 Task: Add a signature Krystal Hall containing With sincere appreciation and gratitude, Krystal Hall to email address softage.9@softage.net and add a folder Warehousing
Action: Mouse moved to (392, 276)
Screenshot: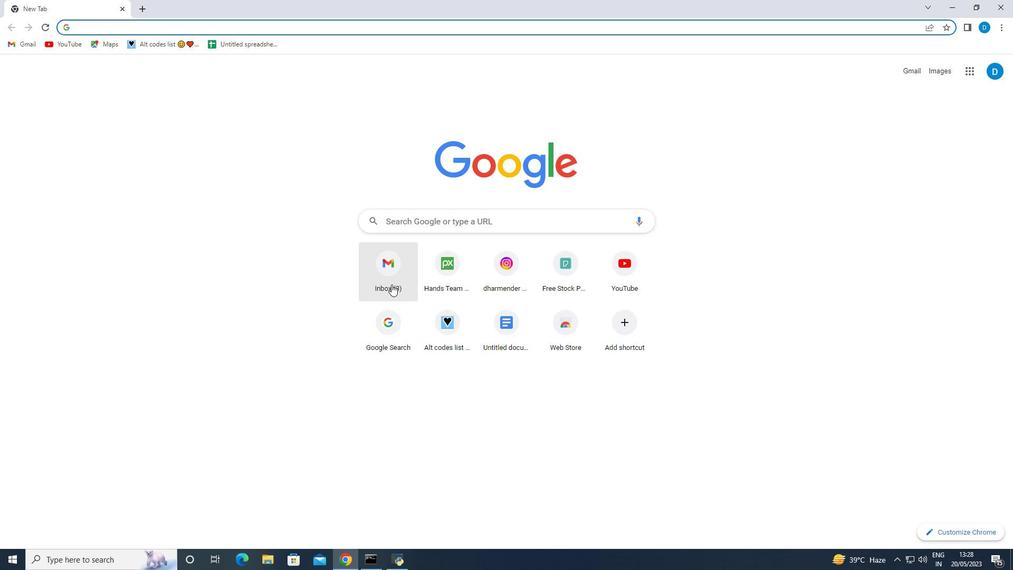 
Action: Mouse pressed left at (392, 276)
Screenshot: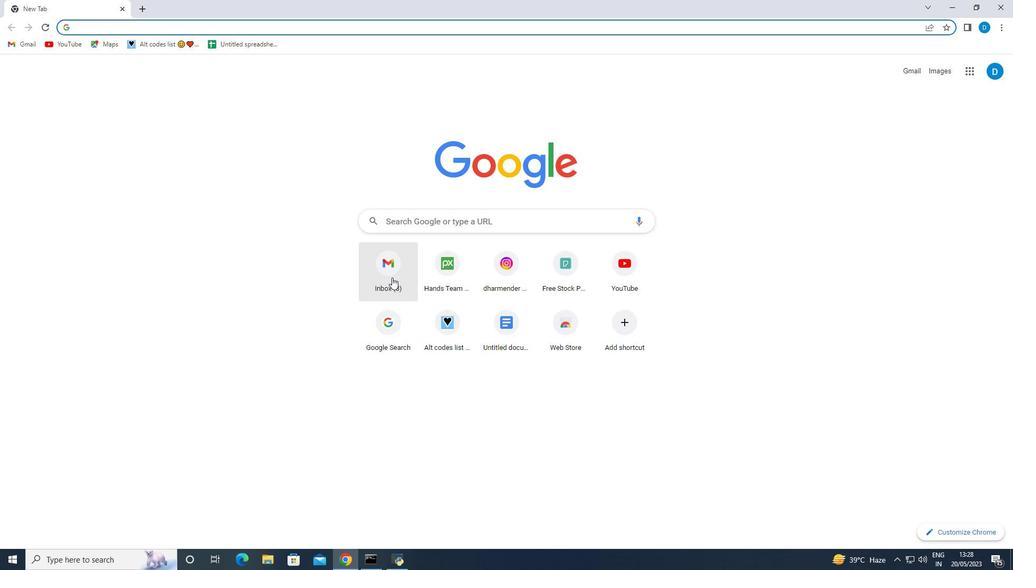 
Action: Mouse moved to (53, 111)
Screenshot: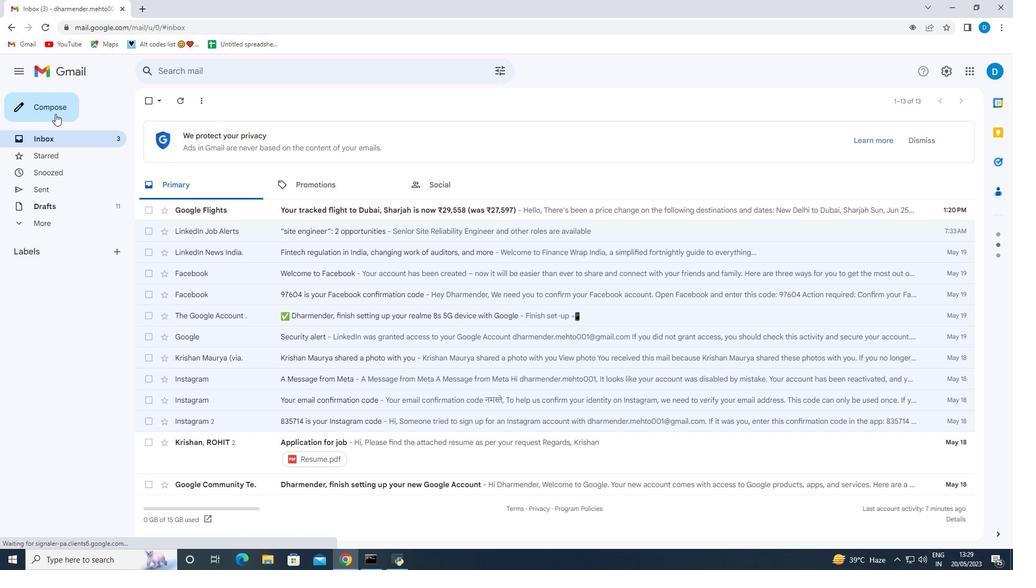 
Action: Mouse pressed left at (53, 111)
Screenshot: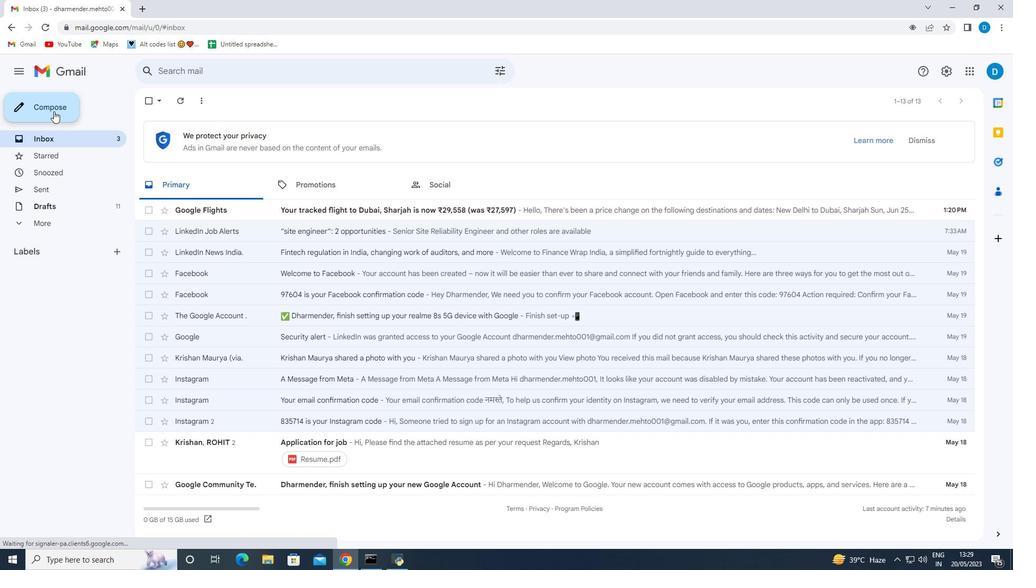 
Action: Mouse moved to (849, 528)
Screenshot: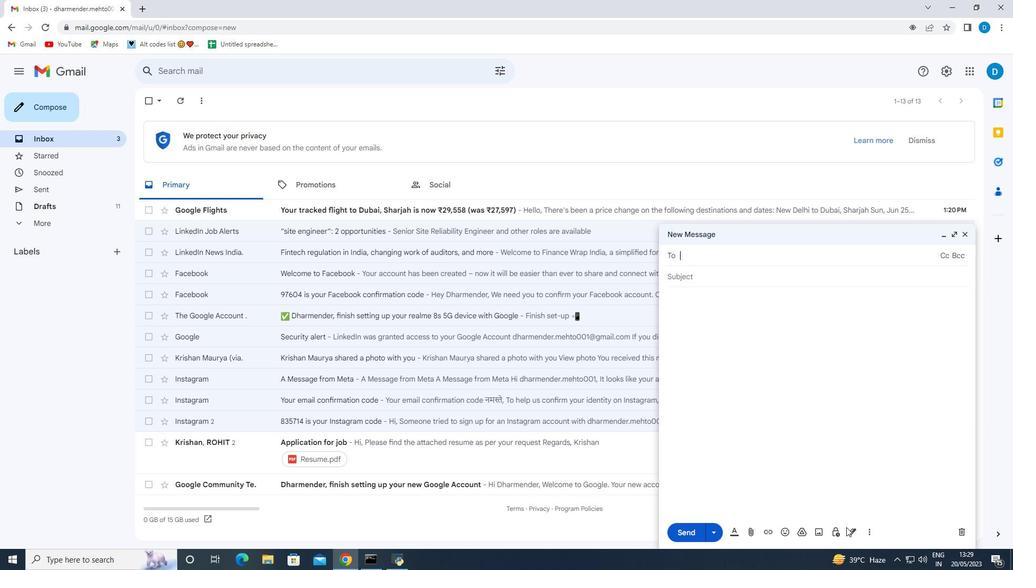 
Action: Mouse pressed left at (849, 528)
Screenshot: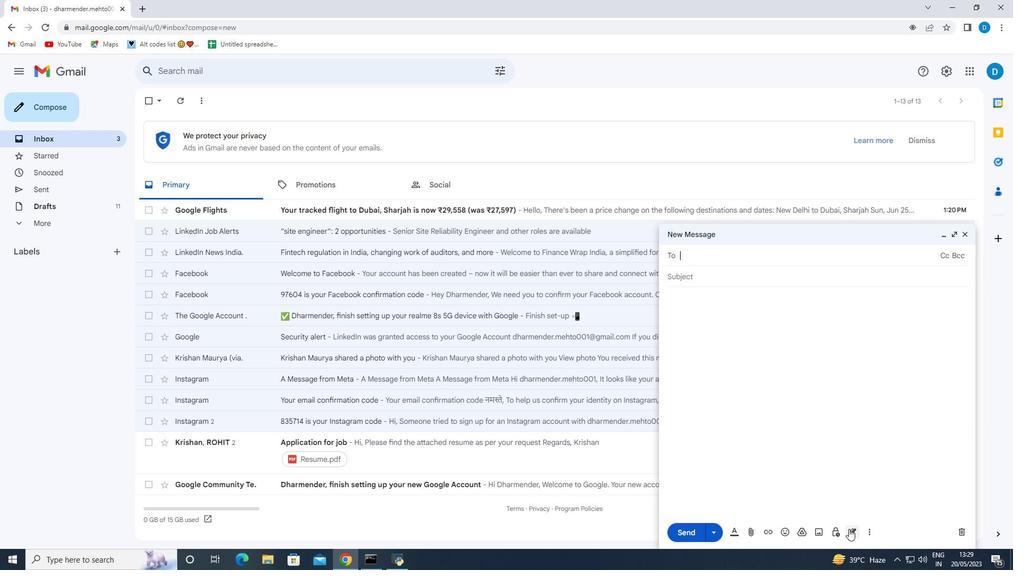 
Action: Mouse moved to (865, 498)
Screenshot: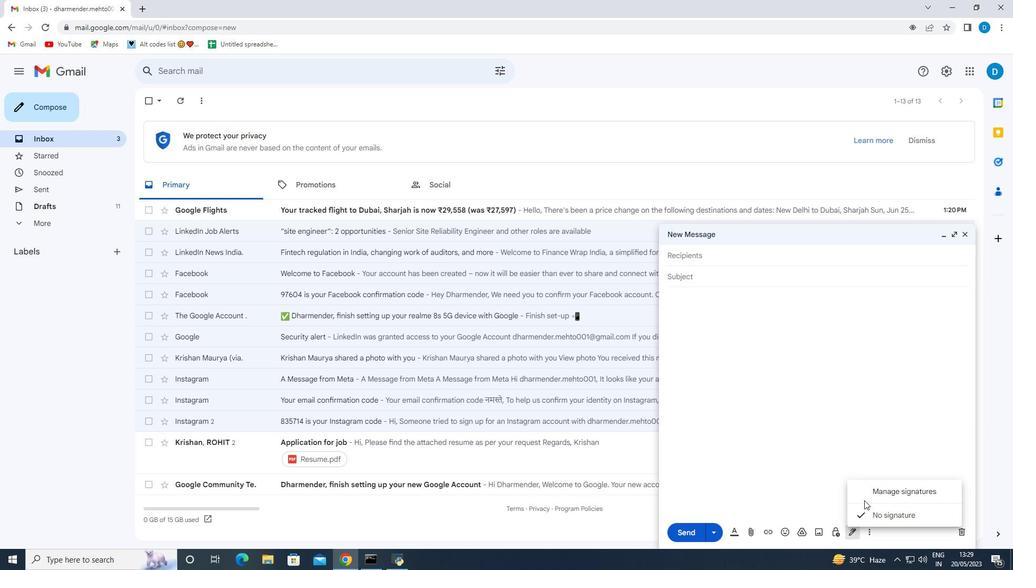 
Action: Mouse pressed left at (865, 498)
Screenshot: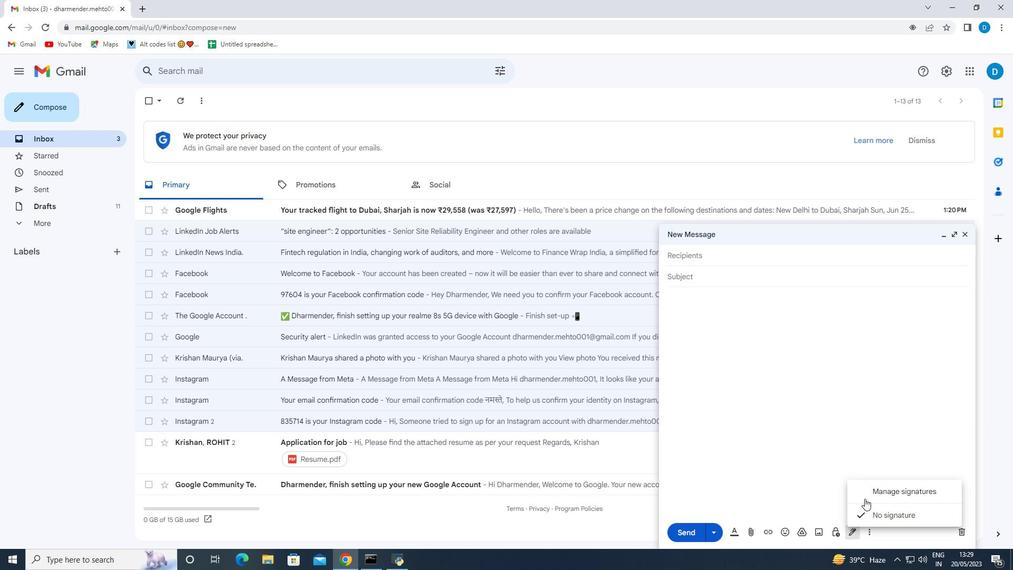 
Action: Mouse moved to (367, 424)
Screenshot: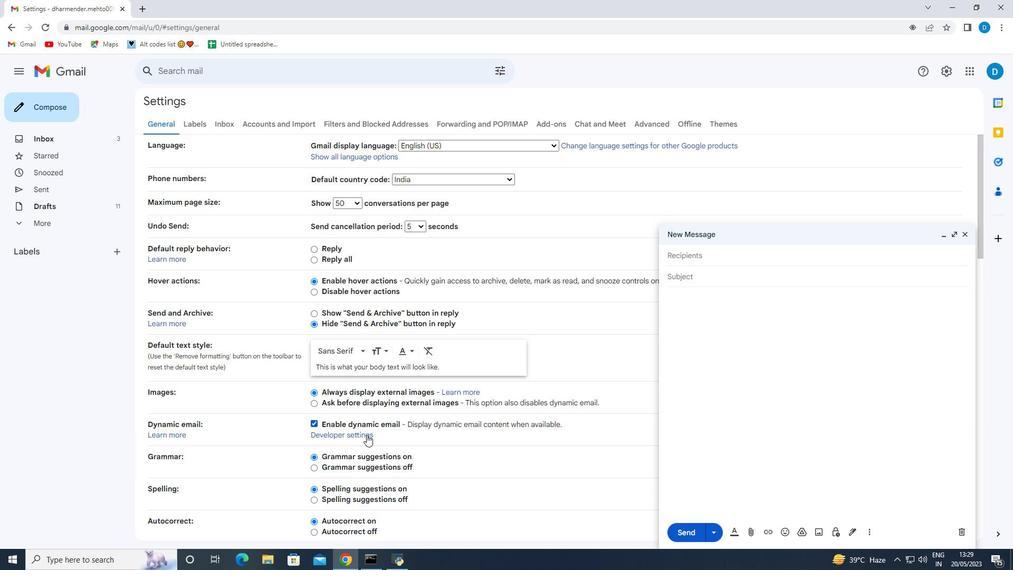
Action: Mouse scrolled (367, 424) with delta (0, 0)
Screenshot: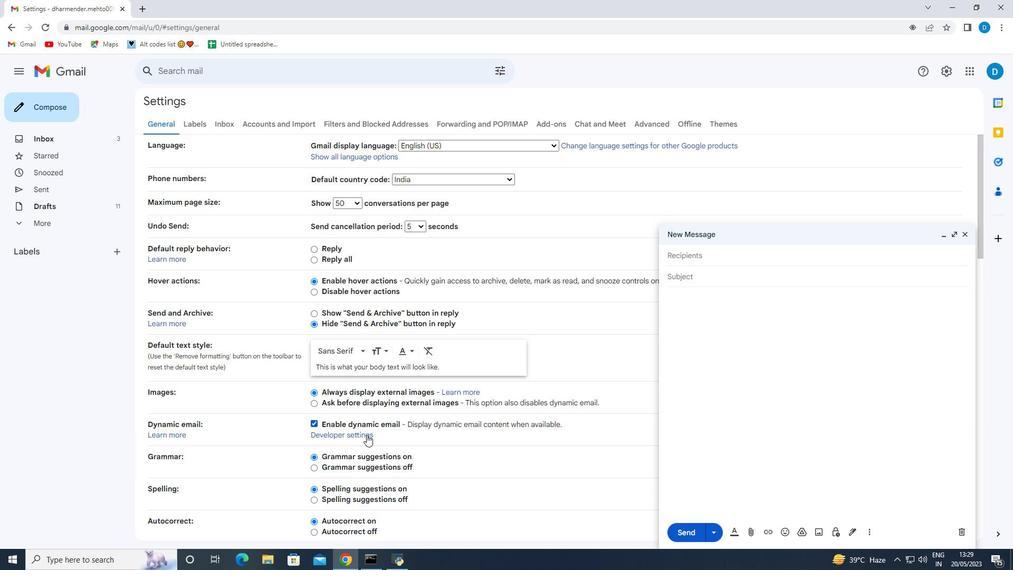 
Action: Mouse scrolled (367, 424) with delta (0, 0)
Screenshot: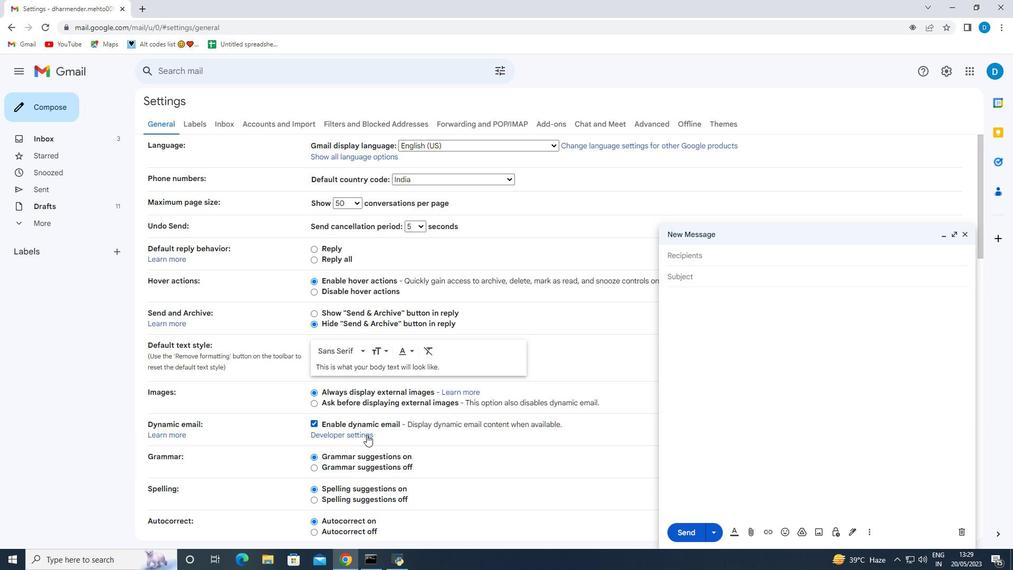 
Action: Mouse scrolled (367, 424) with delta (0, 0)
Screenshot: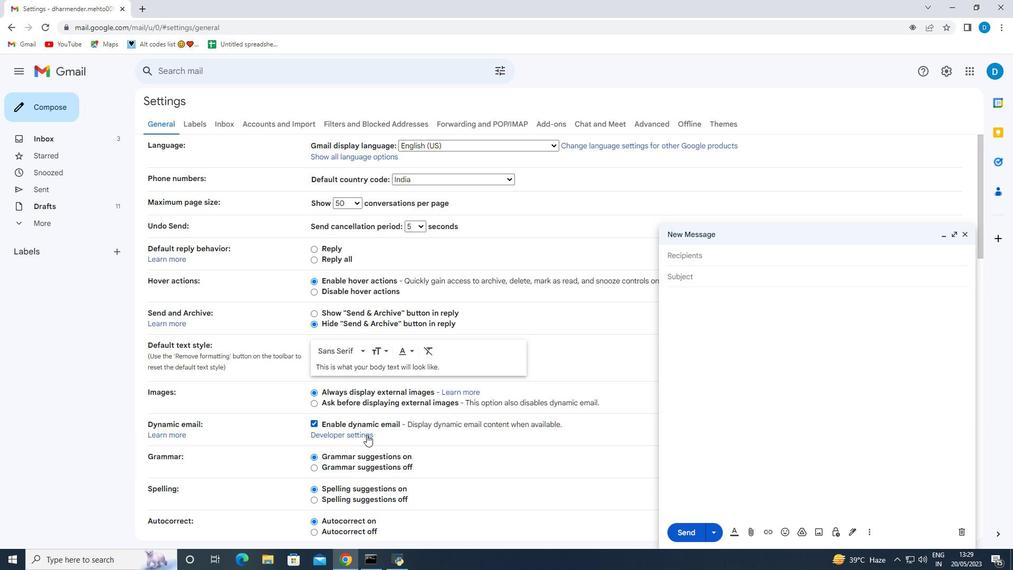 
Action: Mouse moved to (367, 420)
Screenshot: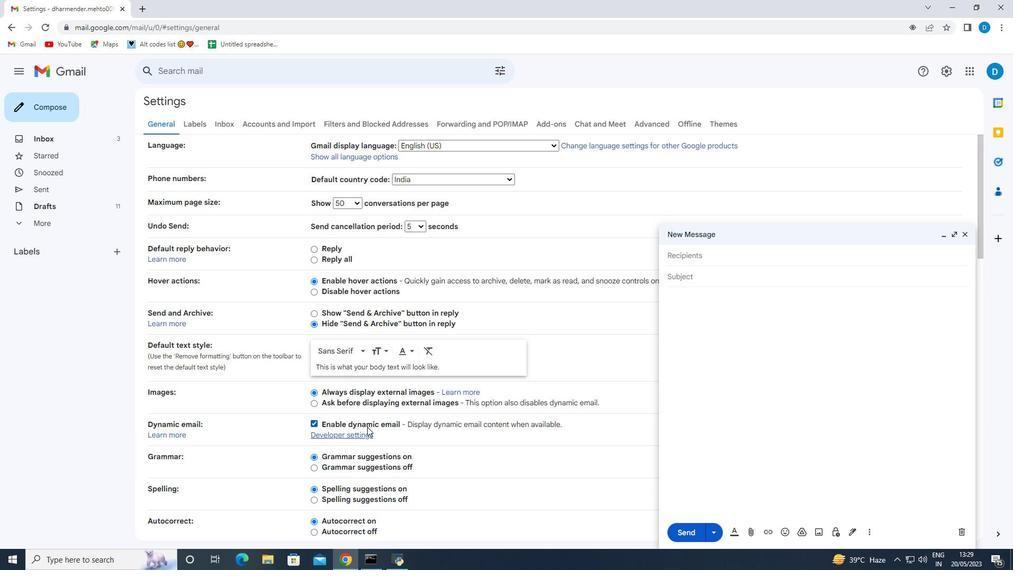
Action: Mouse scrolled (367, 420) with delta (0, 0)
Screenshot: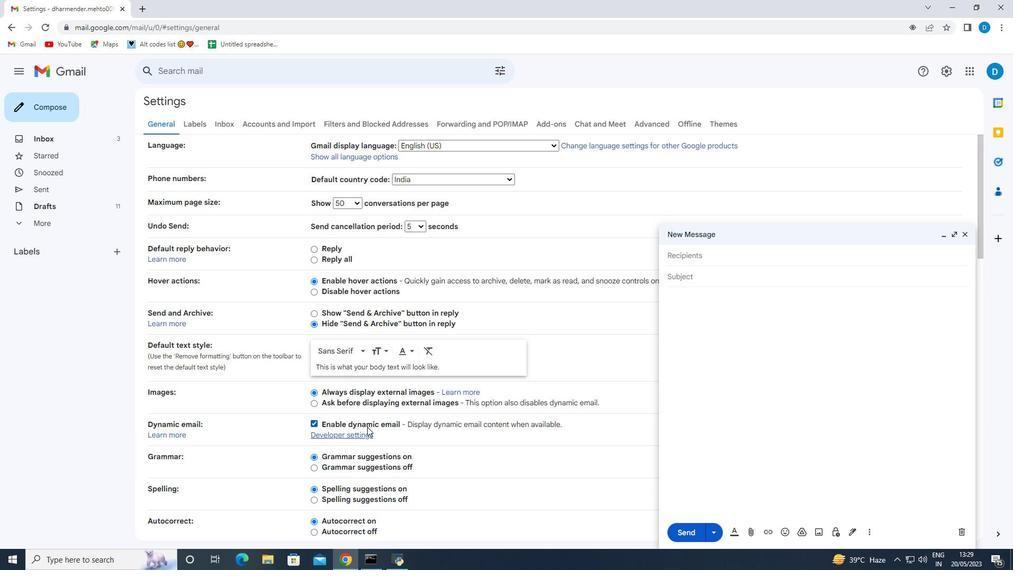 
Action: Mouse moved to (365, 403)
Screenshot: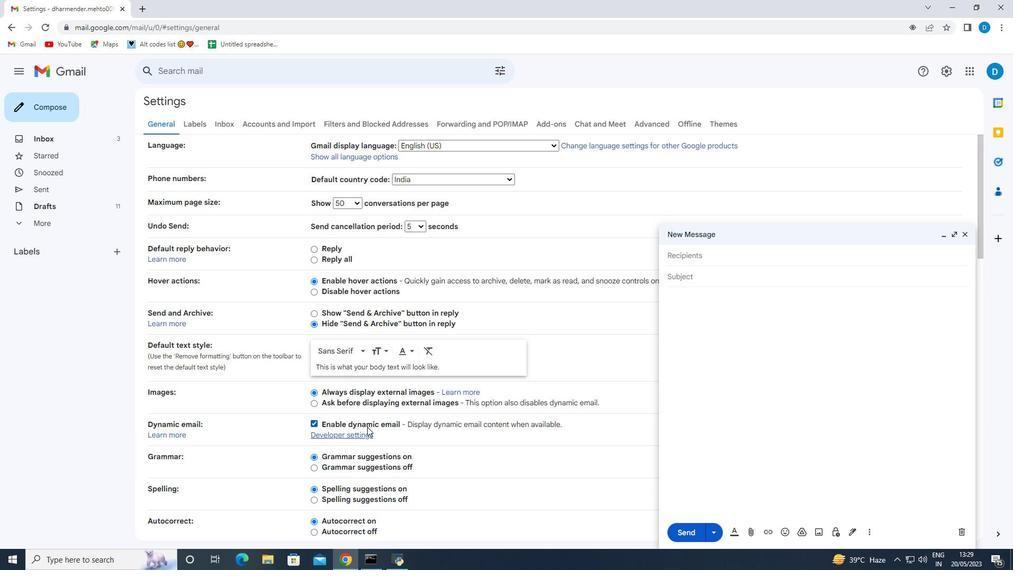 
Action: Mouse scrolled (367, 413) with delta (0, 0)
Screenshot: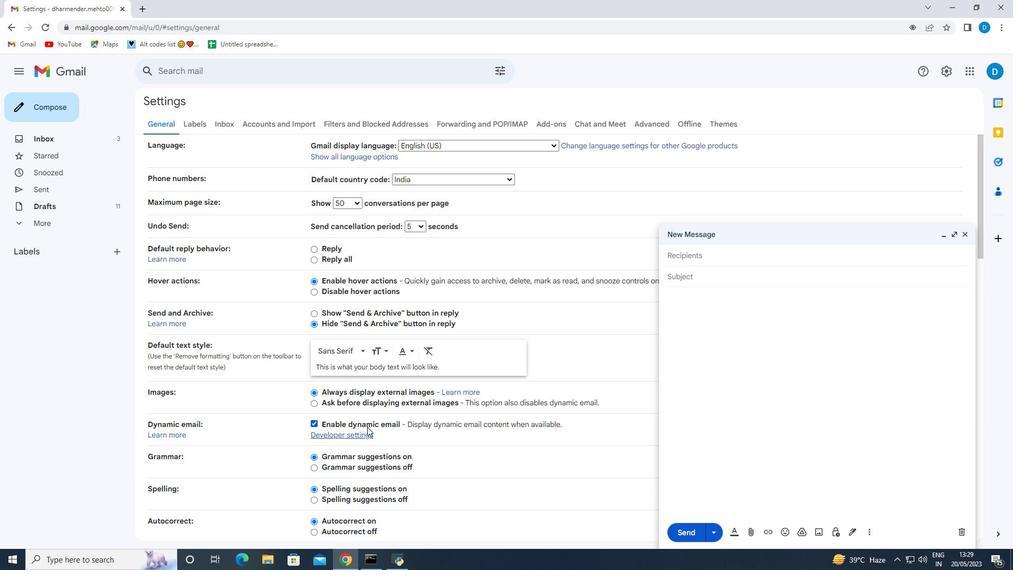 
Action: Mouse moved to (362, 393)
Screenshot: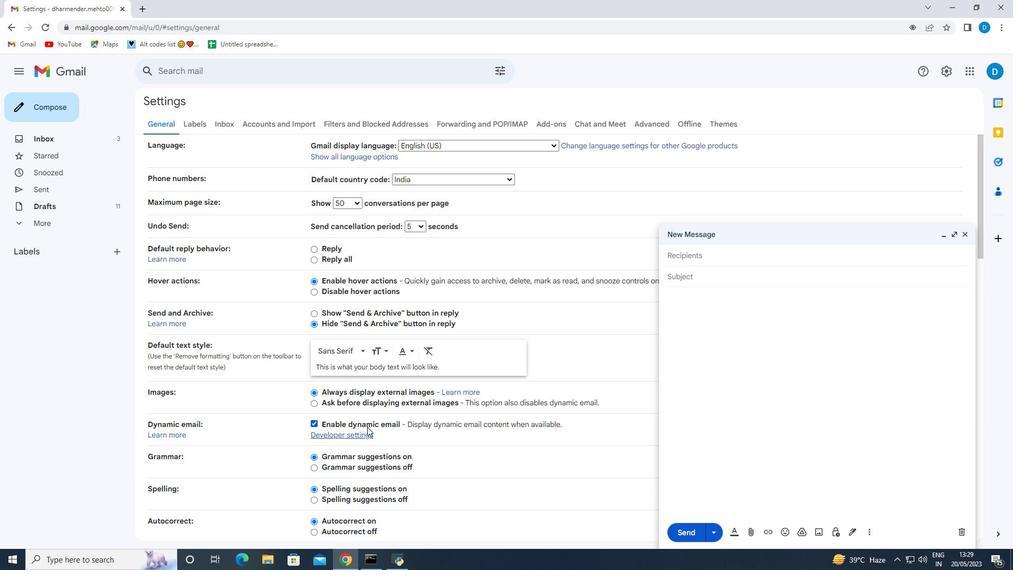 
Action: Mouse scrolled (365, 402) with delta (0, 0)
Screenshot: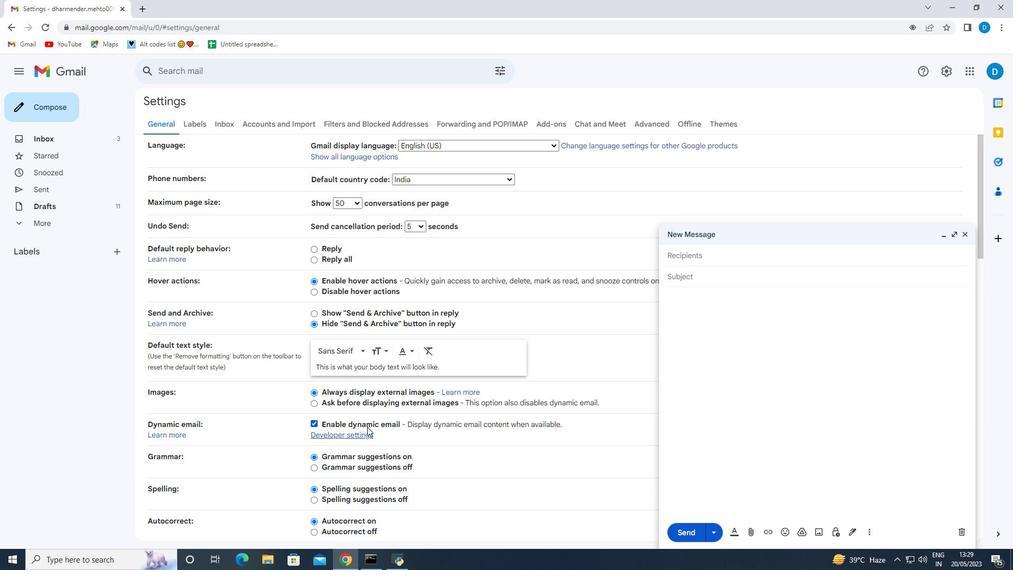 
Action: Mouse moved to (352, 364)
Screenshot: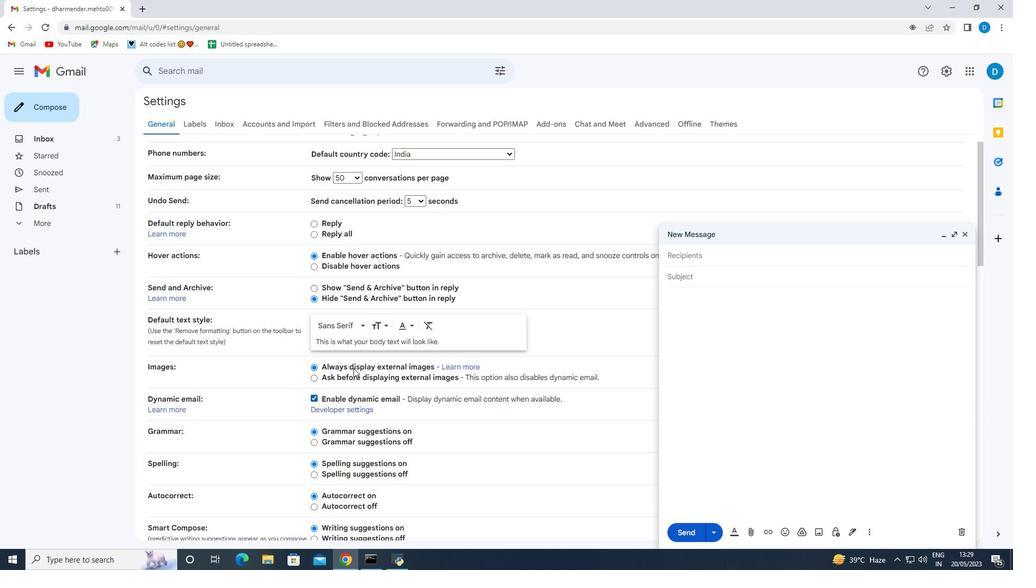 
Action: Mouse scrolled (352, 363) with delta (0, 0)
Screenshot: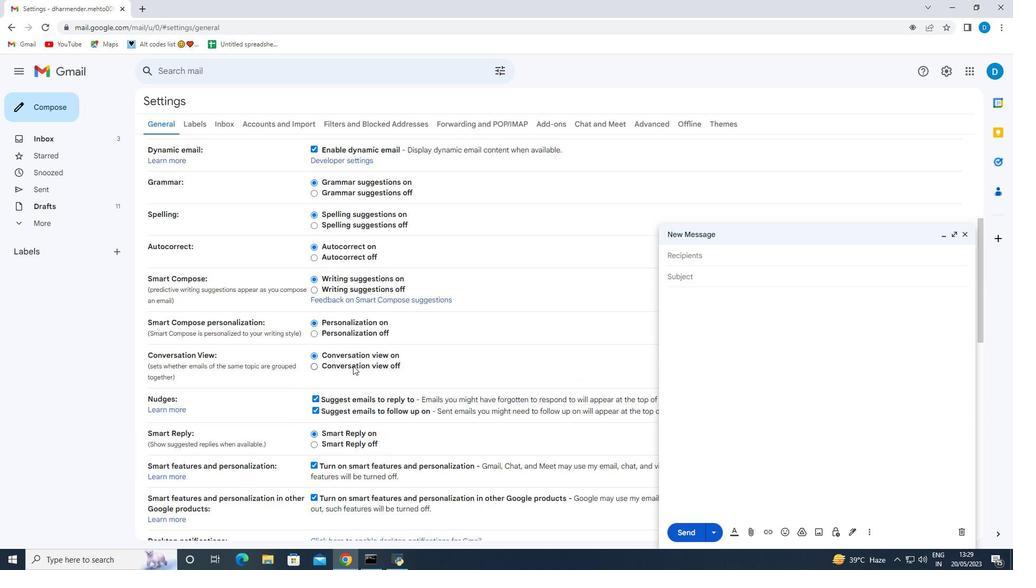 
Action: Mouse scrolled (352, 363) with delta (0, 0)
Screenshot: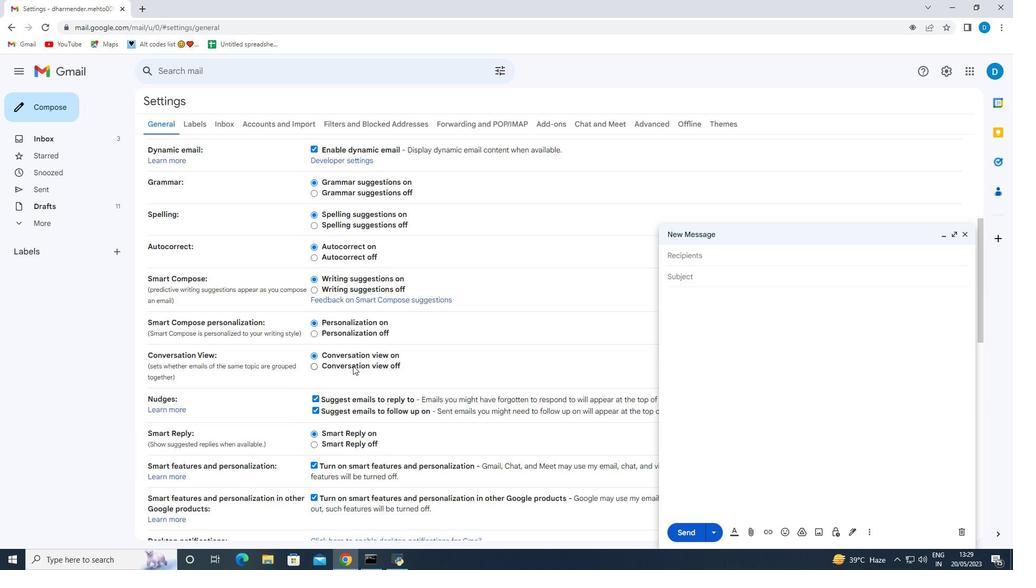 
Action: Mouse scrolled (352, 363) with delta (0, 0)
Screenshot: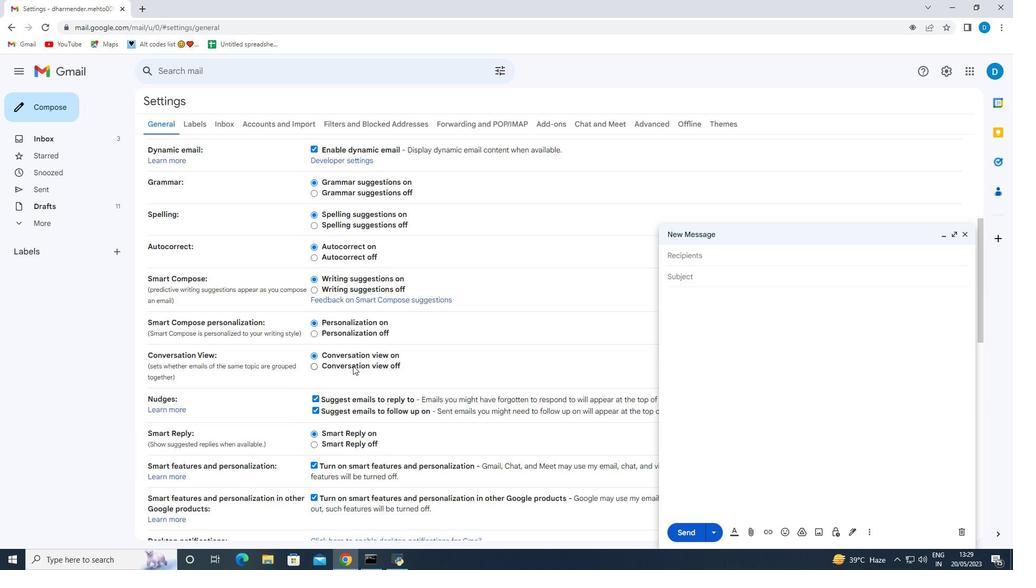 
Action: Mouse scrolled (352, 363) with delta (0, 0)
Screenshot: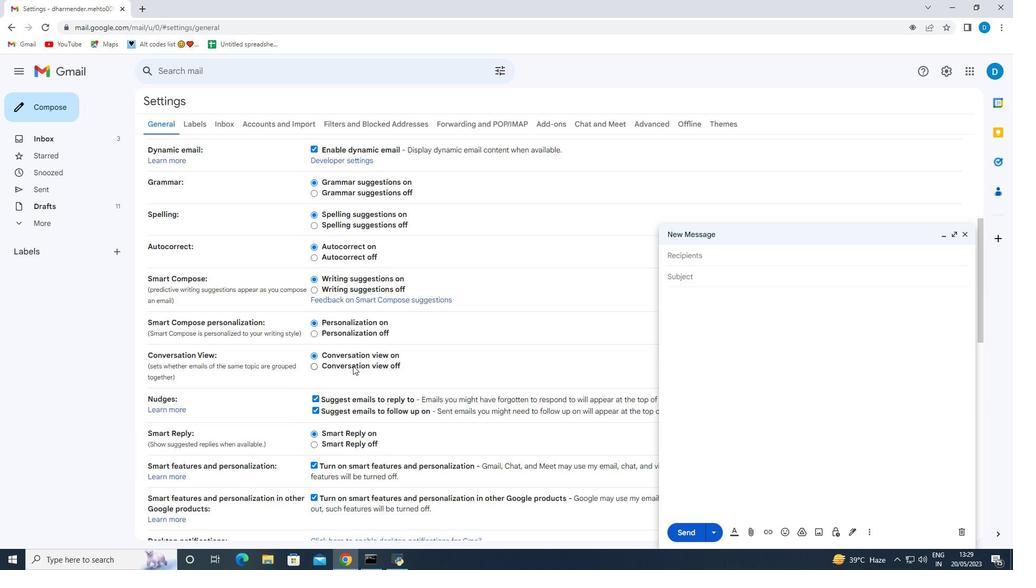 
Action: Mouse scrolled (352, 363) with delta (0, 0)
Screenshot: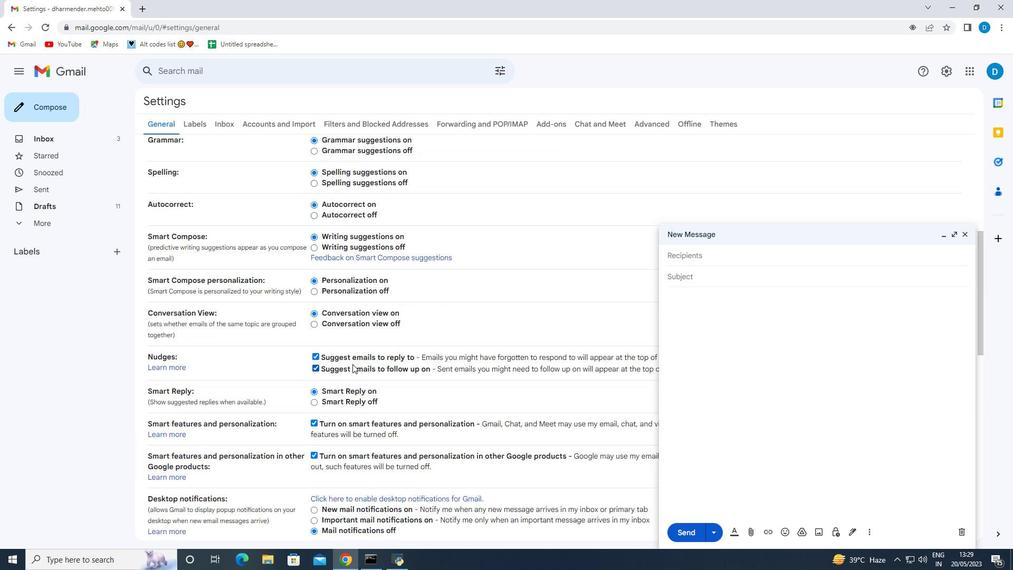 
Action: Mouse scrolled (352, 363) with delta (0, 0)
Screenshot: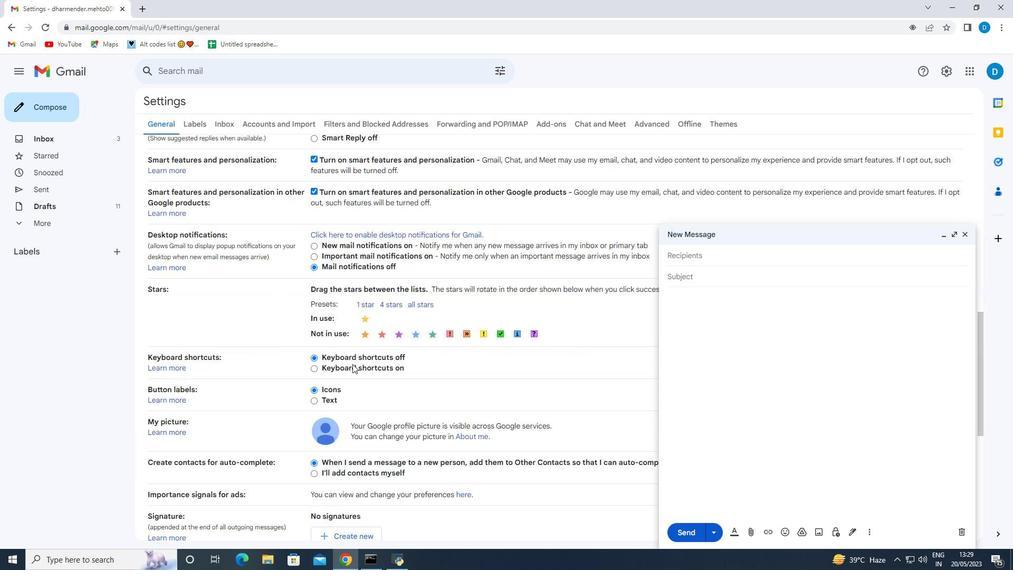 
Action: Mouse scrolled (352, 363) with delta (0, 0)
Screenshot: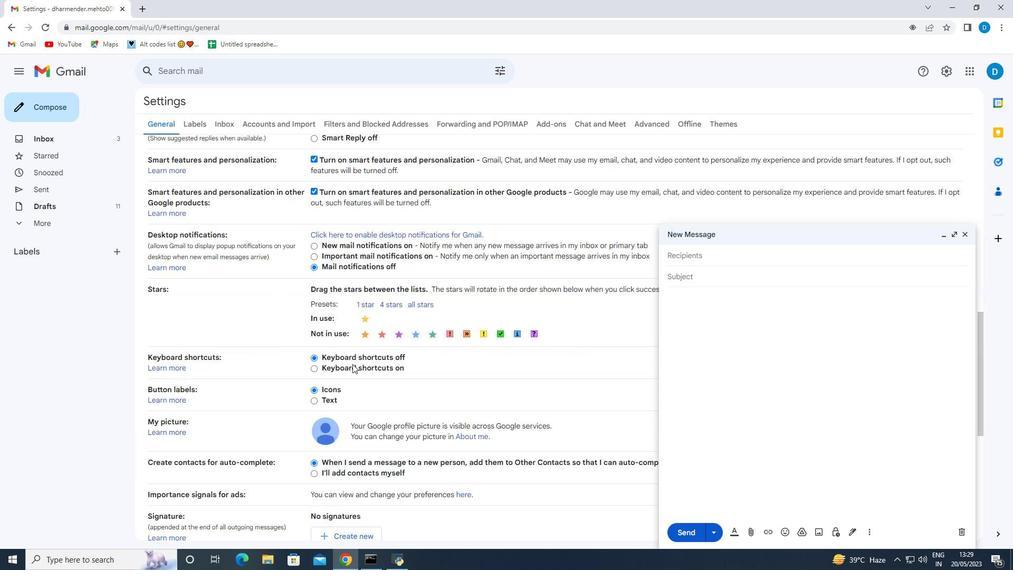
Action: Mouse scrolled (352, 363) with delta (0, 0)
Screenshot: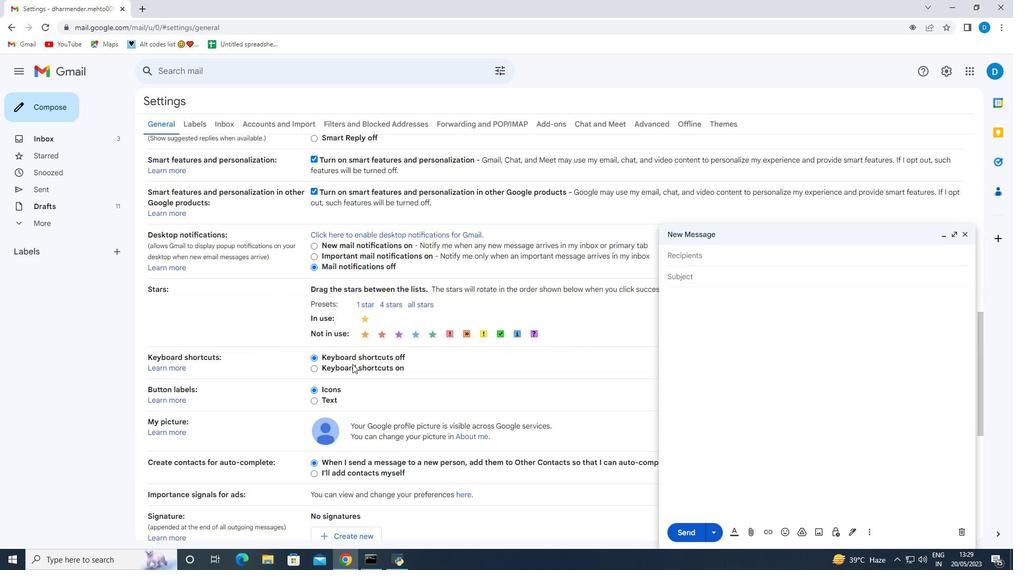 
Action: Mouse scrolled (352, 363) with delta (0, 0)
Screenshot: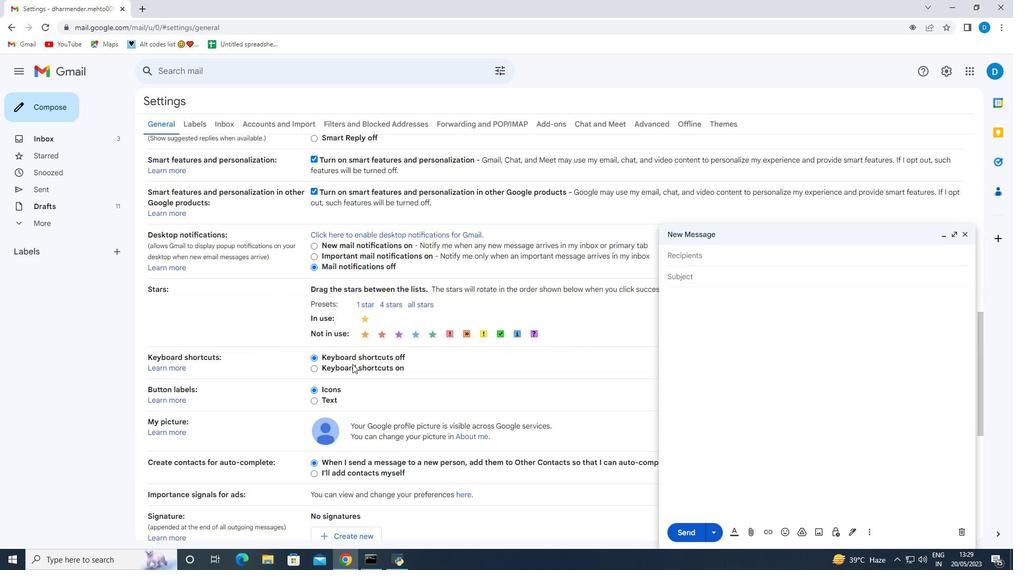 
Action: Mouse scrolled (352, 363) with delta (0, 0)
Screenshot: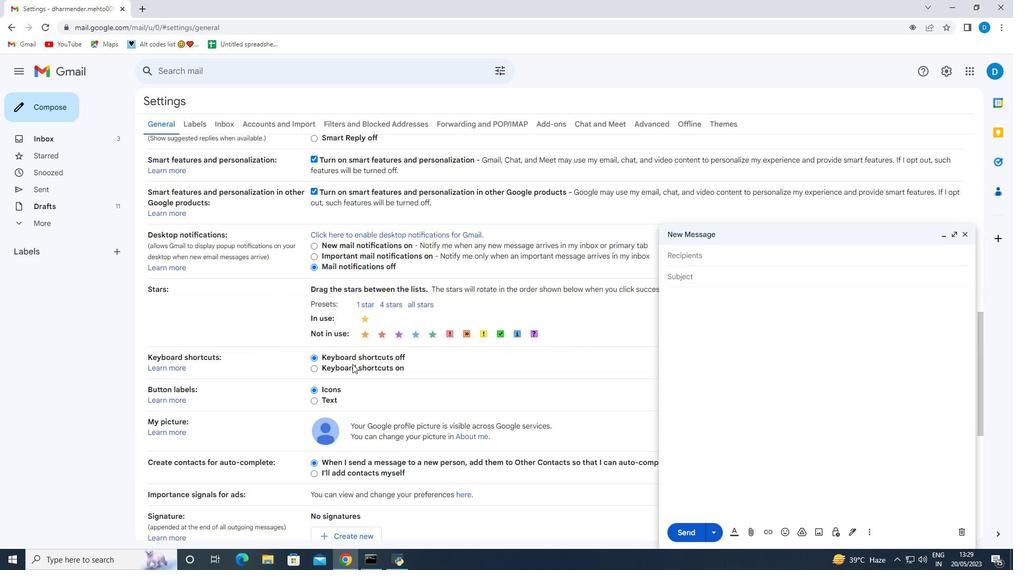 
Action: Mouse scrolled (352, 363) with delta (0, 0)
Screenshot: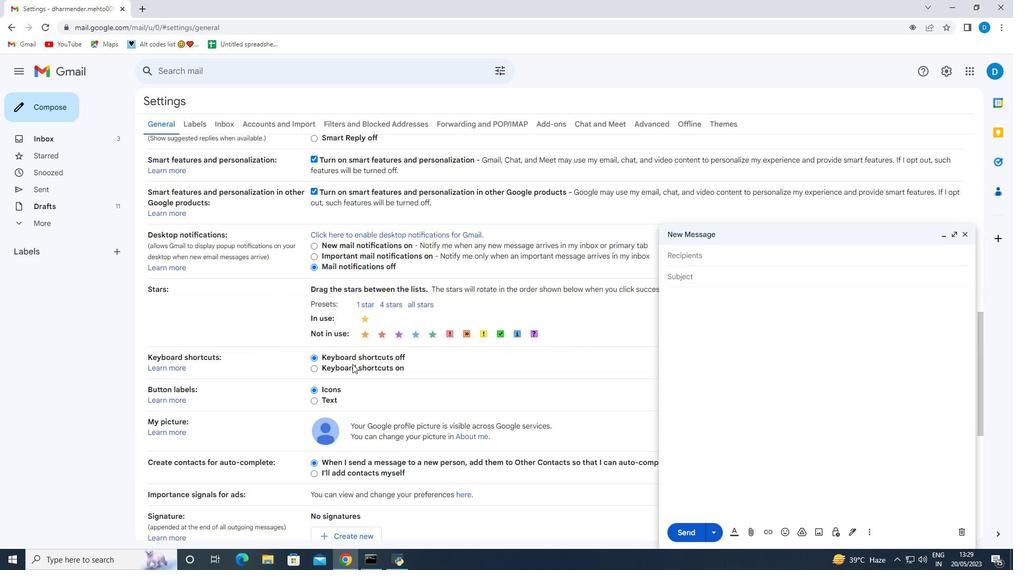 
Action: Mouse moved to (276, 320)
Screenshot: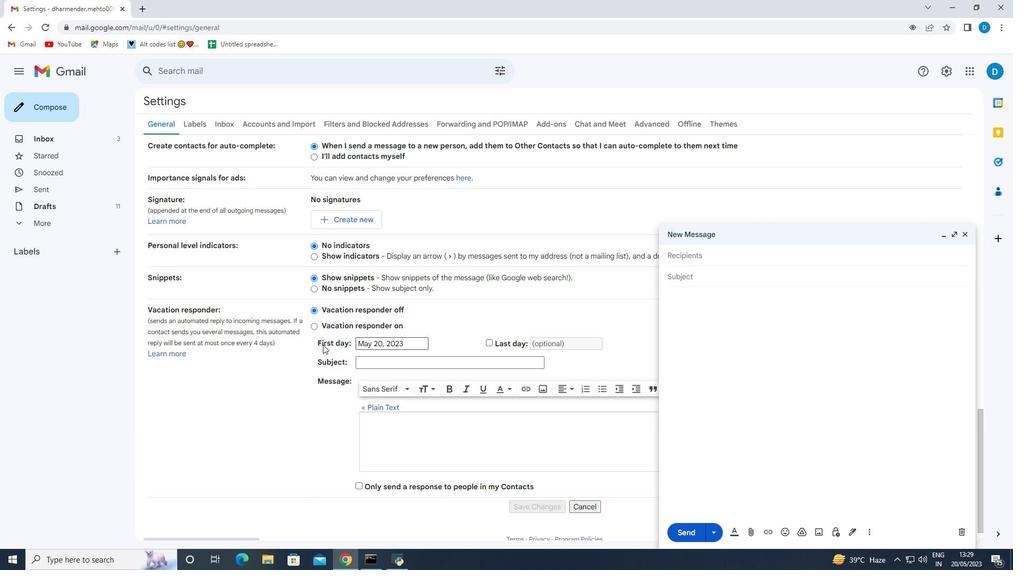 
Action: Mouse scrolled (276, 321) with delta (0, 0)
Screenshot: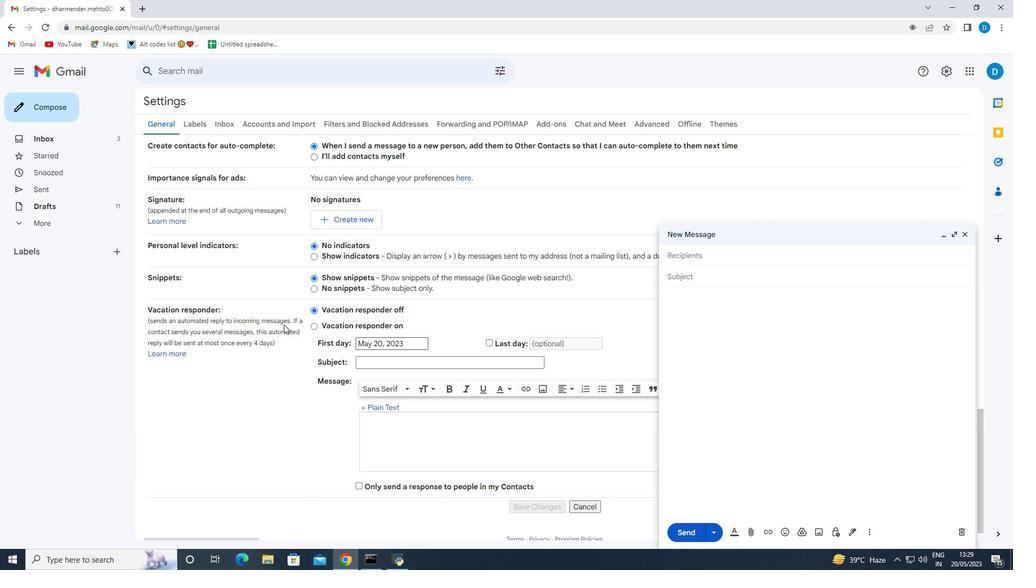
Action: Mouse moved to (275, 320)
Screenshot: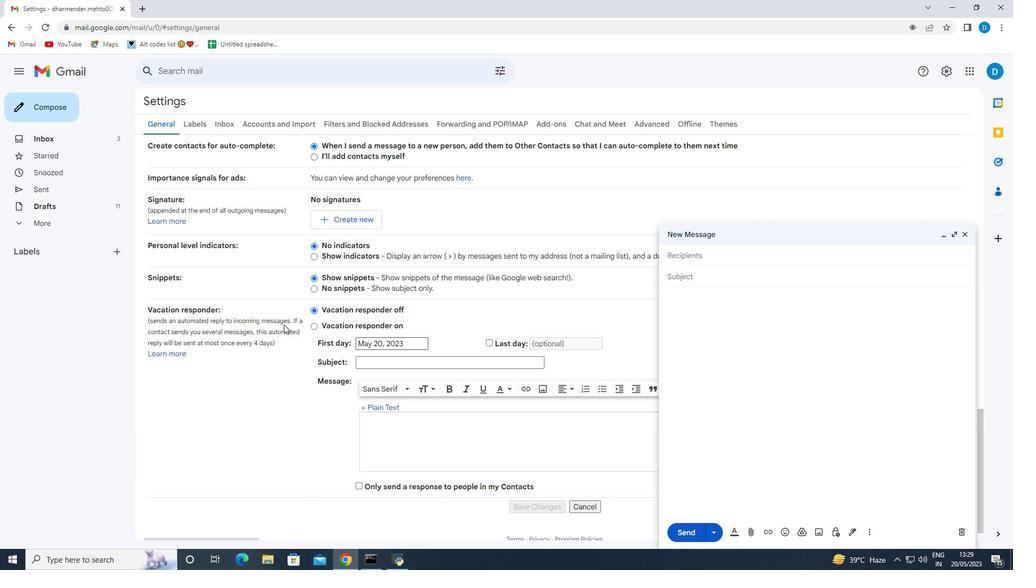
Action: Mouse scrolled (275, 321) with delta (0, 0)
Screenshot: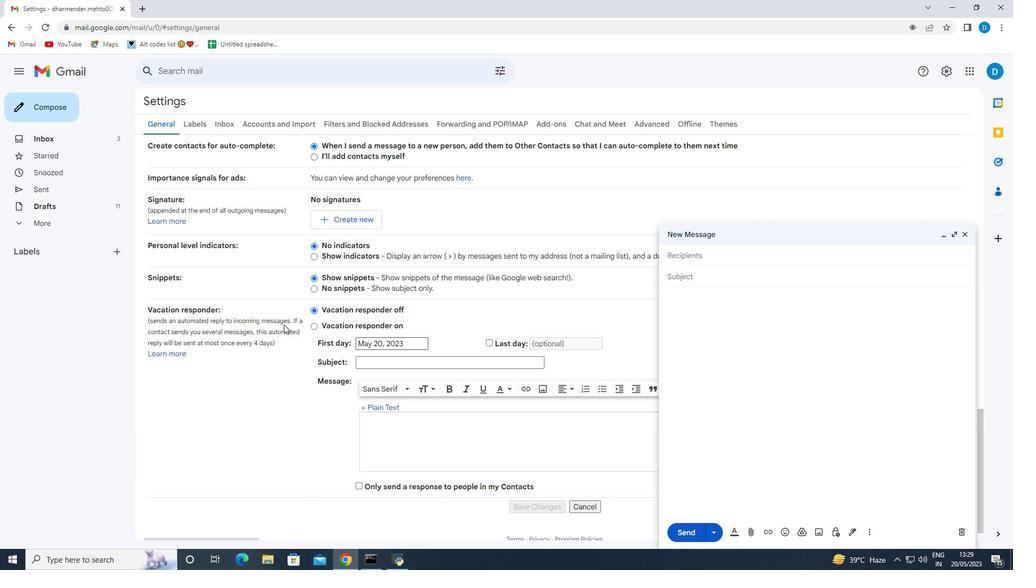 
Action: Mouse scrolled (275, 321) with delta (0, 0)
Screenshot: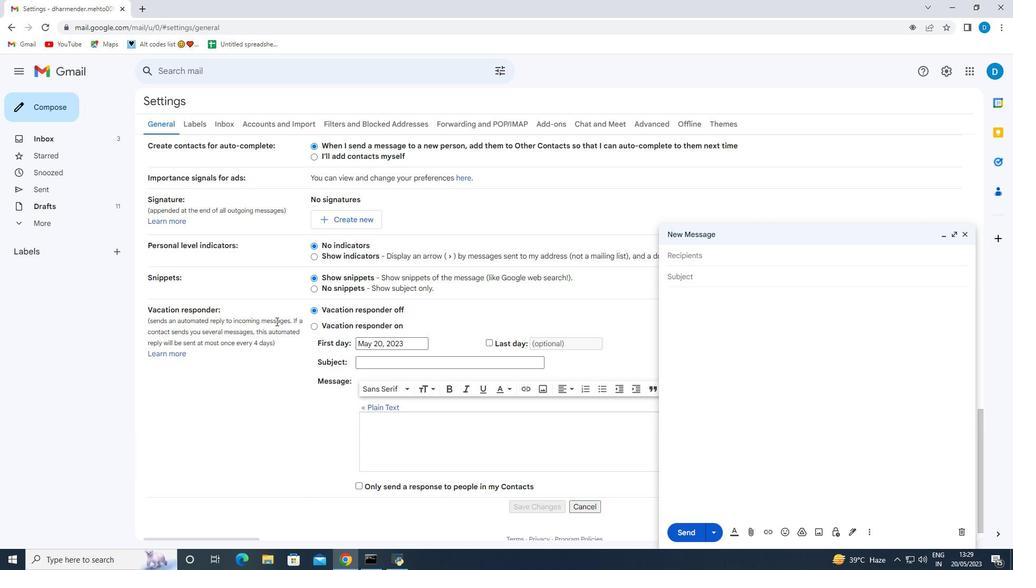 
Action: Mouse scrolled (275, 321) with delta (0, 0)
Screenshot: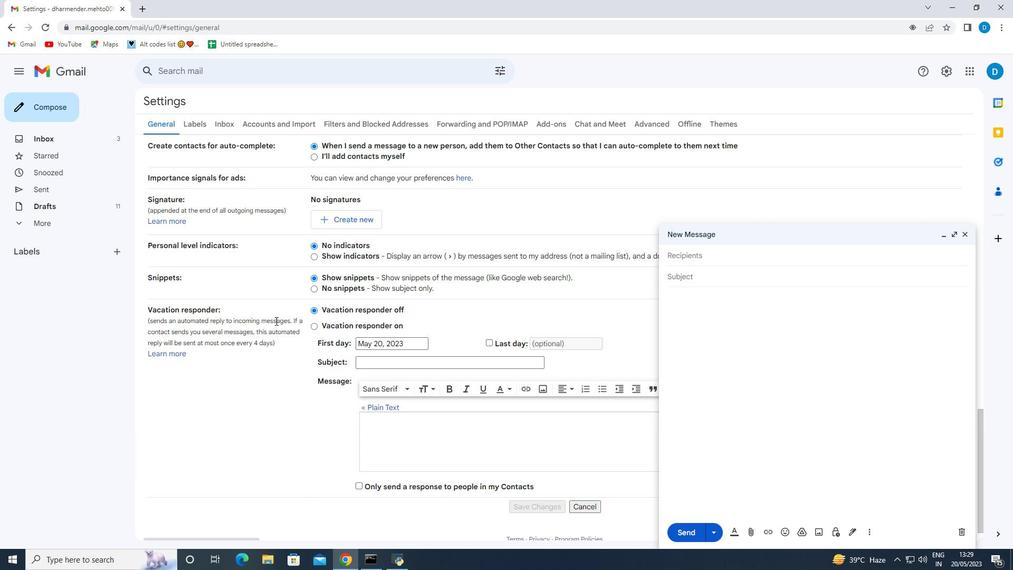 
Action: Mouse moved to (351, 426)
Screenshot: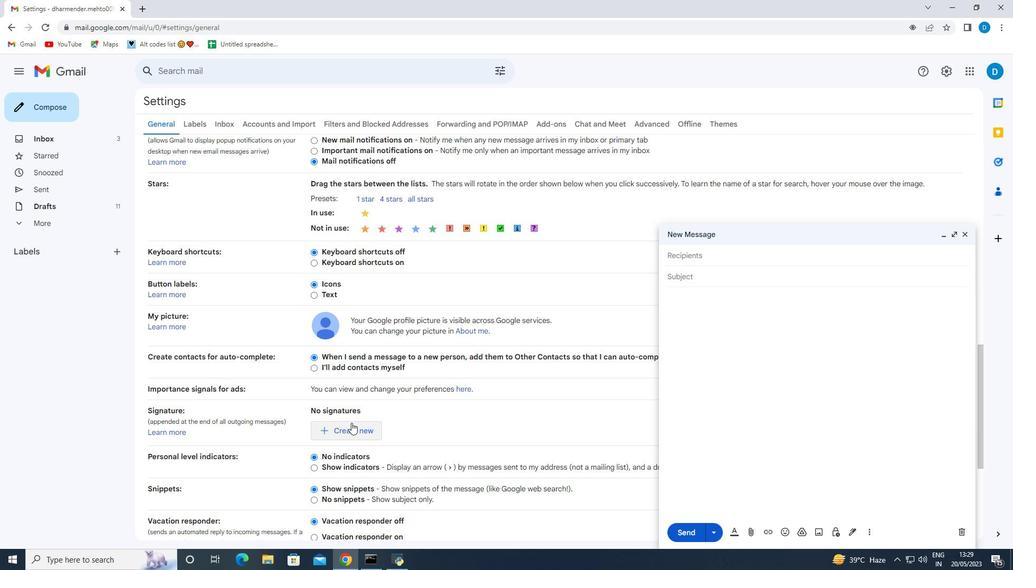 
Action: Mouse pressed left at (351, 426)
Screenshot: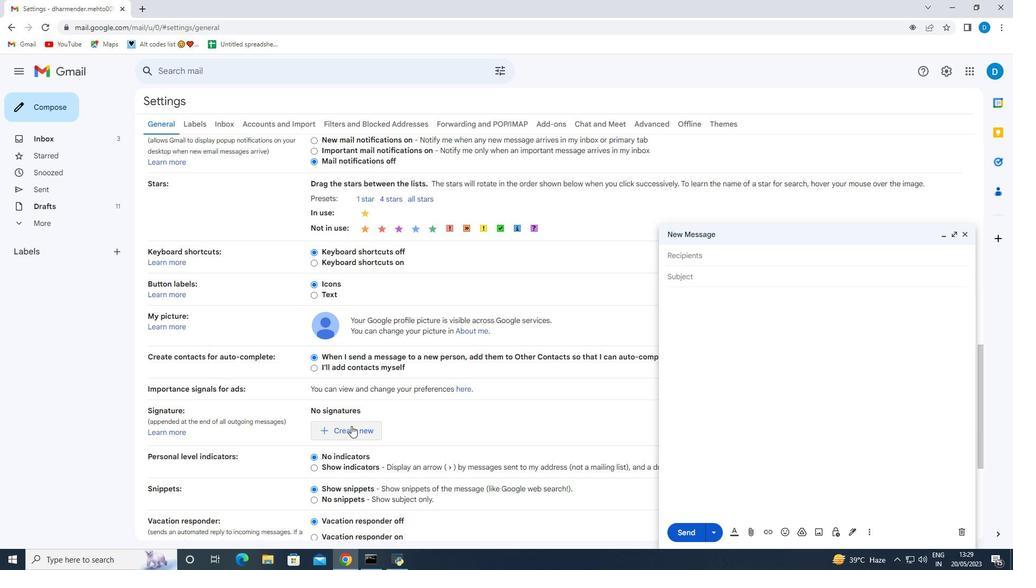 
Action: Mouse moved to (456, 297)
Screenshot: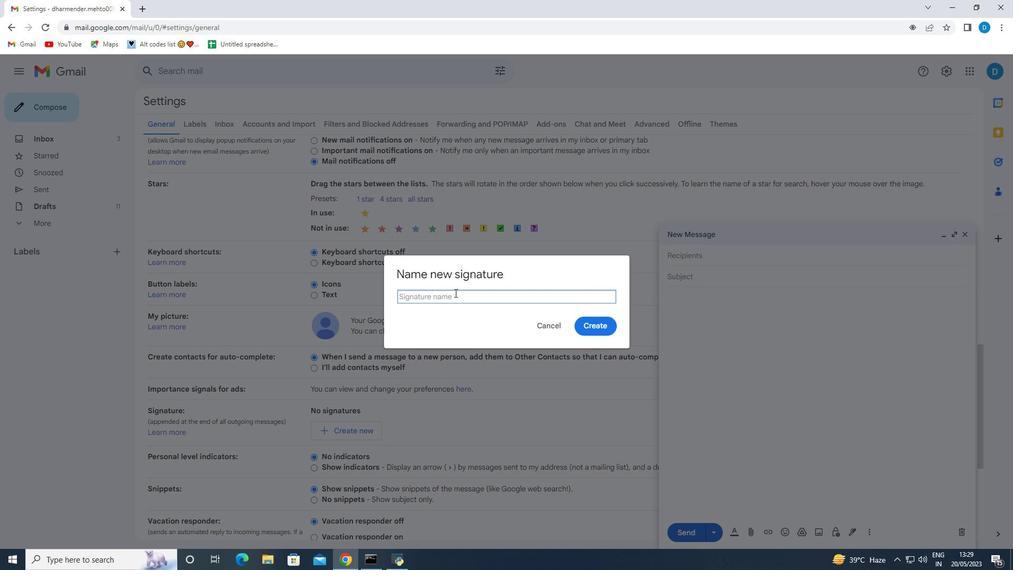 
Action: Mouse pressed left at (456, 297)
Screenshot: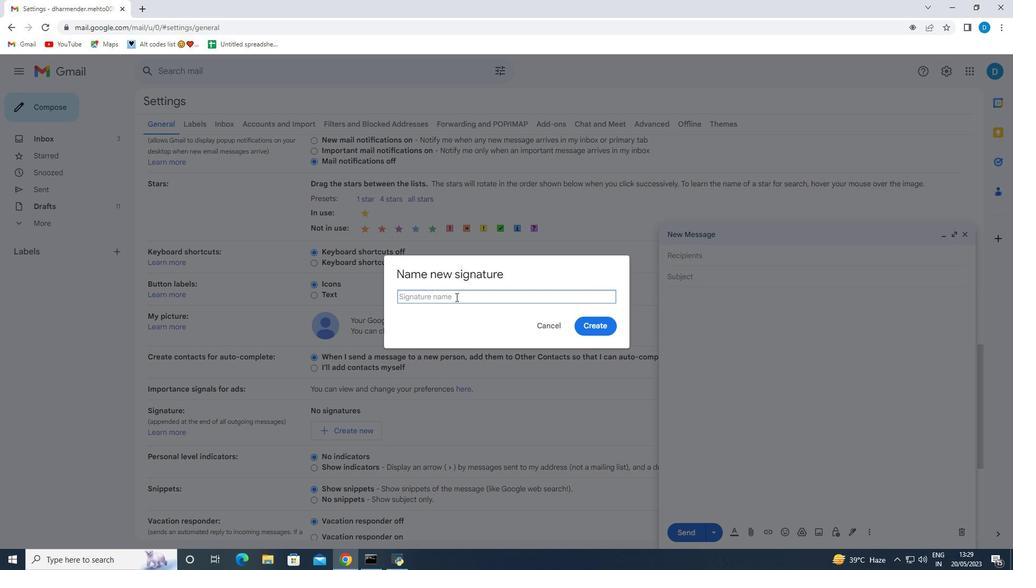 
Action: Key pressed <Key.caps_lock><Key.shift>k<Key.backspace><Key.shift><Key.shift><Key.shift><Key.shift><Key.shift><Key.shift><Key.shift><Key.shift><Key.shift><Key.shift><Key.shift>k<Key.backspace><Key.caps_lock><Key.shift>Krystal<Key.space><Key.shift>Hall
Screenshot: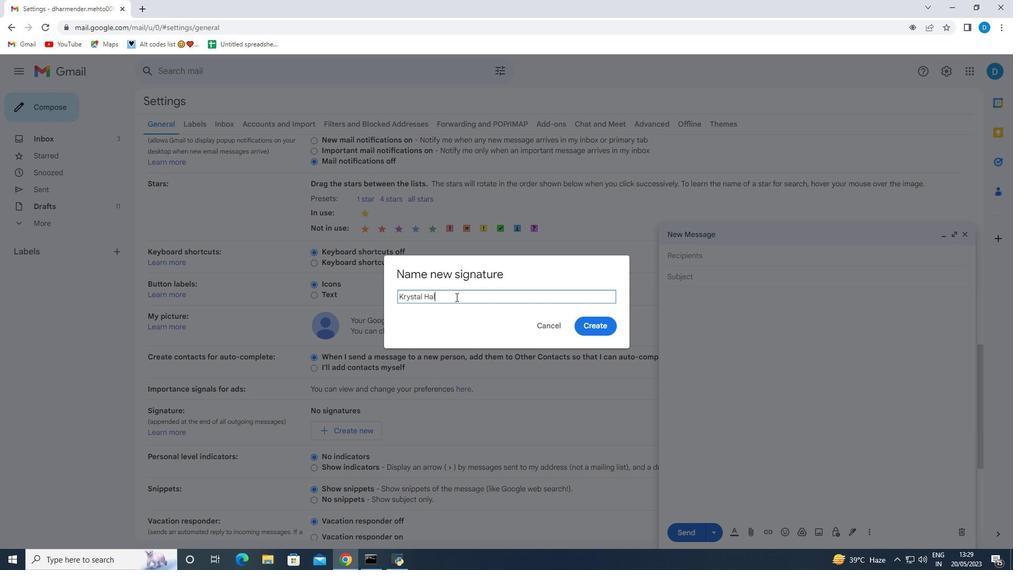 
Action: Mouse moved to (607, 329)
Screenshot: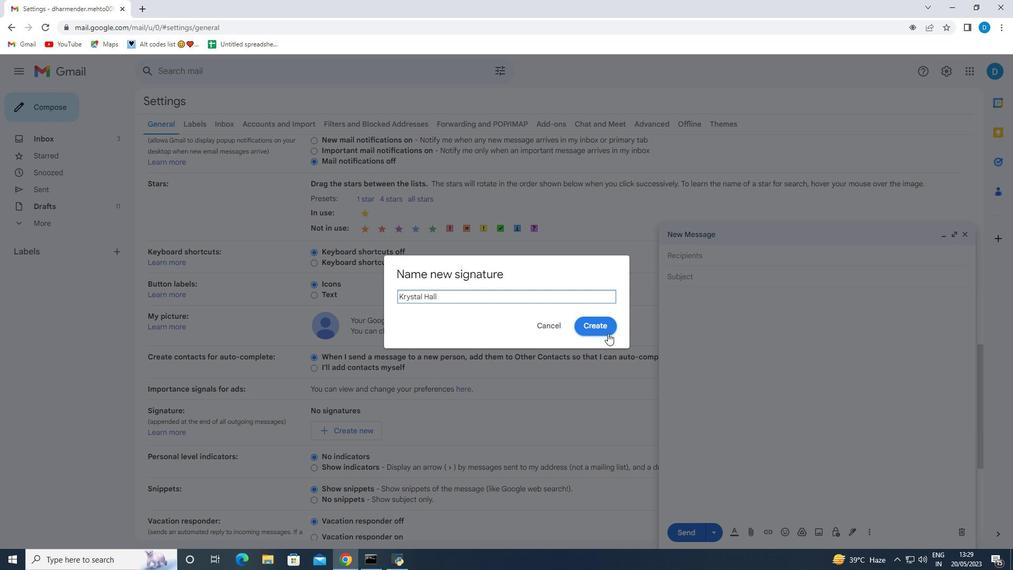 
Action: Mouse pressed left at (607, 329)
Screenshot: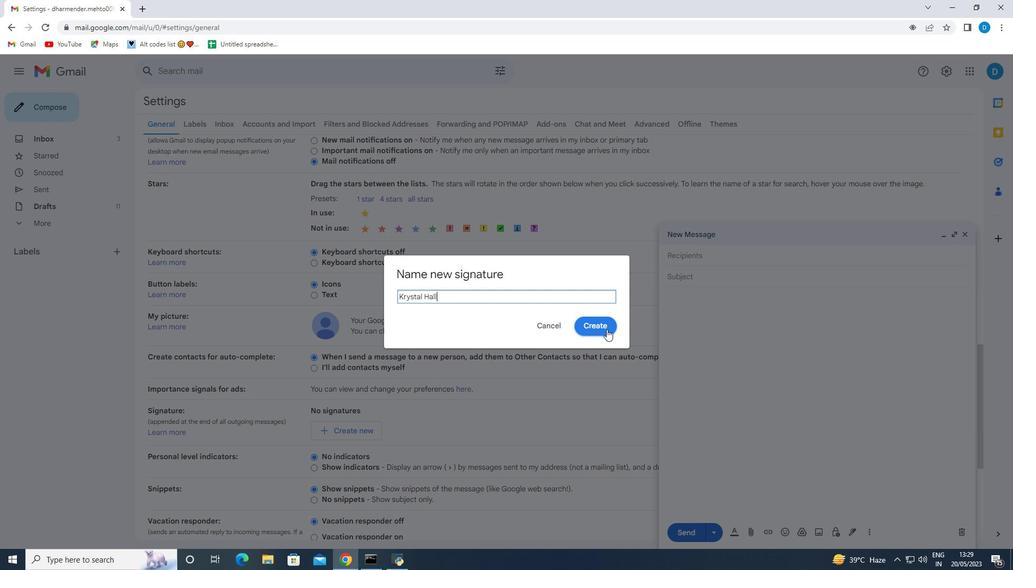 
Action: Mouse moved to (469, 436)
Screenshot: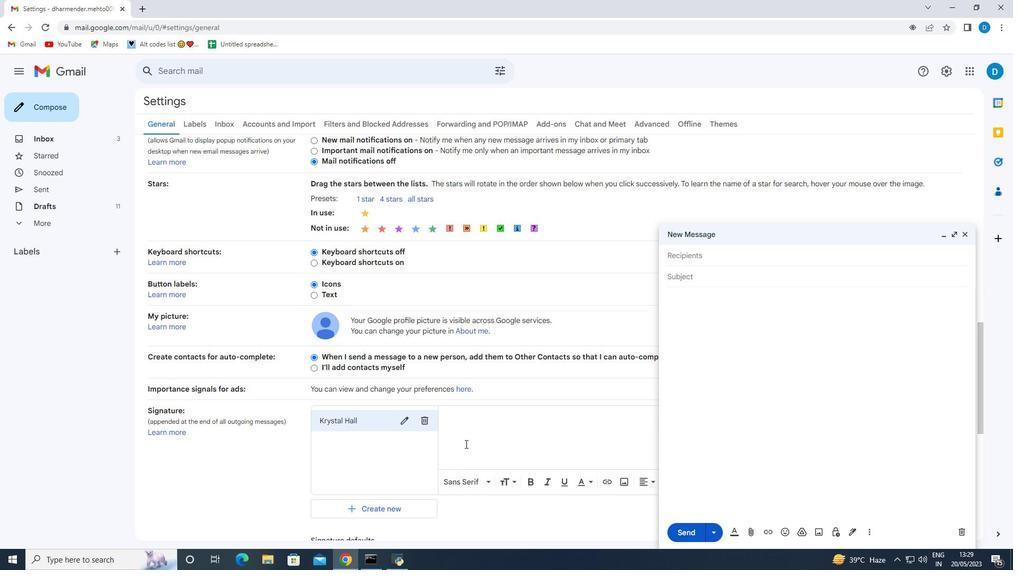 
Action: Mouse pressed left at (469, 436)
Screenshot: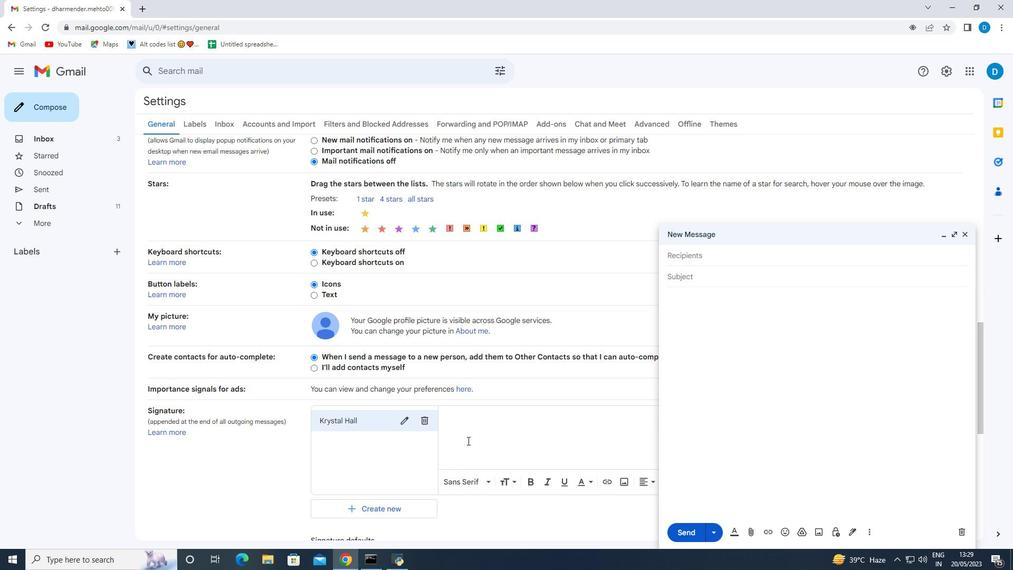
Action: Key pressed <Key.shift><Key.shift>Krystall<Key.backspace><Key.space><Key.shift>Hall
Screenshot: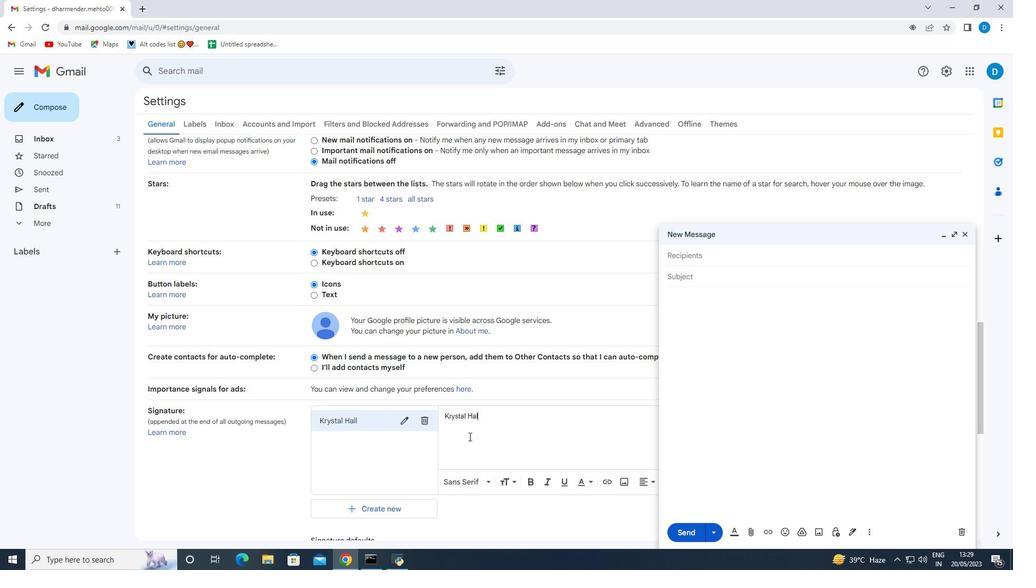 
Action: Mouse moved to (443, 418)
Screenshot: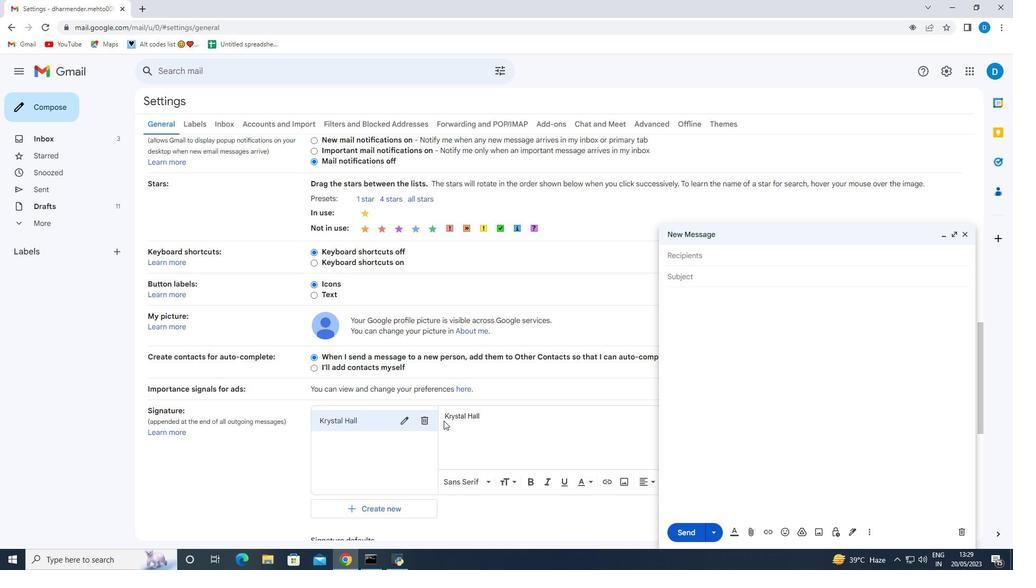 
Action: Mouse pressed left at (443, 418)
Screenshot: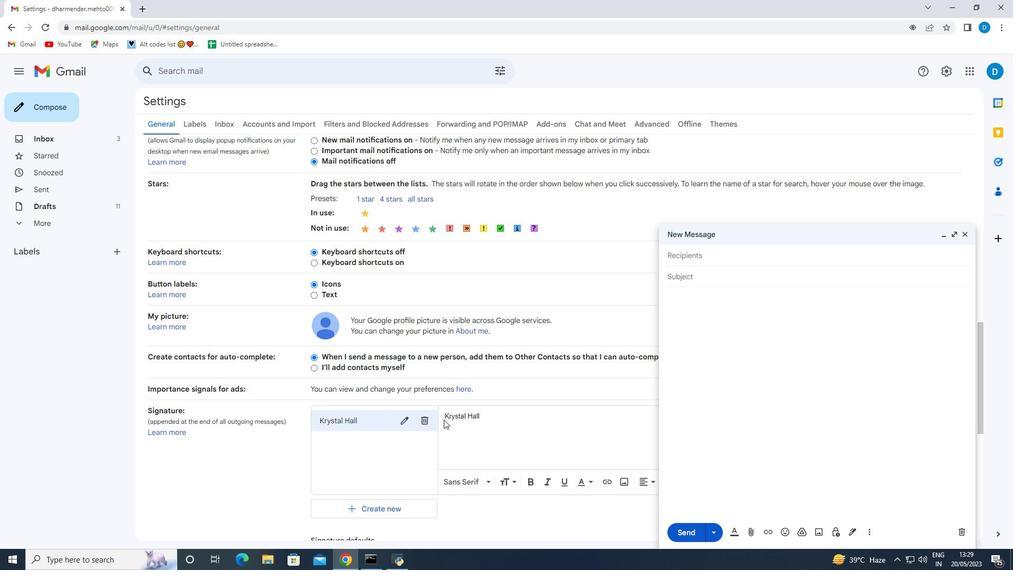 
Action: Mouse moved to (444, 415)
Screenshot: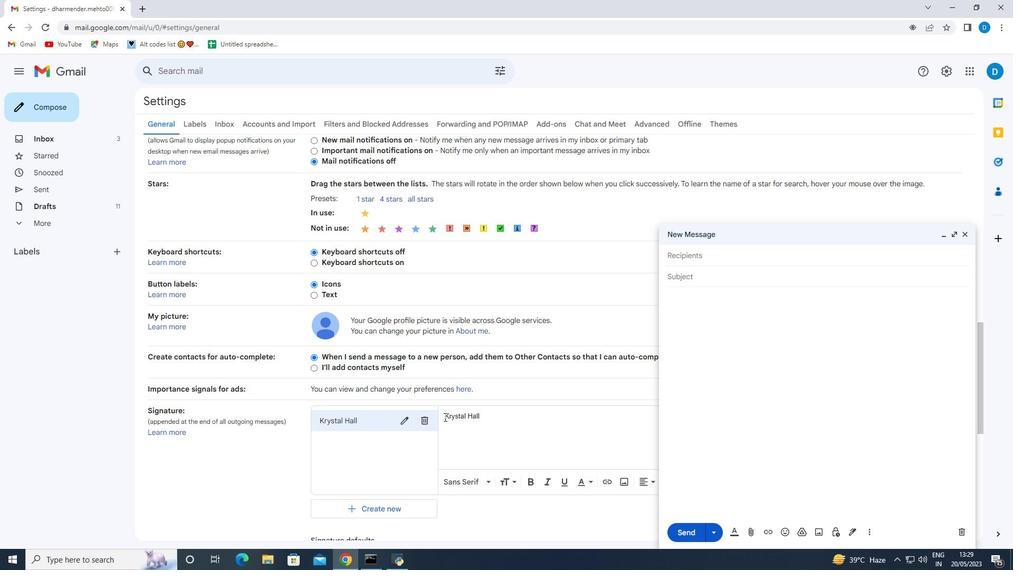 
Action: Mouse pressed left at (444, 415)
Screenshot: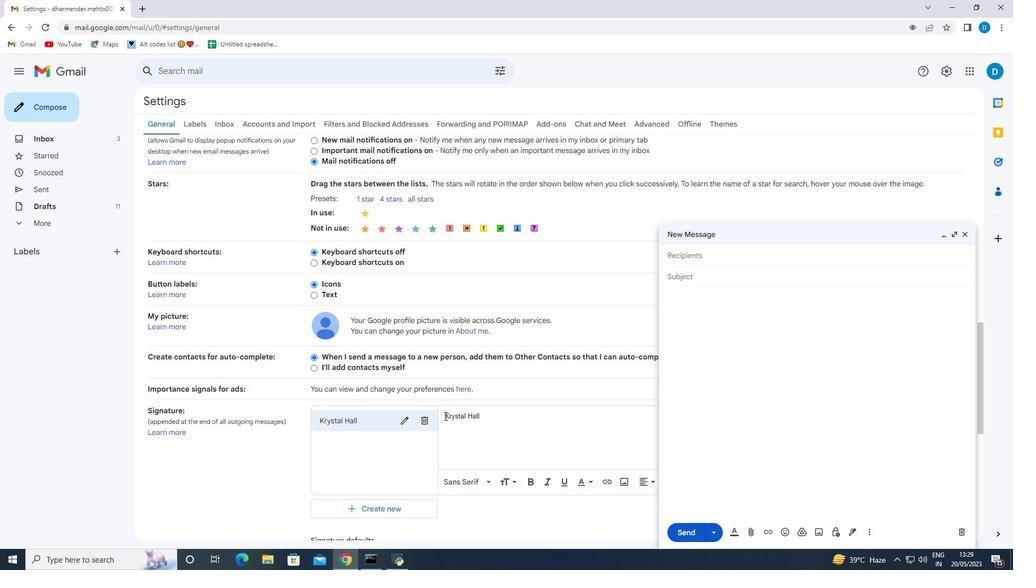 
Action: Mouse moved to (450, 420)
Screenshot: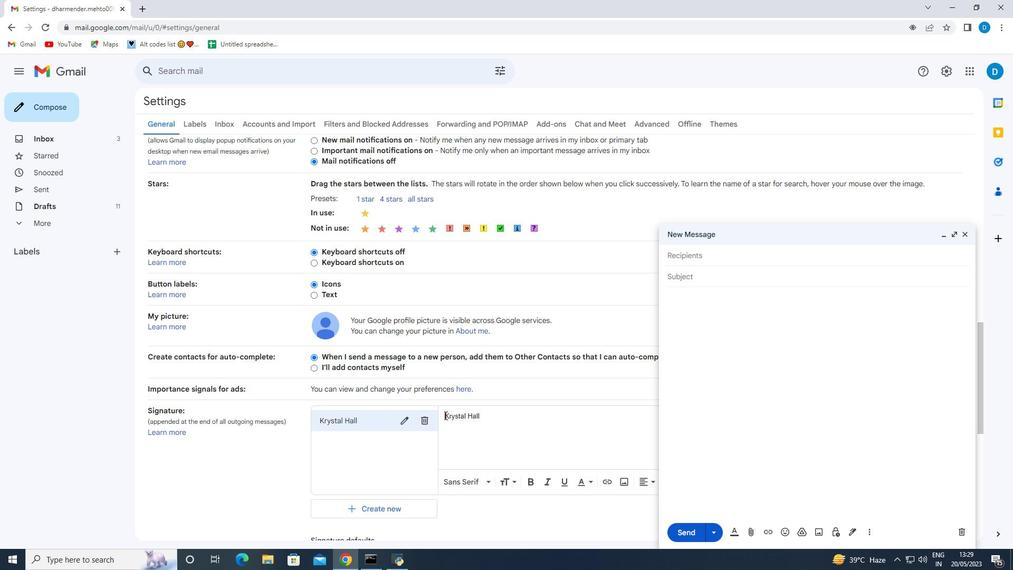 
Action: Key pressed <Key.enter>
Screenshot: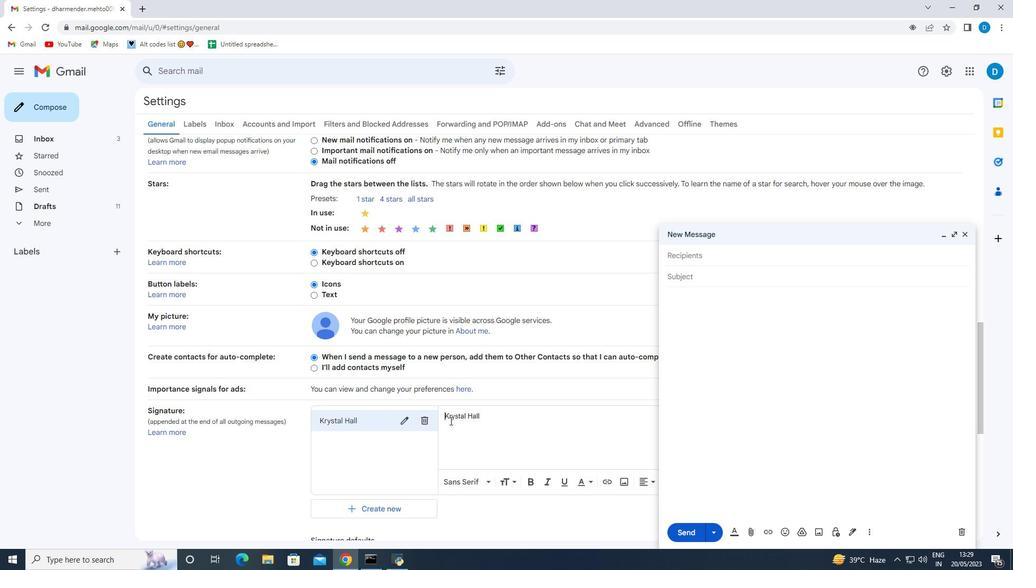 
Action: Mouse moved to (479, 497)
Screenshot: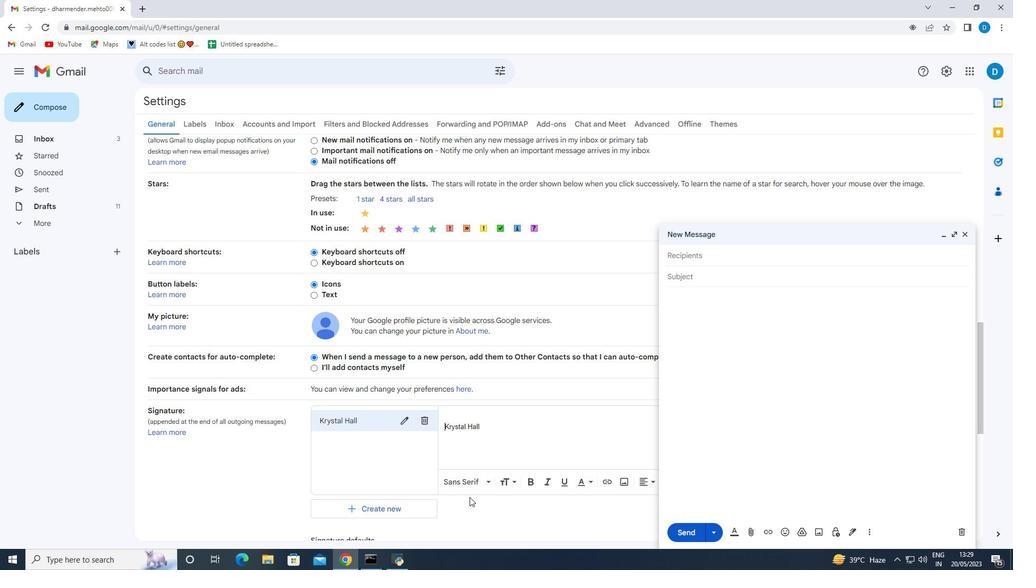 
Action: Mouse scrolled (479, 496) with delta (0, 0)
Screenshot: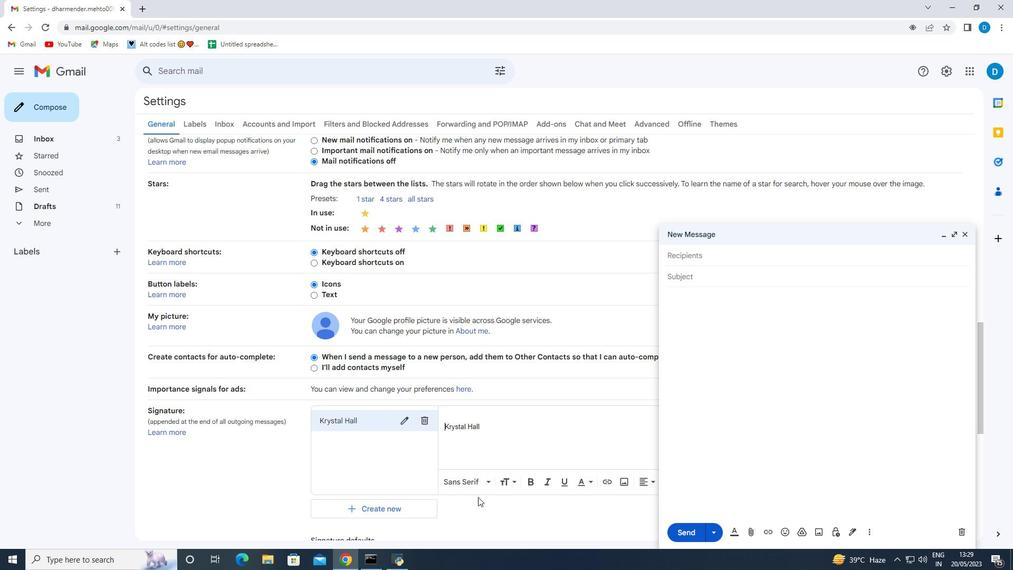 
Action: Mouse moved to (480, 497)
Screenshot: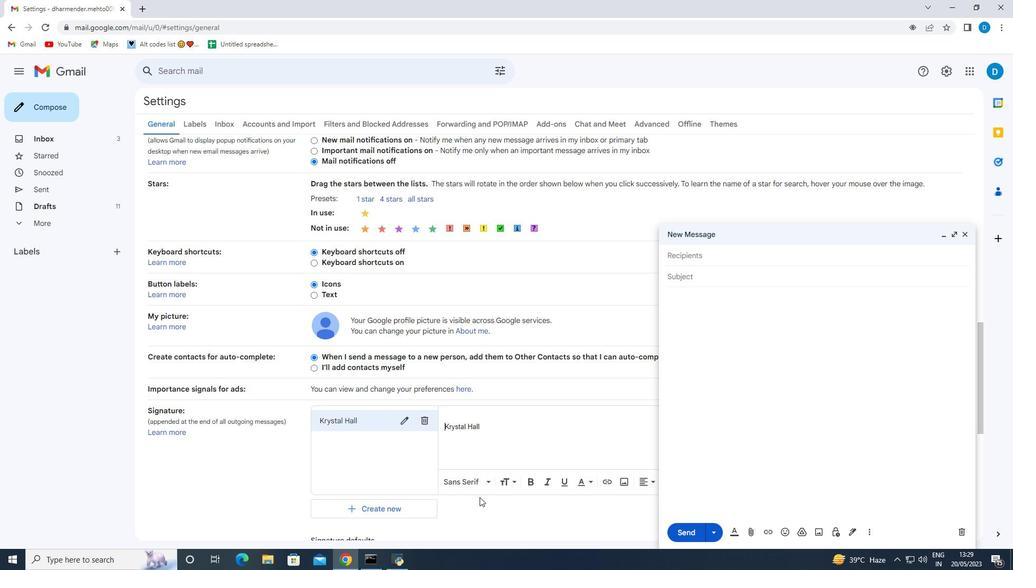 
Action: Mouse scrolled (480, 496) with delta (0, 0)
Screenshot: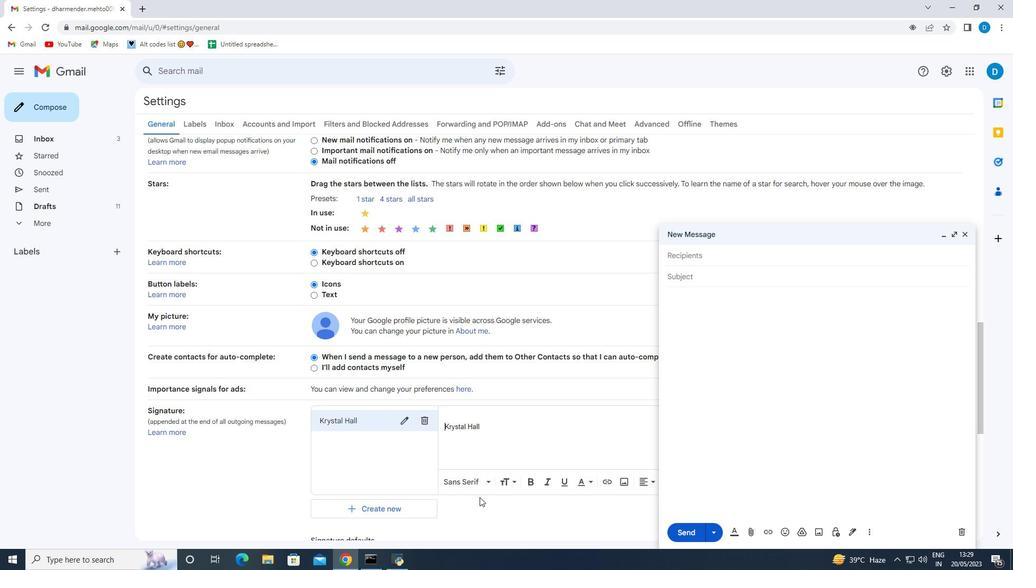 
Action: Mouse scrolled (480, 496) with delta (0, 0)
Screenshot: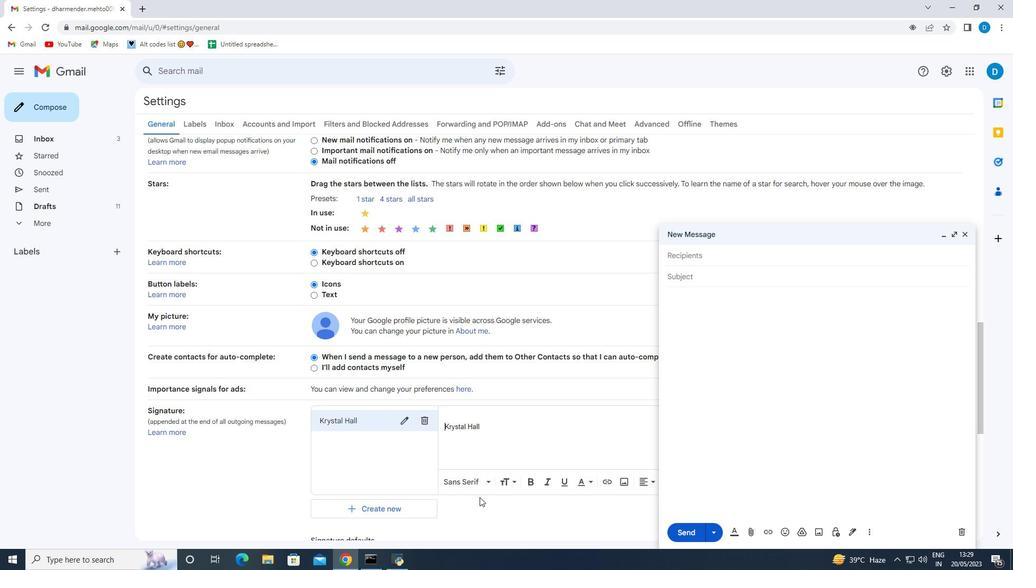 
Action: Mouse moved to (434, 410)
Screenshot: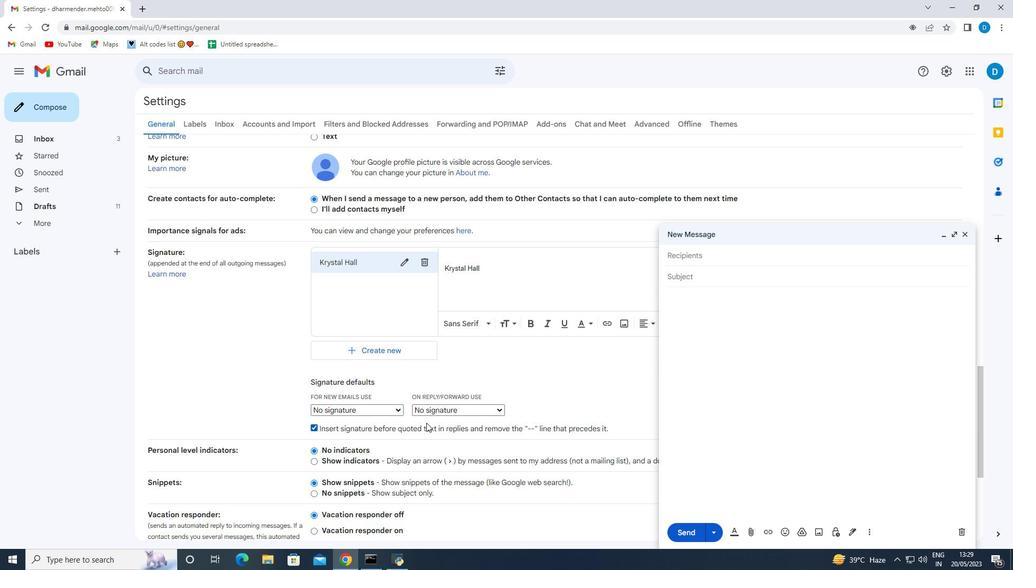 
Action: Mouse pressed left at (434, 410)
Screenshot: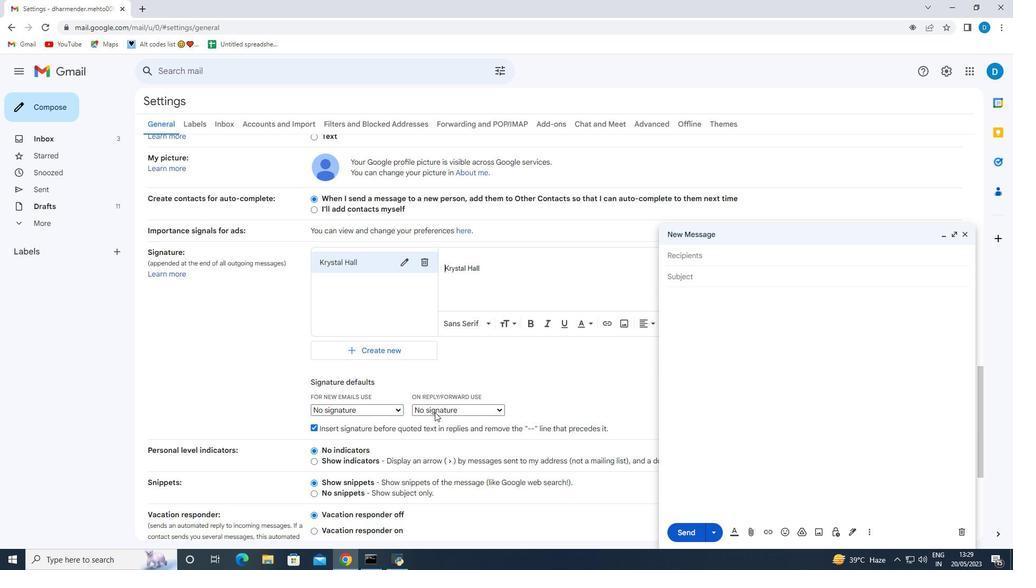
Action: Mouse moved to (437, 428)
Screenshot: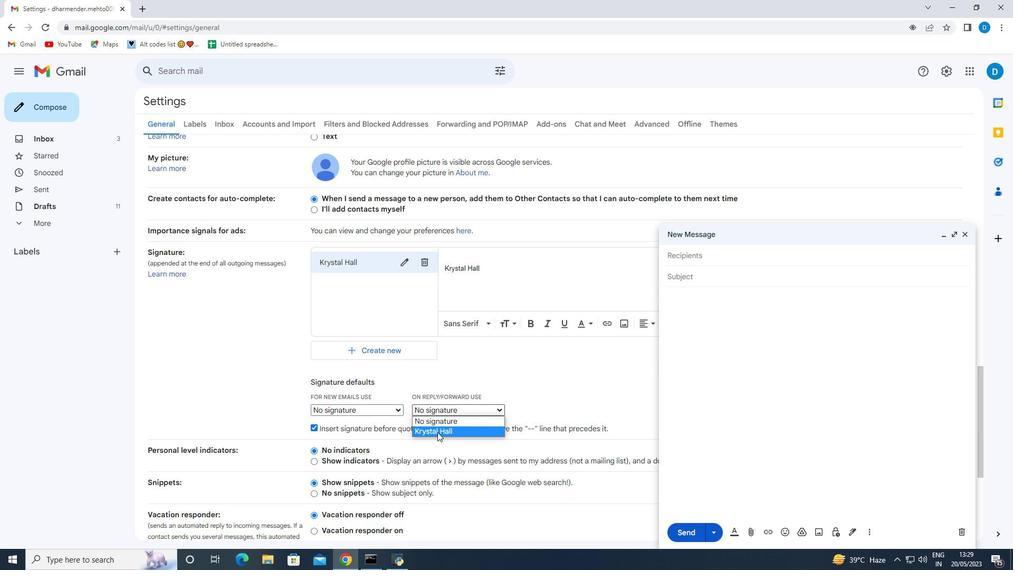 
Action: Mouse pressed left at (437, 428)
Screenshot: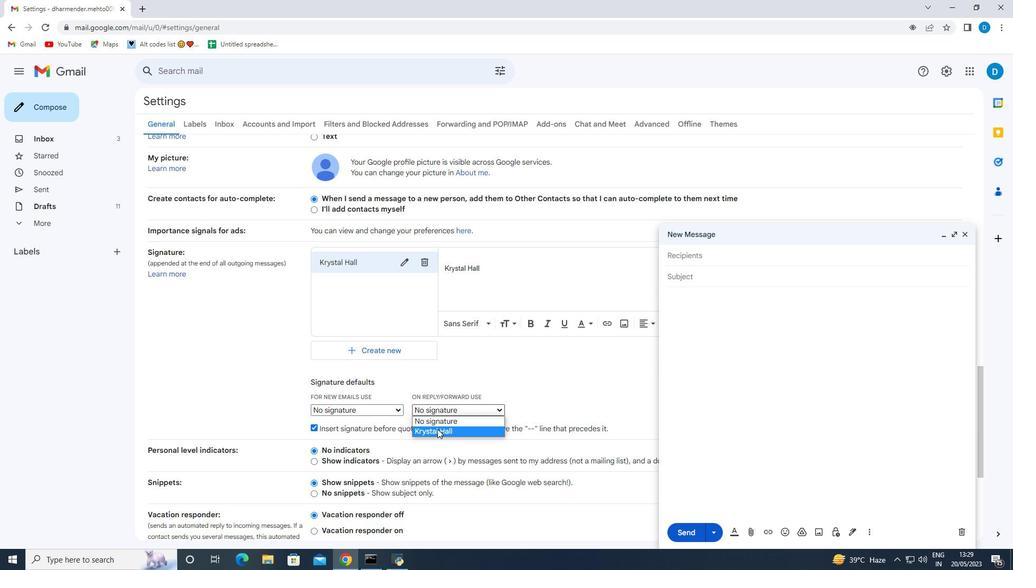 
Action: Mouse moved to (375, 410)
Screenshot: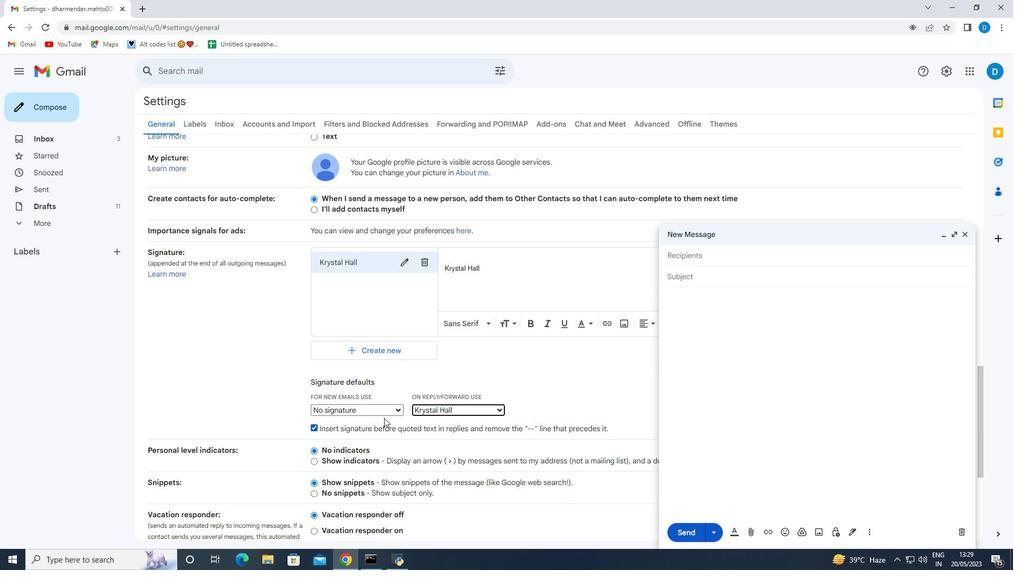 
Action: Mouse pressed left at (375, 410)
Screenshot: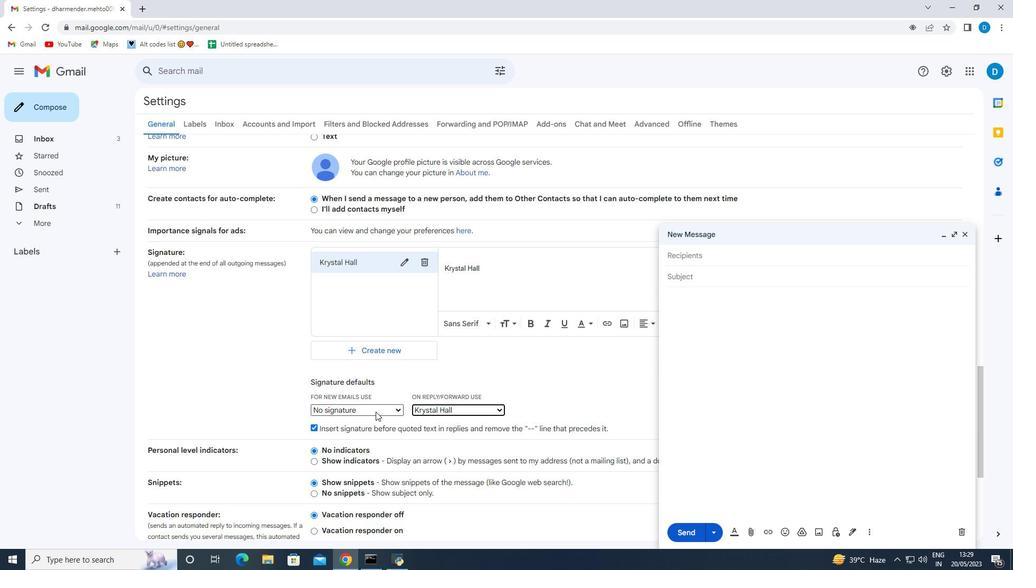 
Action: Mouse moved to (372, 429)
Screenshot: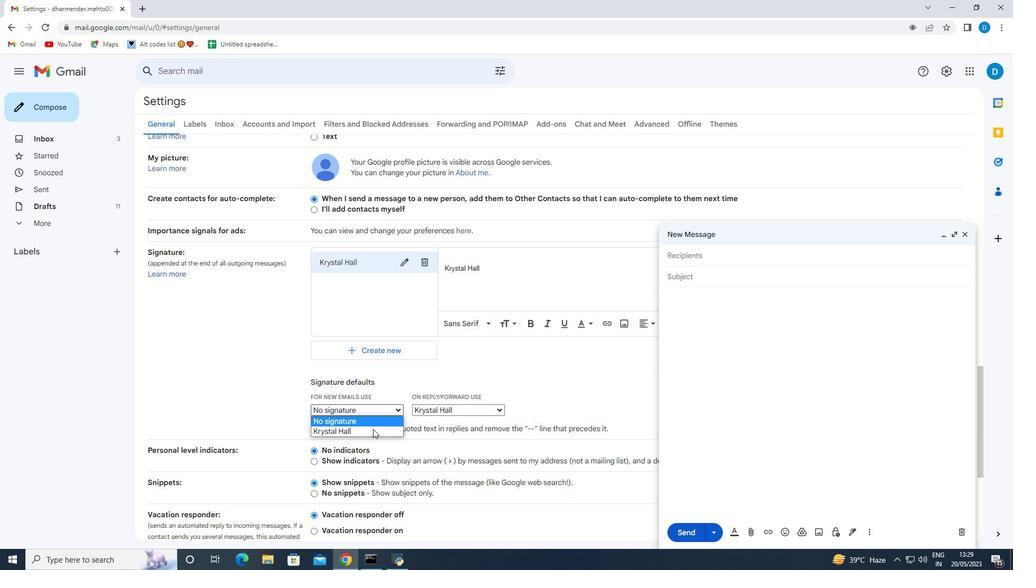 
Action: Mouse pressed left at (372, 429)
Screenshot: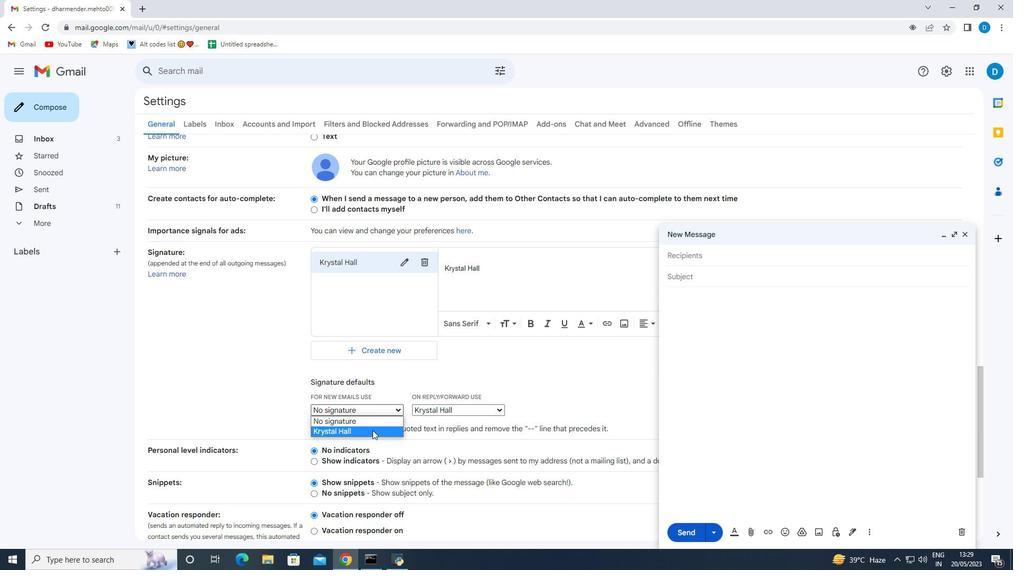 
Action: Mouse moved to (544, 485)
Screenshot: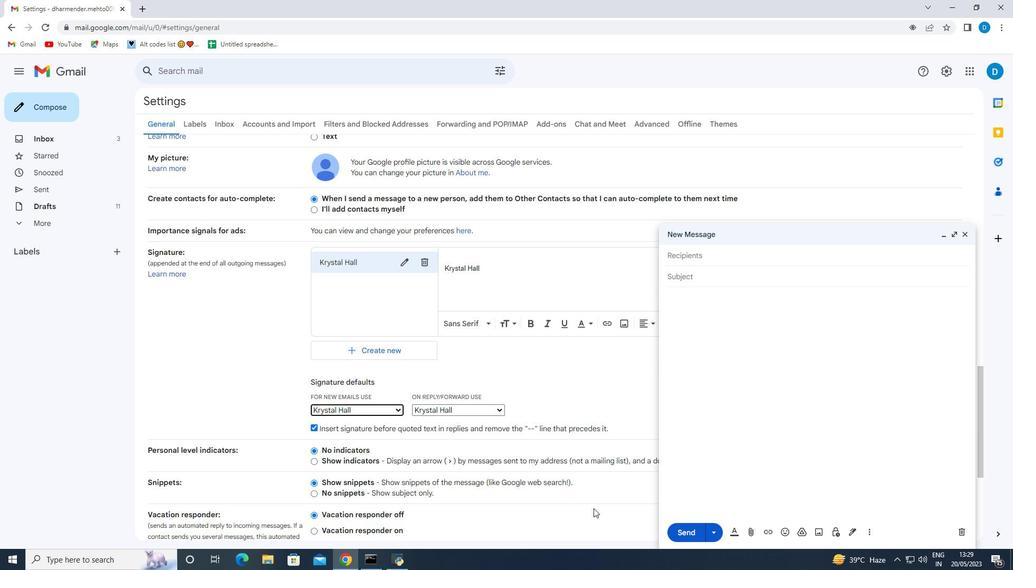 
Action: Mouse scrolled (544, 485) with delta (0, 0)
Screenshot: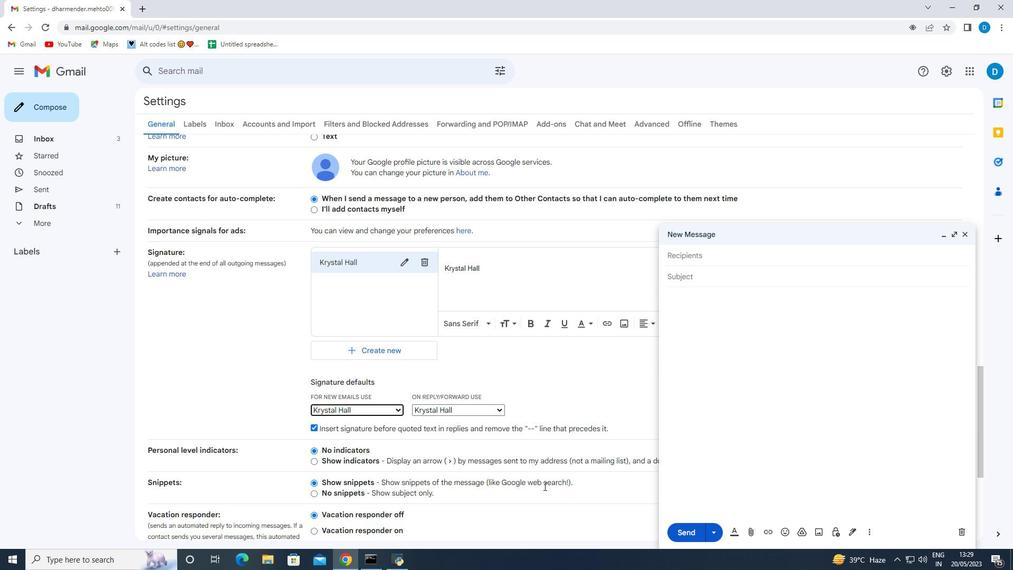 
Action: Mouse moved to (542, 487)
Screenshot: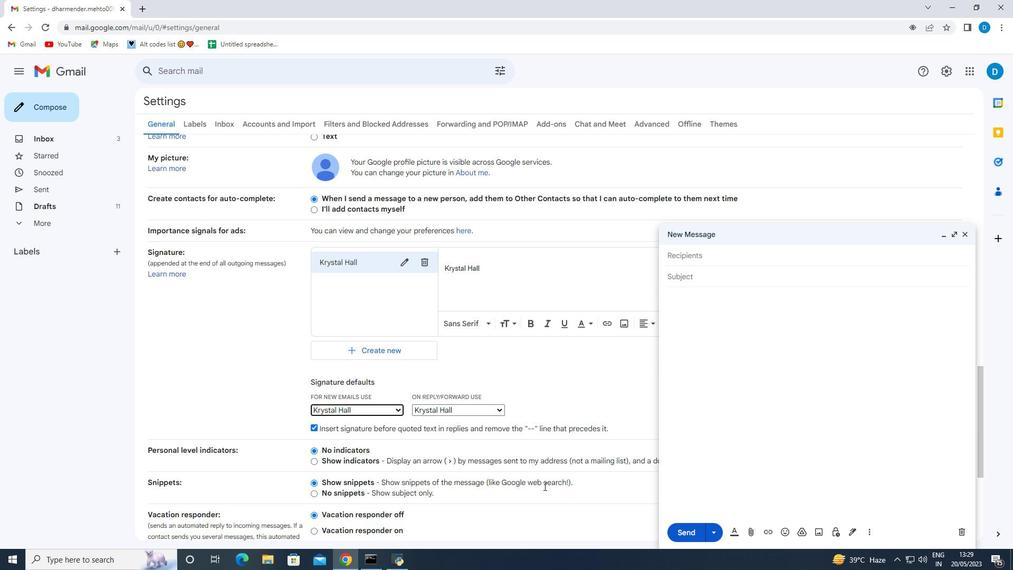 
Action: Mouse scrolled (542, 487) with delta (0, 0)
Screenshot: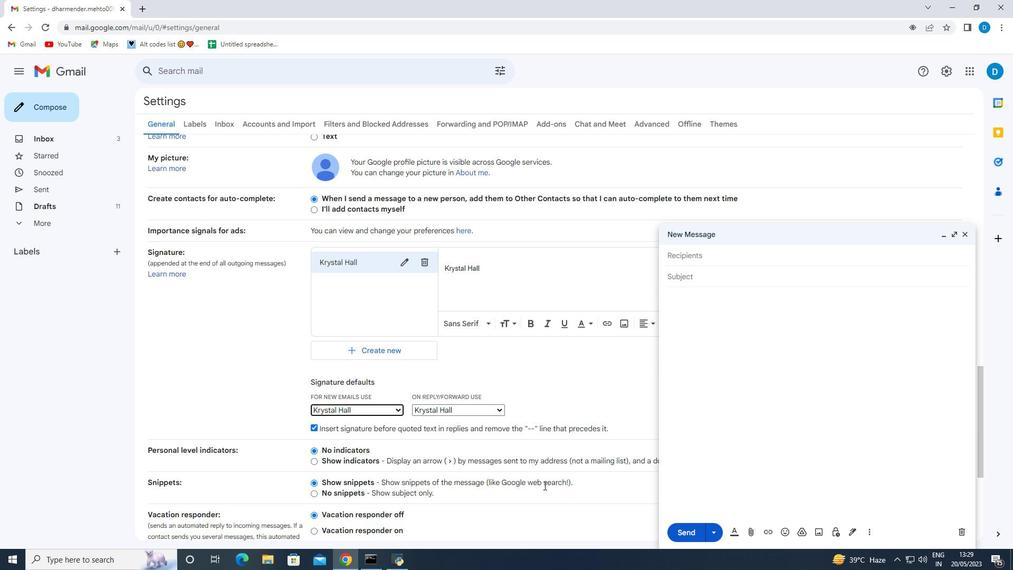 
Action: Mouse moved to (541, 488)
Screenshot: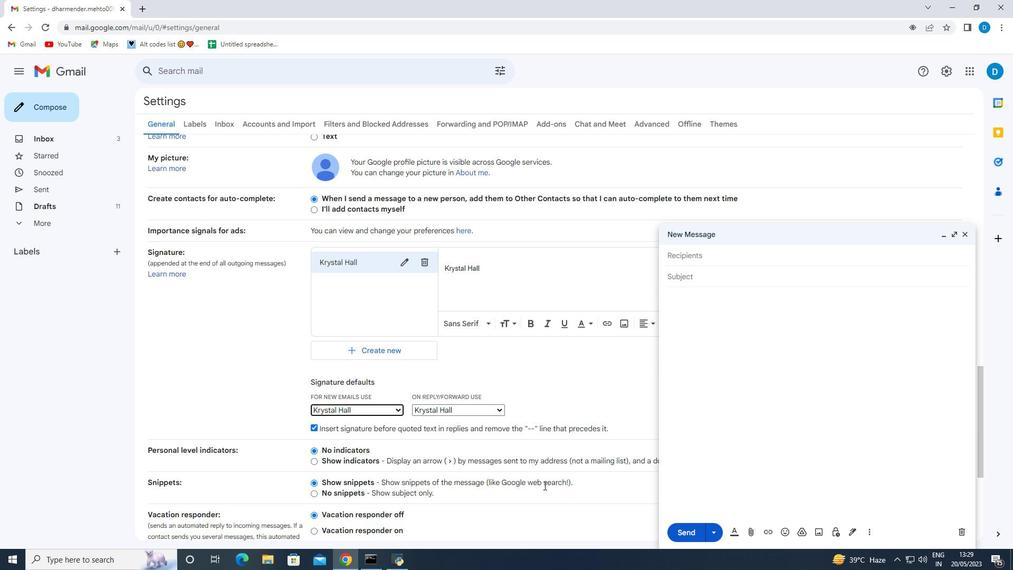 
Action: Mouse scrolled (541, 487) with delta (0, 0)
Screenshot: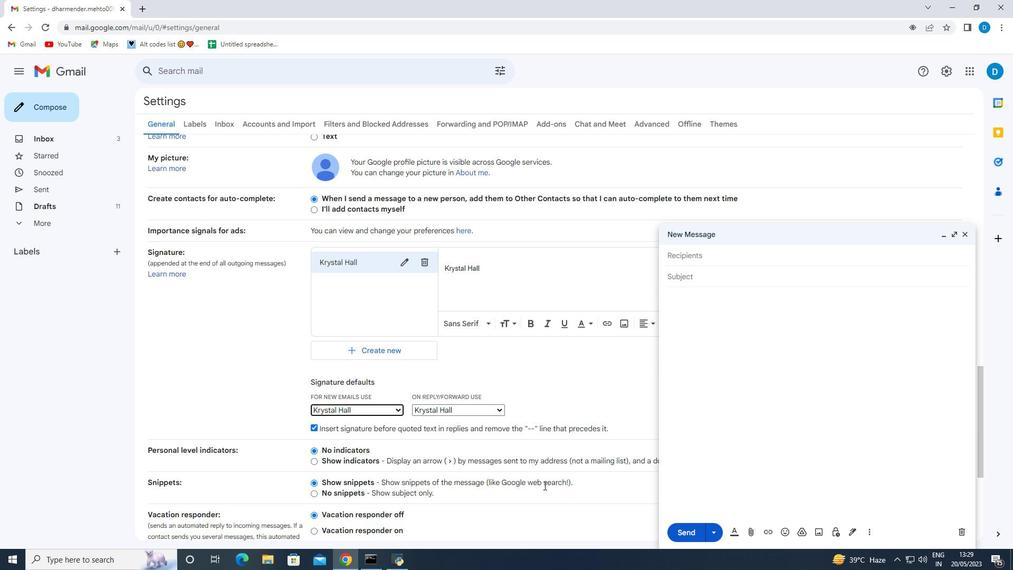 
Action: Mouse moved to (541, 488)
Screenshot: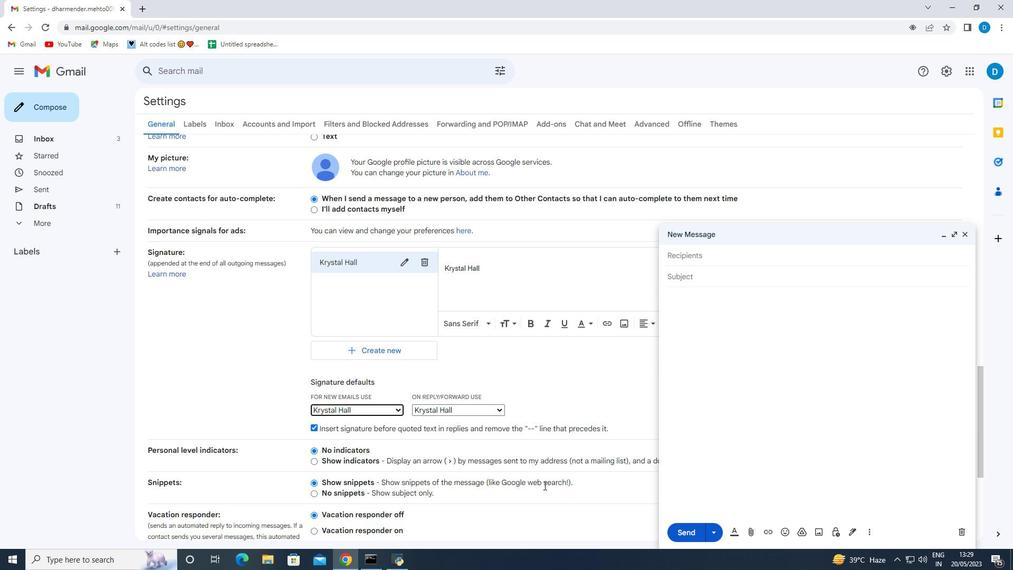 
Action: Mouse scrolled (541, 487) with delta (0, 0)
Screenshot: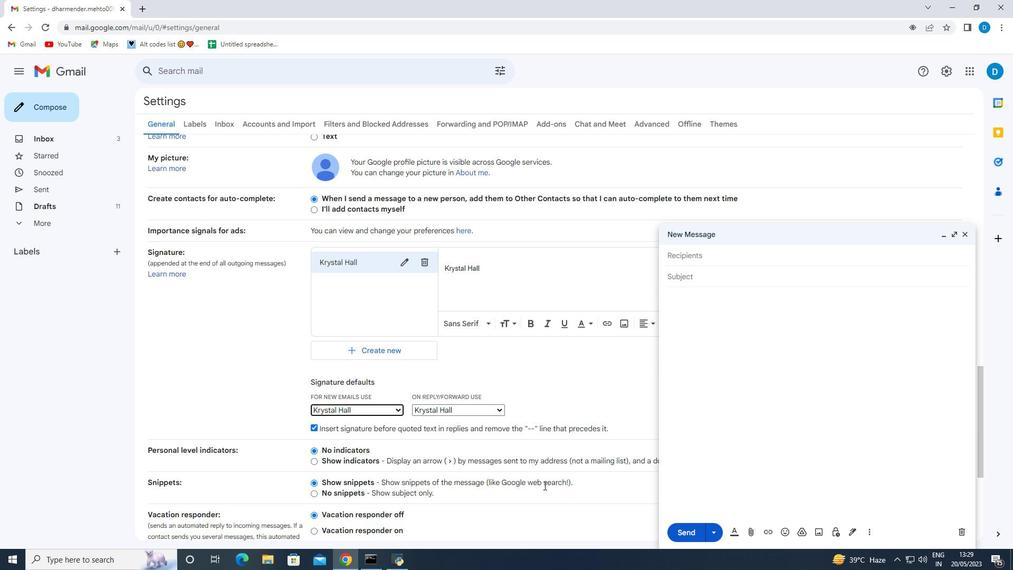 
Action: Mouse moved to (541, 488)
Screenshot: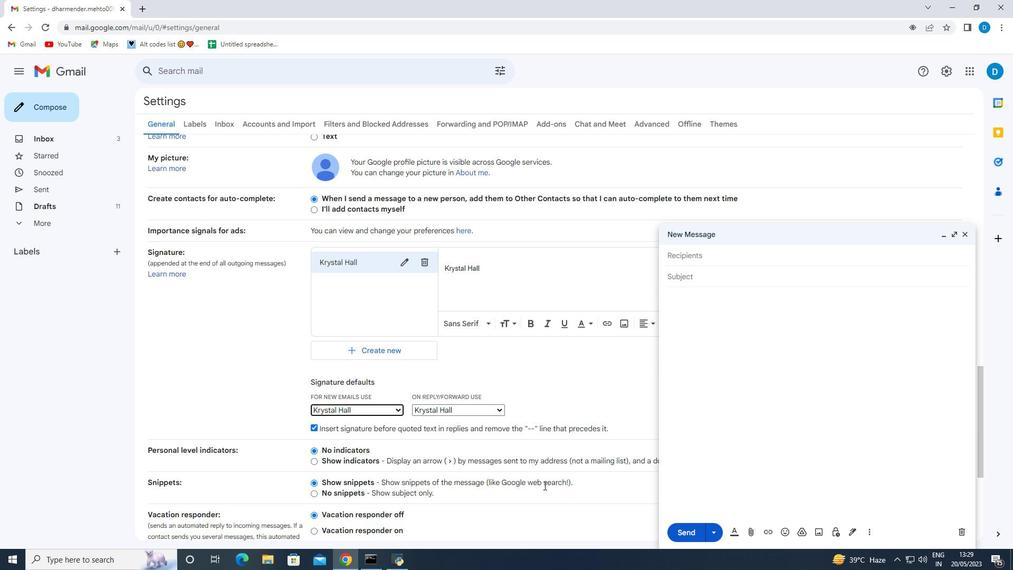 
Action: Mouse scrolled (541, 487) with delta (0, 0)
Screenshot: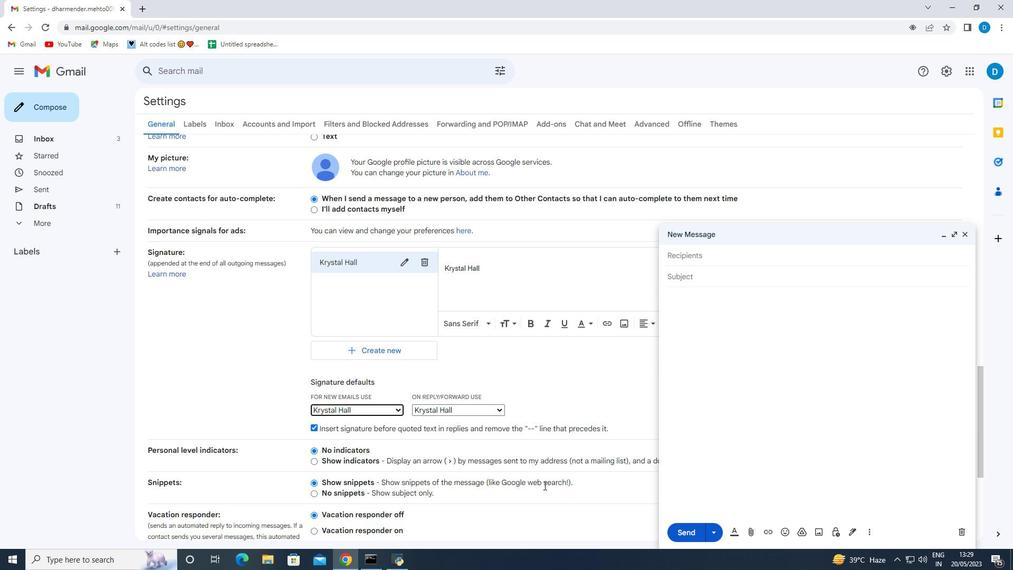 
Action: Mouse moved to (532, 482)
Screenshot: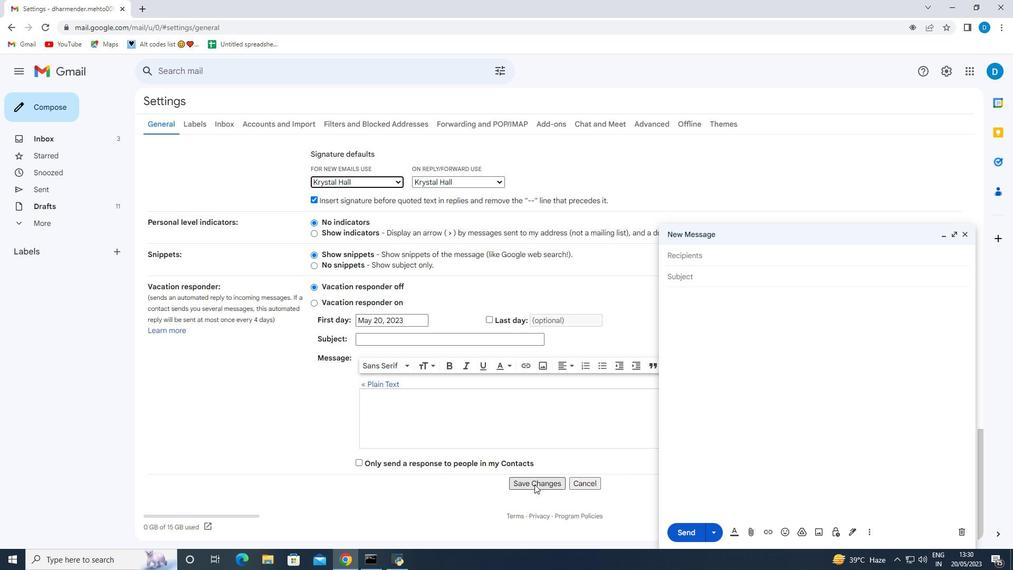 
Action: Mouse pressed left at (532, 482)
Screenshot: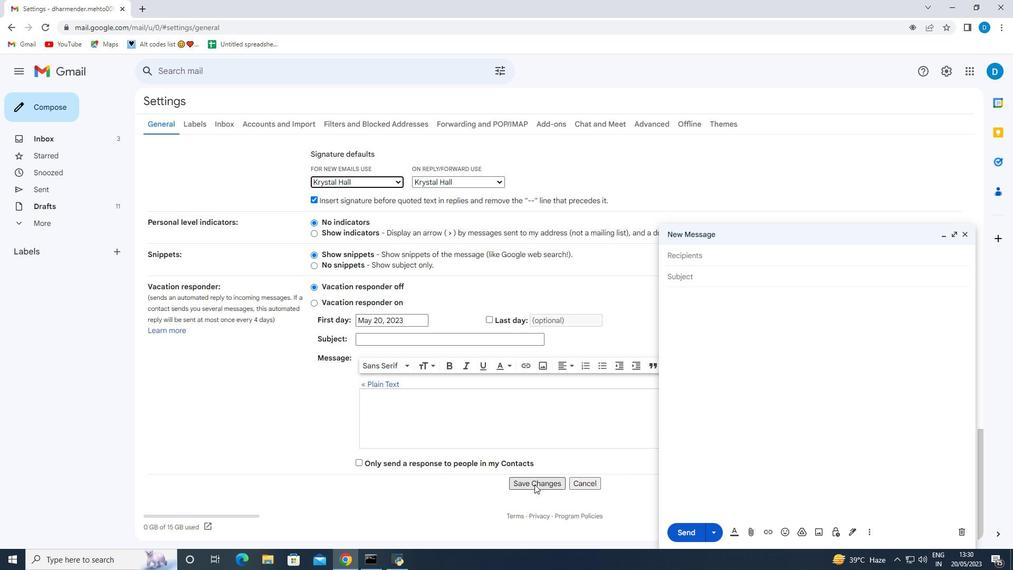
Action: Mouse moved to (964, 235)
Screenshot: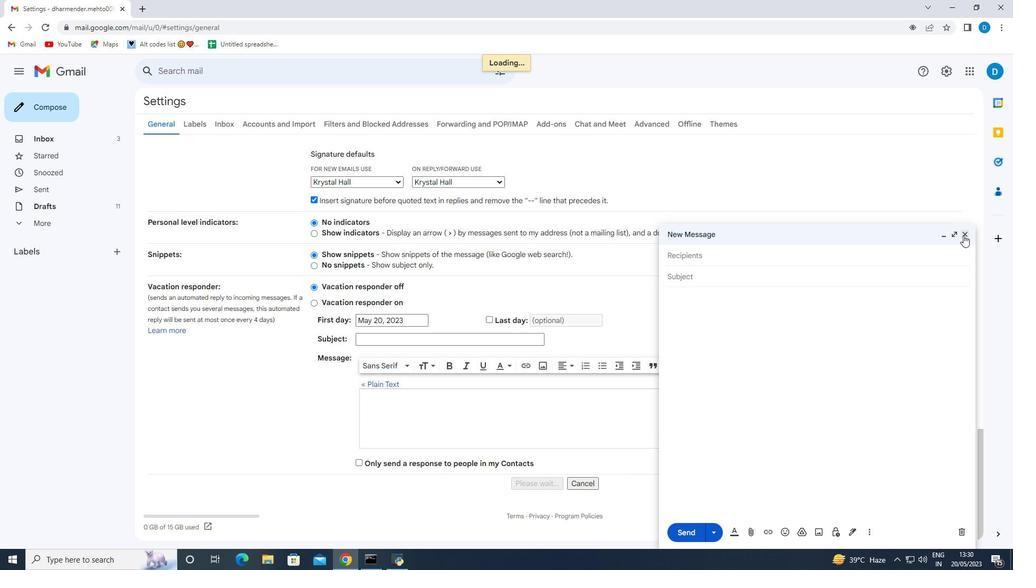 
Action: Mouse pressed left at (964, 235)
Screenshot: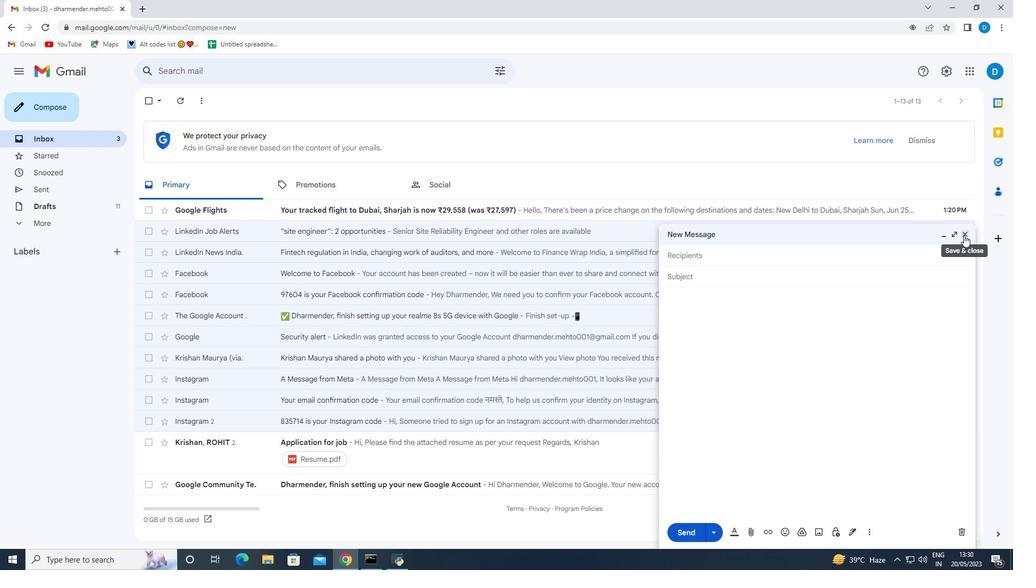 
Action: Mouse moved to (61, 106)
Screenshot: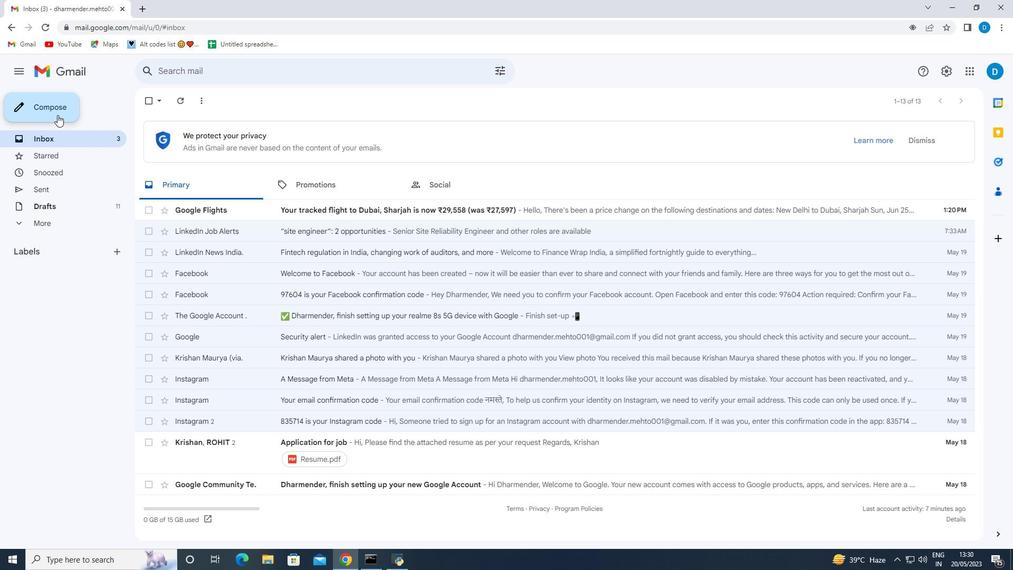 
Action: Mouse pressed left at (61, 106)
Screenshot: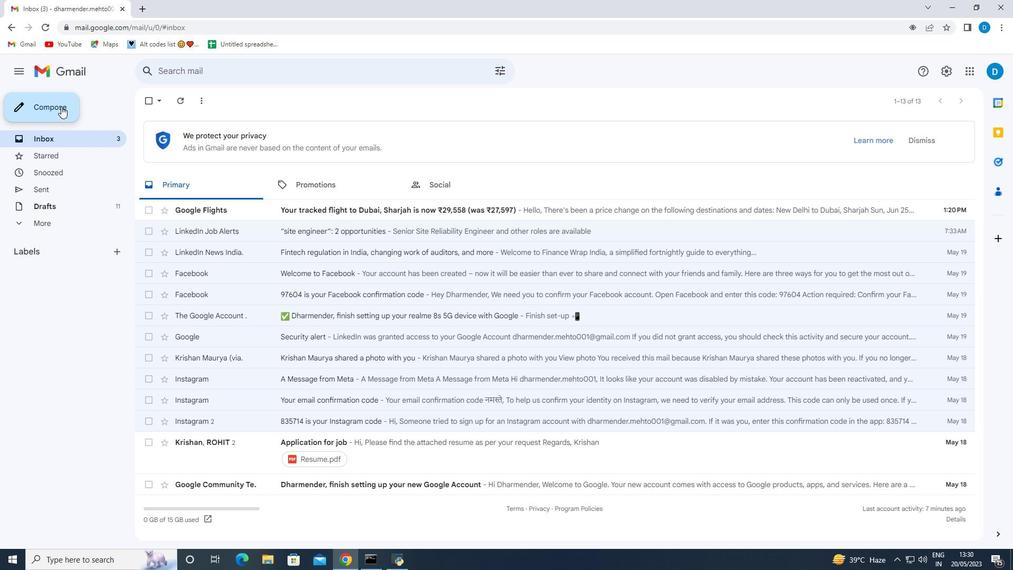 
Action: Mouse moved to (685, 252)
Screenshot: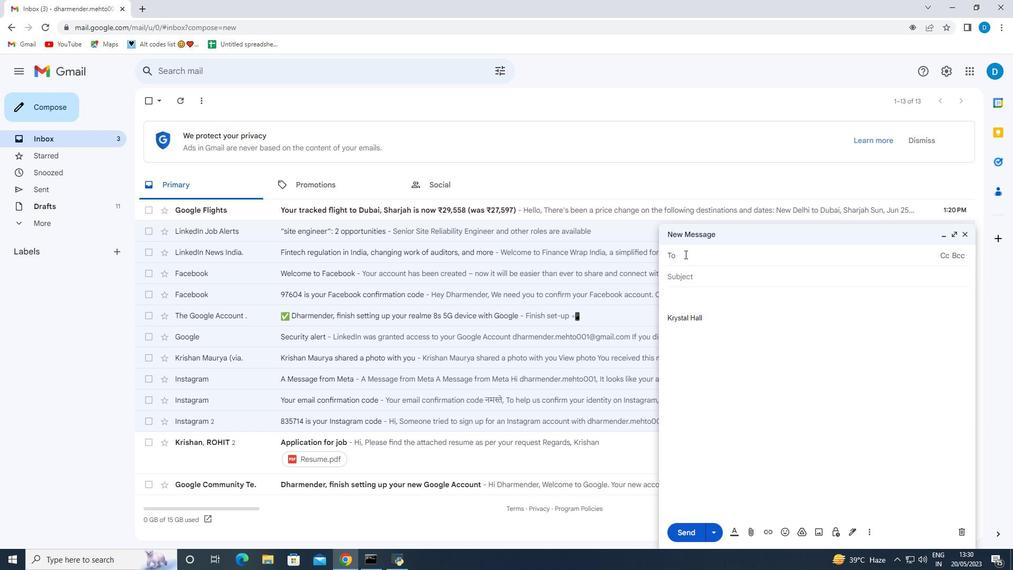 
Action: Mouse pressed left at (685, 252)
Screenshot: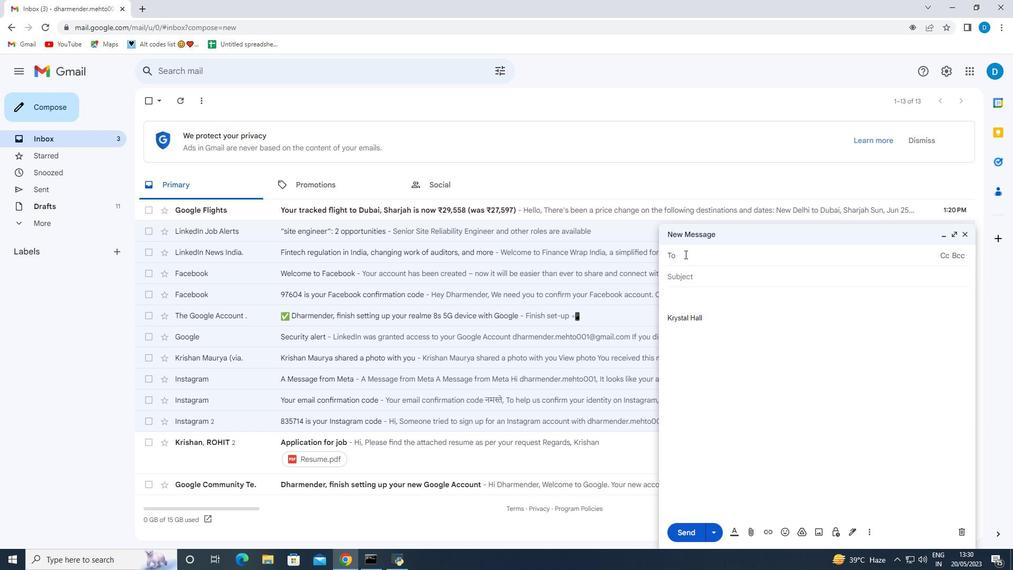 
Action: Mouse moved to (685, 252)
Screenshot: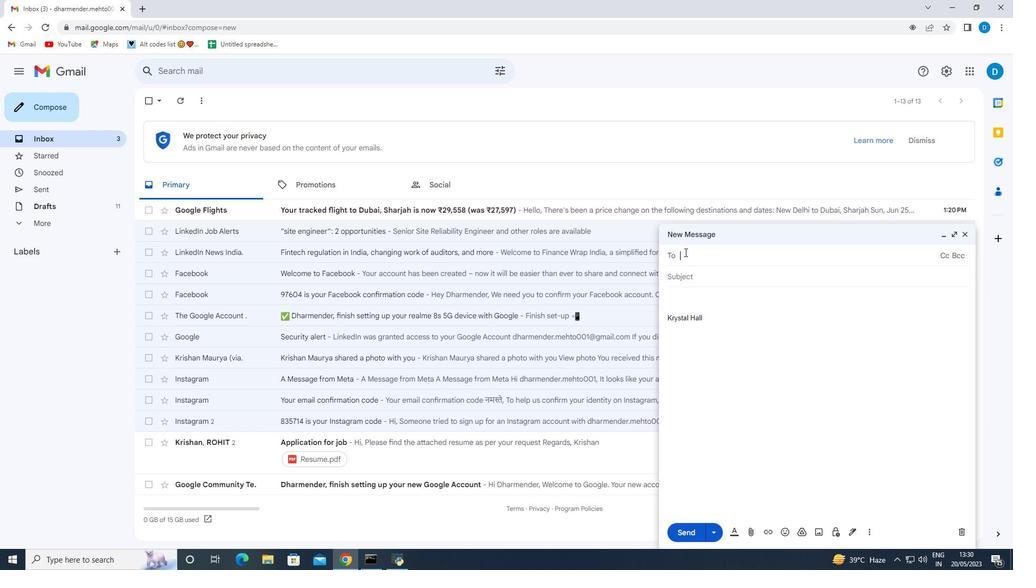 
Action: Key pressed softage.9<Key.shift><Key.shift><Key.shift><Key.shift><Key.shift><Key.shift><Key.shift><Key.shift><Key.shift><Key.shift><Key.shift><Key.shift><Key.shift><Key.shift><Key.shift><Key.shift><Key.shift><Key.shift><Key.shift><Key.shift><Key.shift><Key.shift><Key.shift><Key.shift><Key.shift><Key.shift><Key.shift><Key.shift><Key.shift>@softage.net
Screenshot: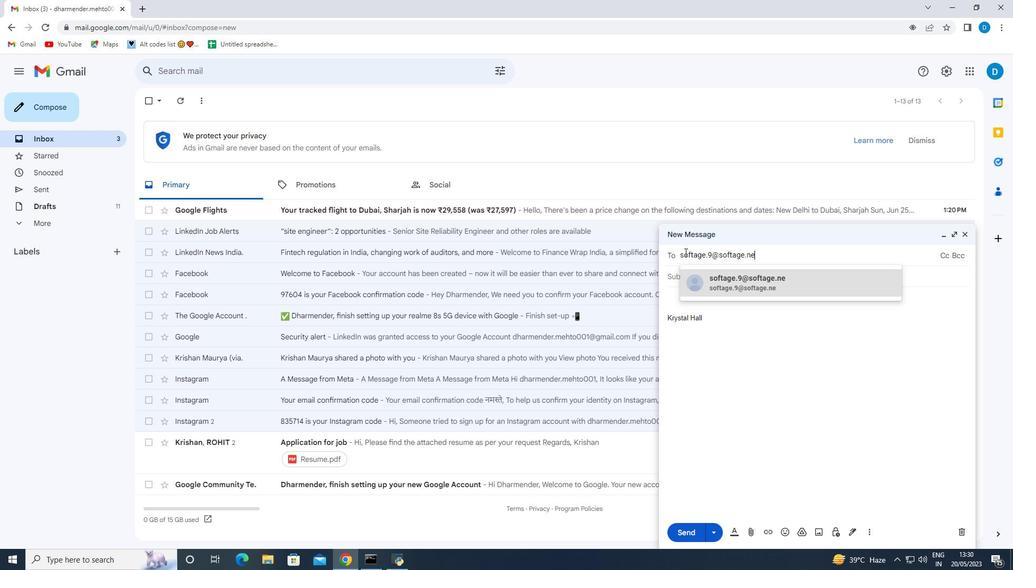 
Action: Mouse moved to (672, 308)
Screenshot: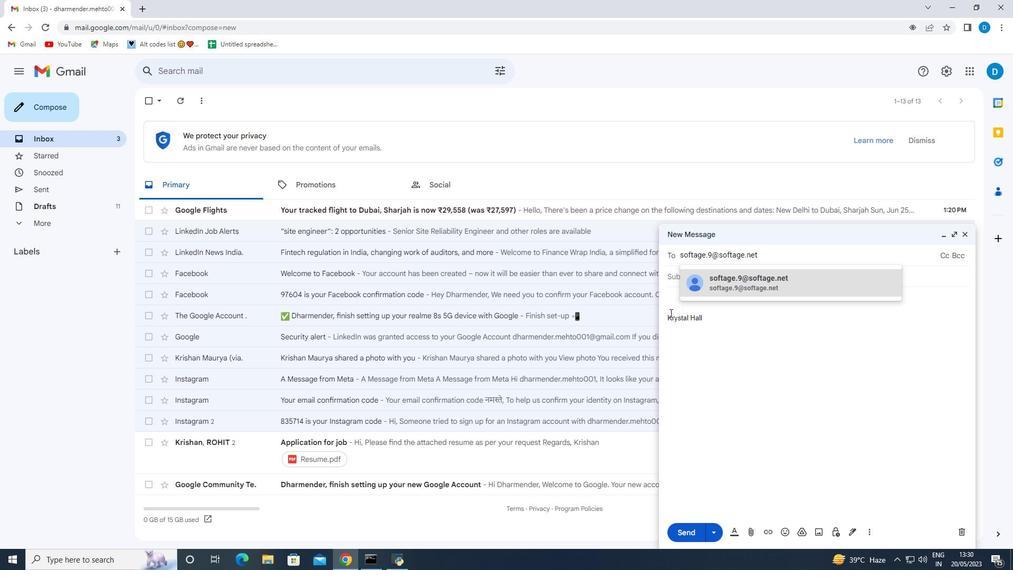 
Action: Mouse pressed left at (672, 308)
Screenshot: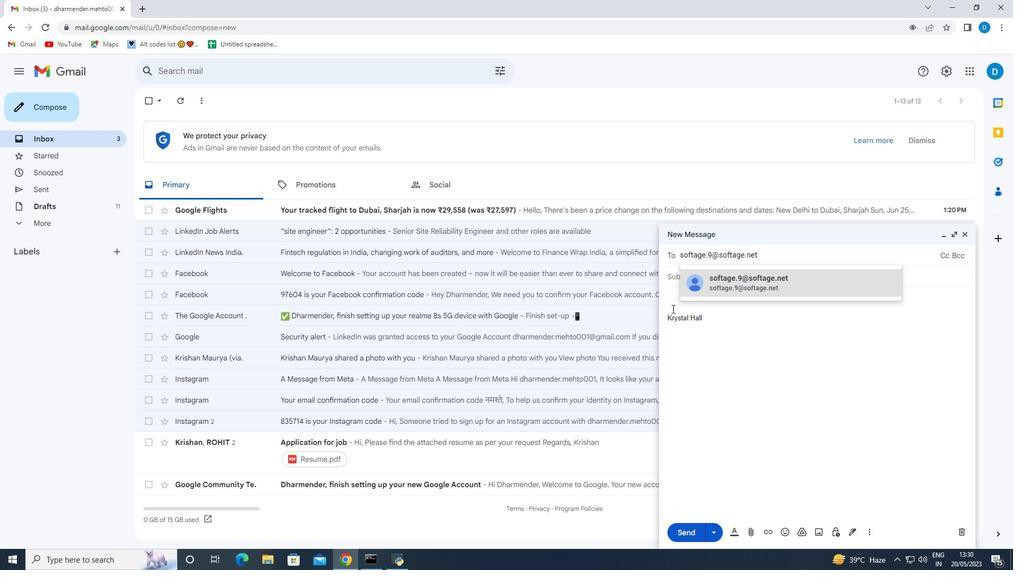 
Action: Mouse moved to (675, 299)
Screenshot: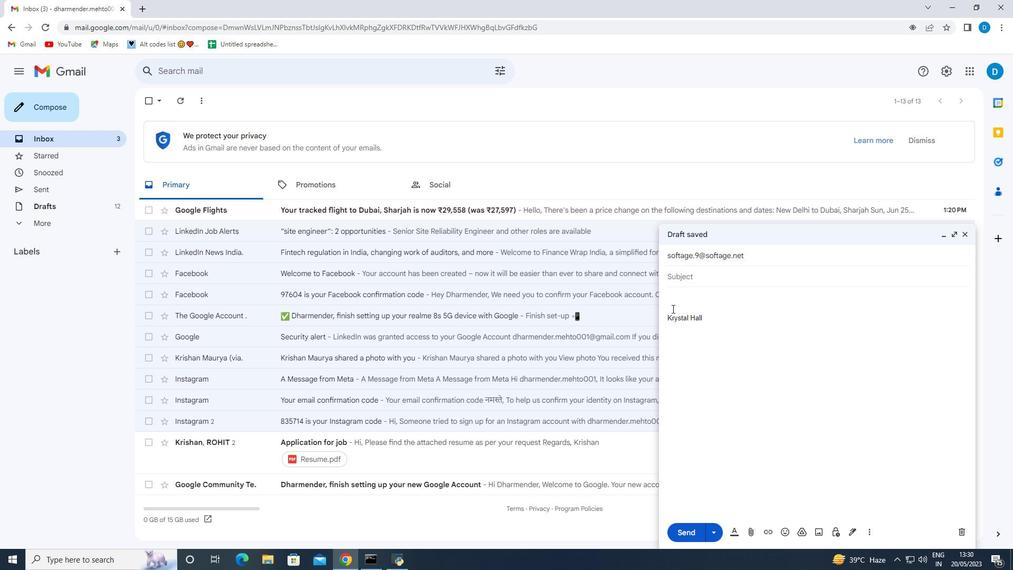 
Action: Mouse pressed left at (675, 299)
Screenshot: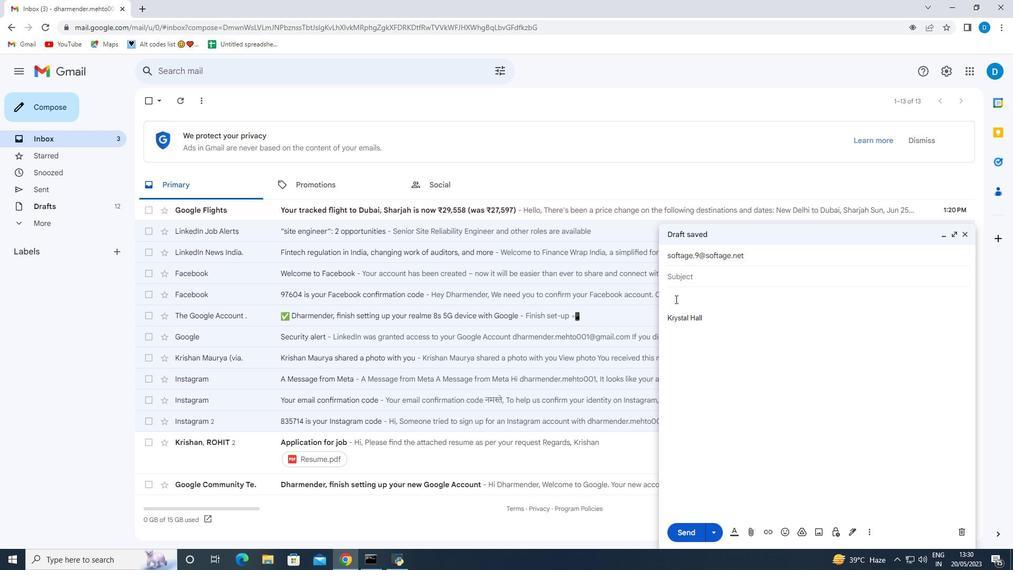 
Action: Key pressed <Key.shift><Key.shift><Key.shift><Key.shift><Key.shift><Key.shift><Key.shift><Key.shift><Key.shift><Key.shift><Key.shift><Key.shift><Key.shift><Key.shift><Key.shift><Key.shift><Key.shift><Key.shift><Key.shift>Sincerely
Screenshot: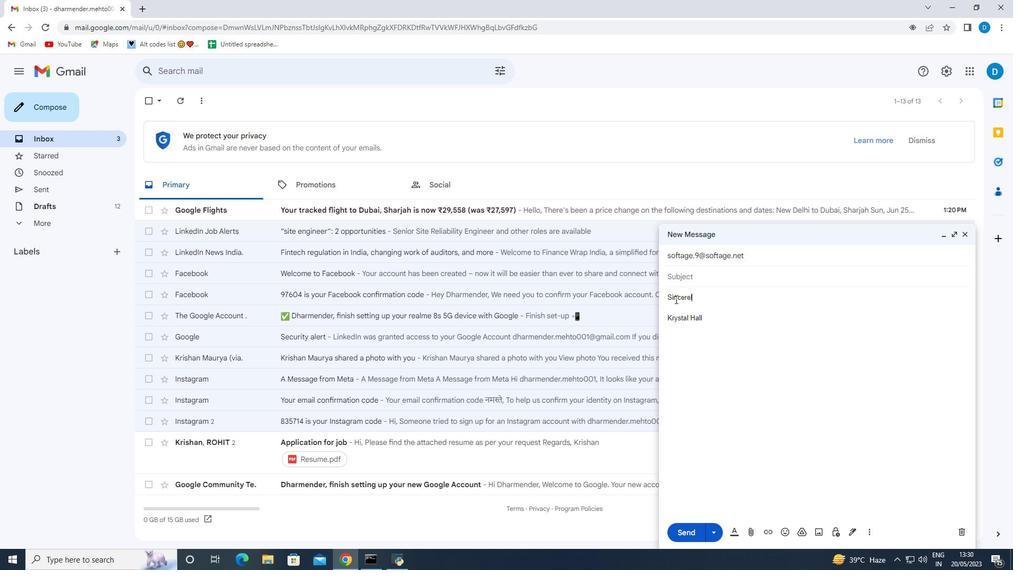 
Action: Mouse moved to (113, 253)
Screenshot: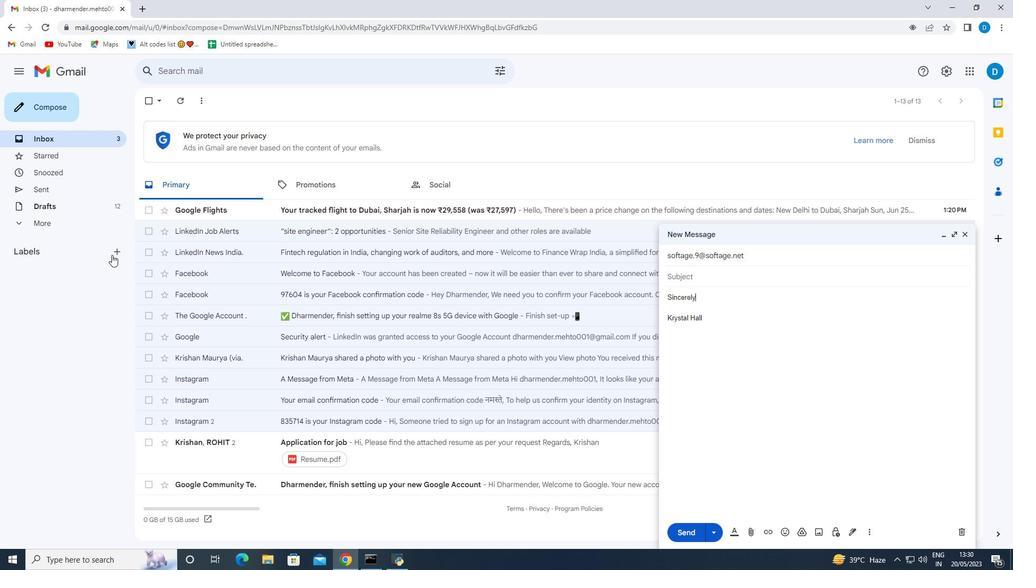
Action: Mouse pressed left at (113, 253)
Screenshot: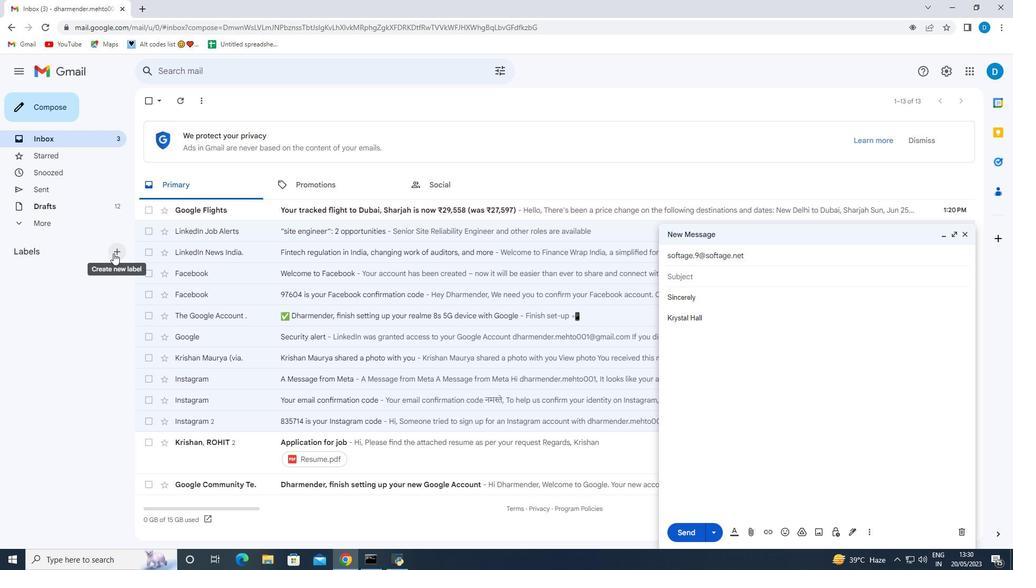 
Action: Mouse moved to (395, 289)
Screenshot: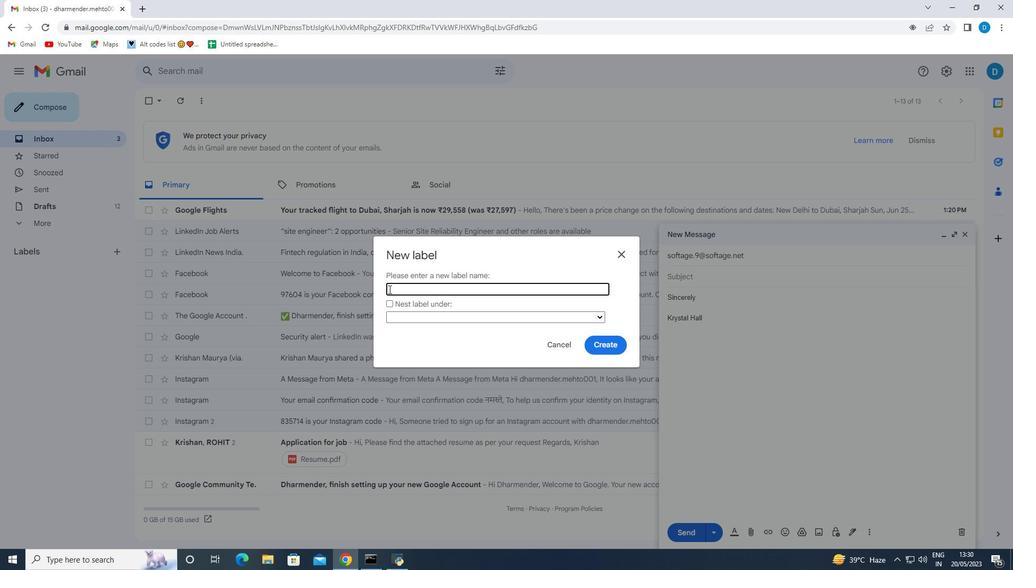 
Action: Mouse pressed left at (395, 289)
Screenshot: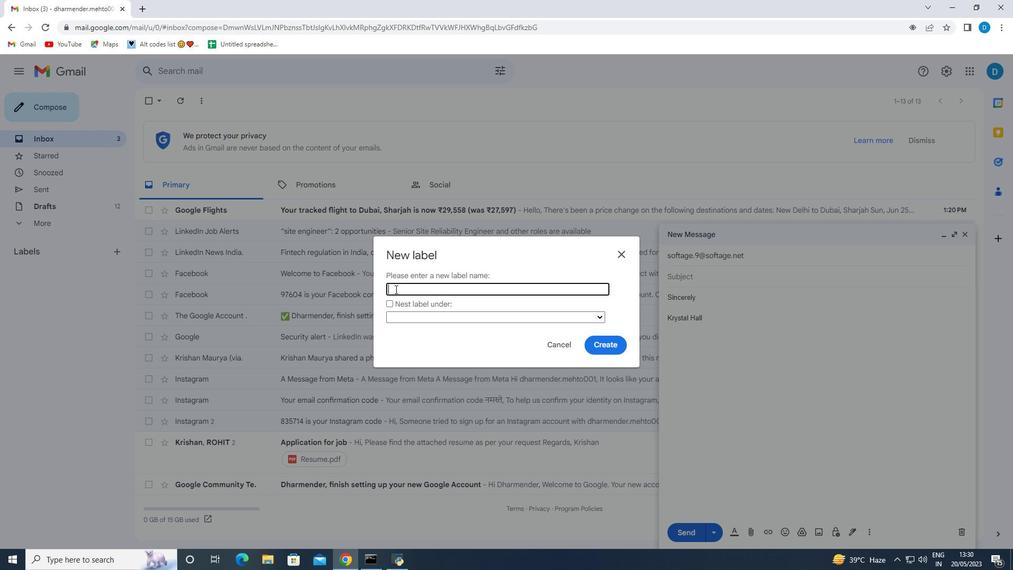 
Action: Mouse moved to (400, 287)
Screenshot: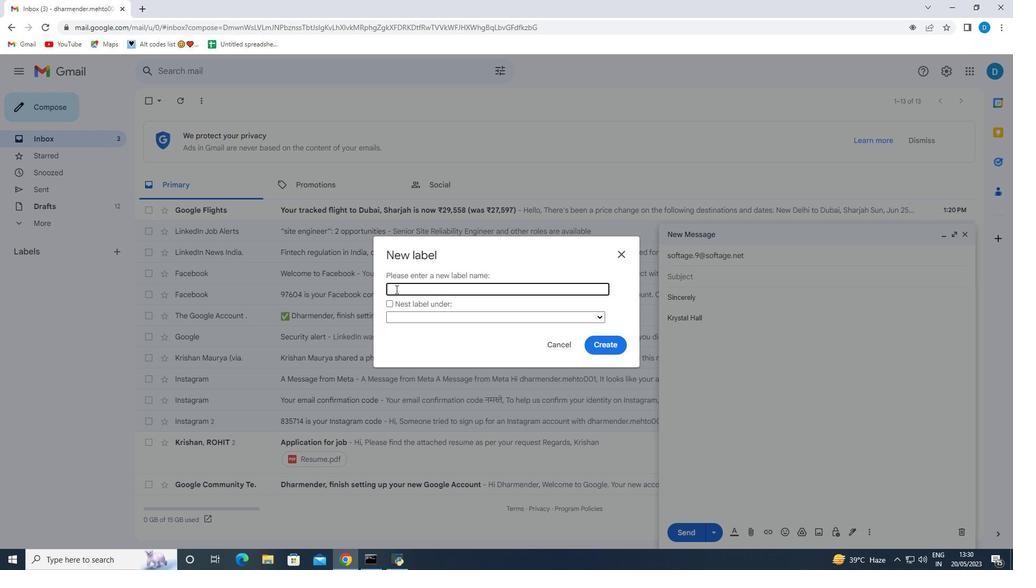 
Action: Key pressed <Key.shift><Key.shift><Key.shift><Key.shift><Key.shift><Key.shift><Key.shift><Key.shift><Key.shift><Key.shift>Wh<Key.backspace><Key.backspace><Key.shift>Warehousing
Screenshot: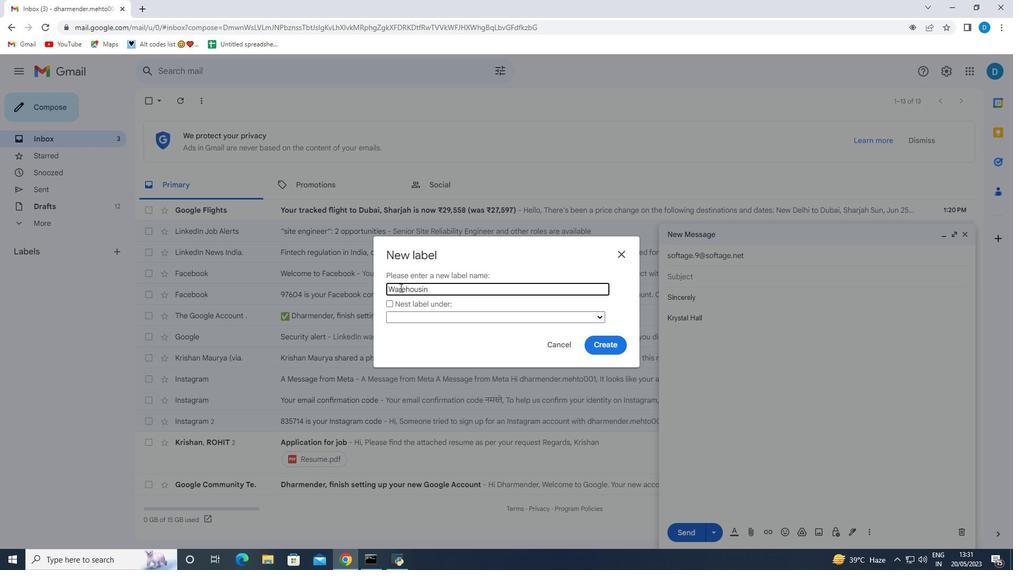 
Action: Mouse moved to (611, 340)
Screenshot: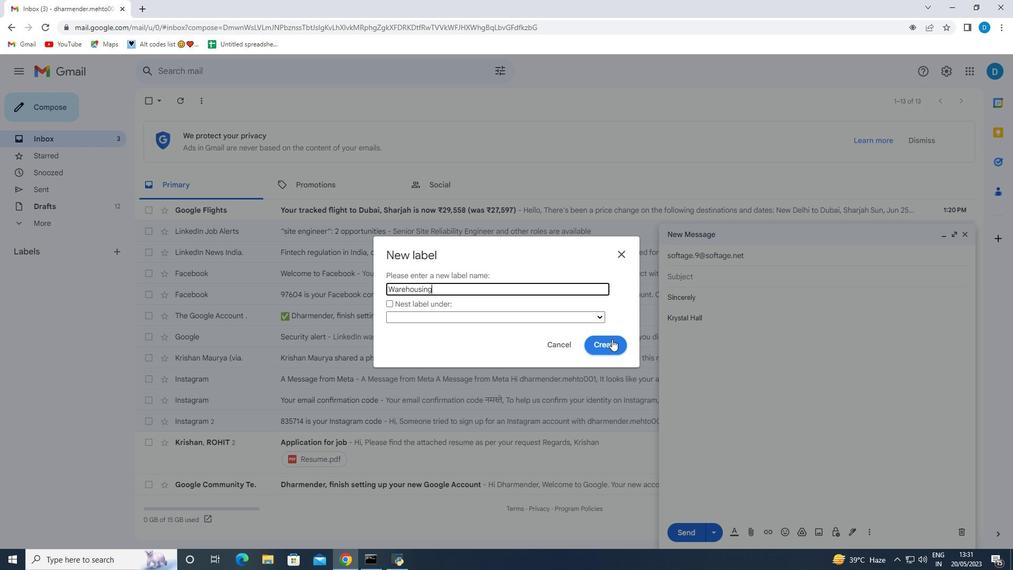 
Action: Mouse pressed left at (611, 340)
Screenshot: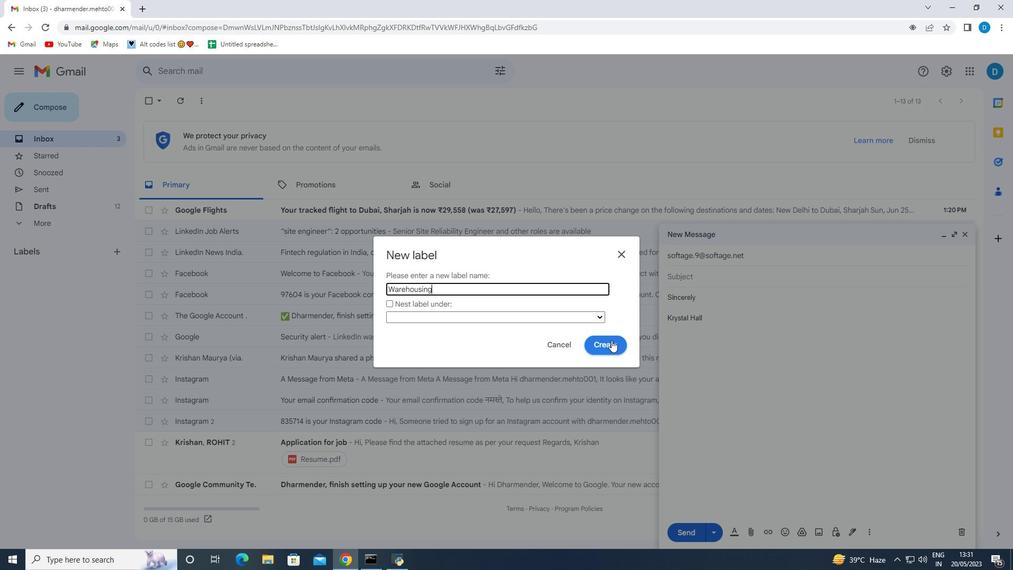 
Action: Mouse moved to (117, 270)
Screenshot: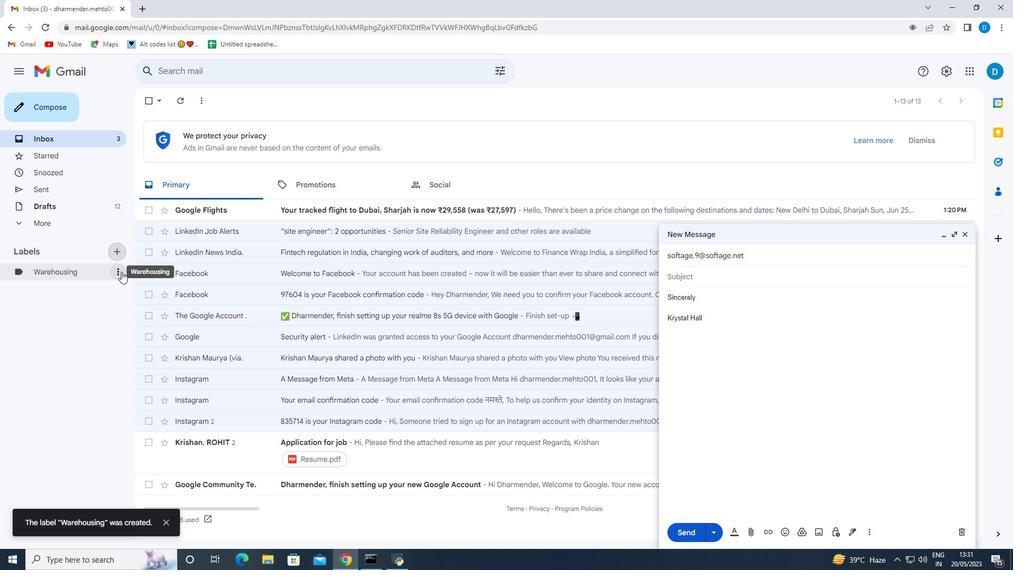 
Action: Mouse pressed left at (117, 270)
Screenshot: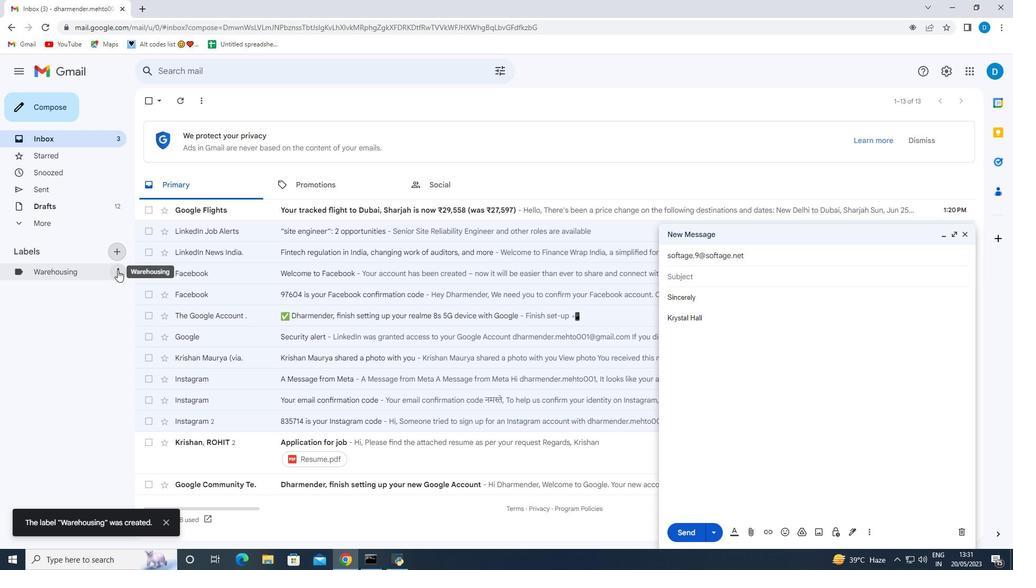 
Action: Mouse moved to (296, 342)
Screenshot: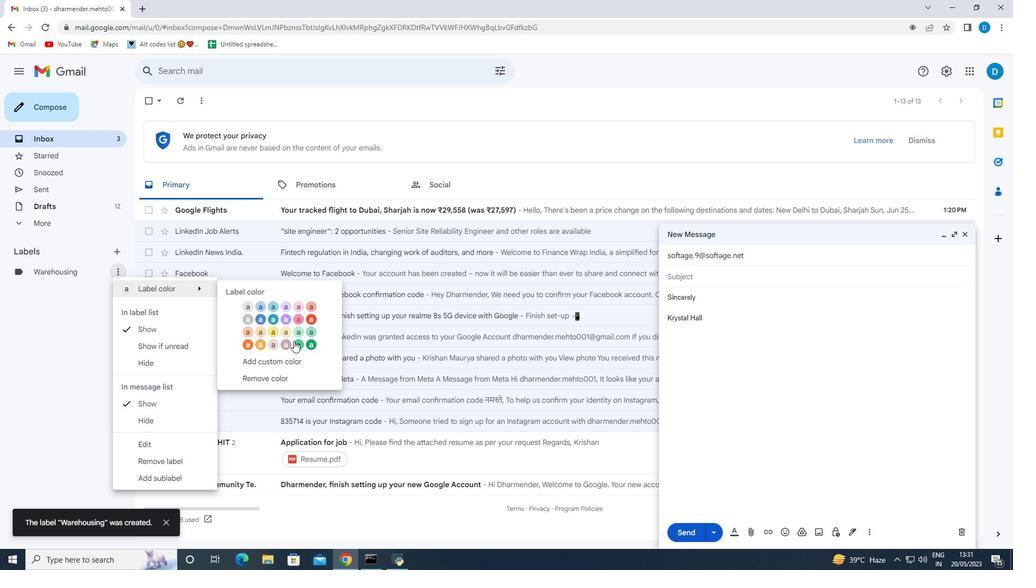 
Action: Mouse pressed left at (296, 342)
Screenshot: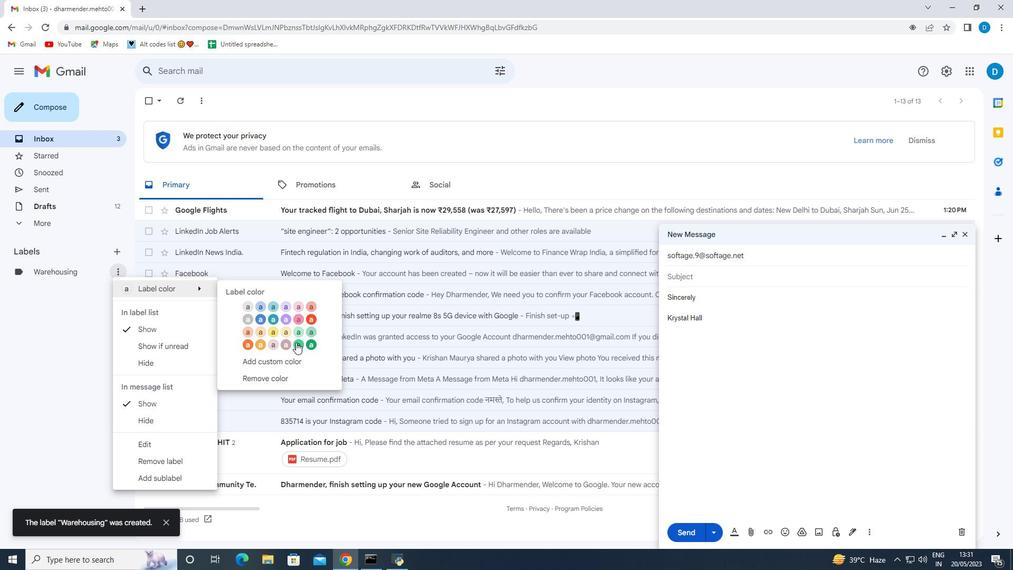 
Action: Mouse moved to (865, 532)
Screenshot: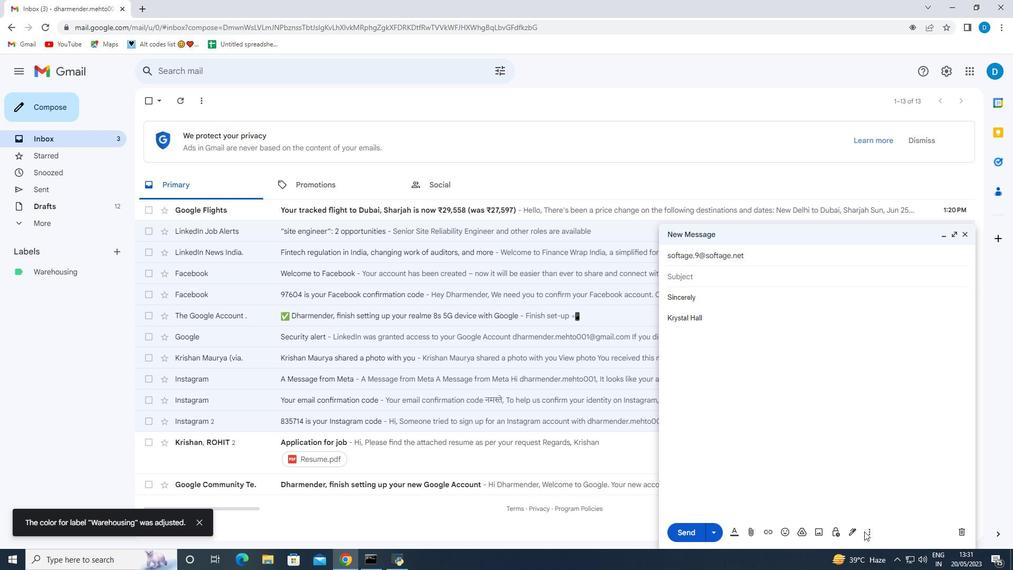 
Action: Mouse pressed left at (865, 532)
Screenshot: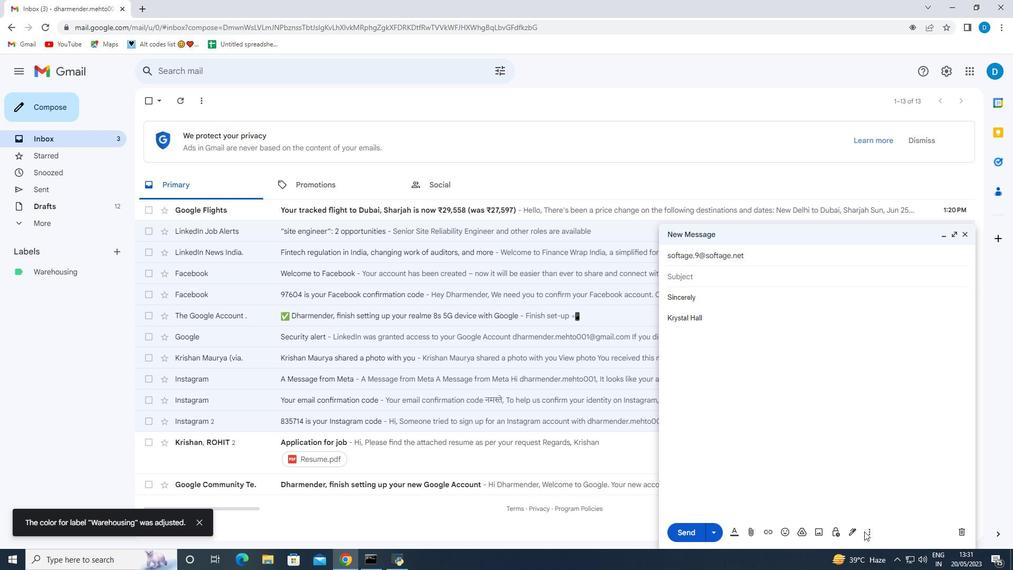 
Action: Mouse moved to (872, 534)
Screenshot: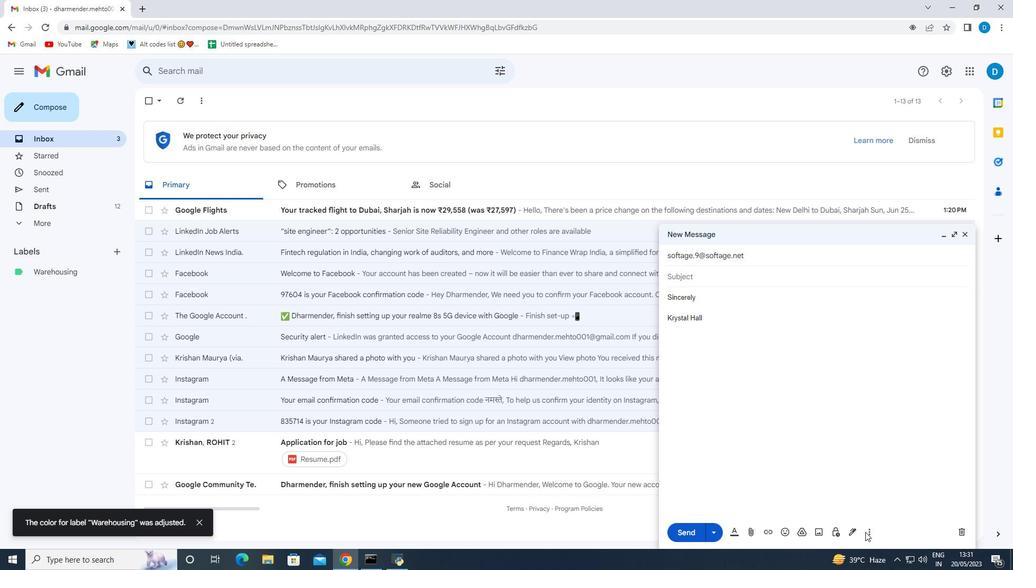 
Action: Mouse pressed left at (872, 534)
Screenshot: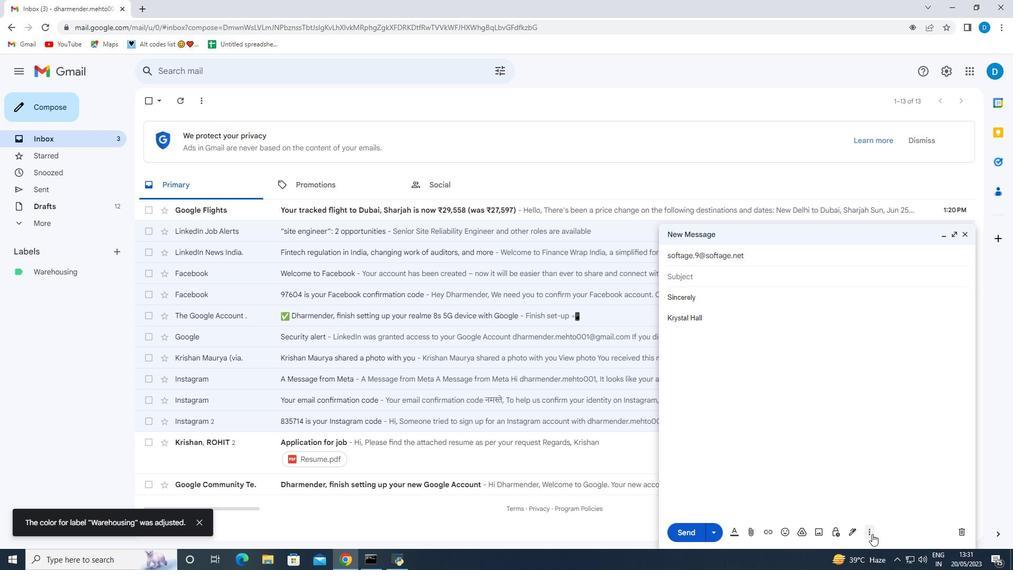 
Action: Mouse moved to (898, 436)
Screenshot: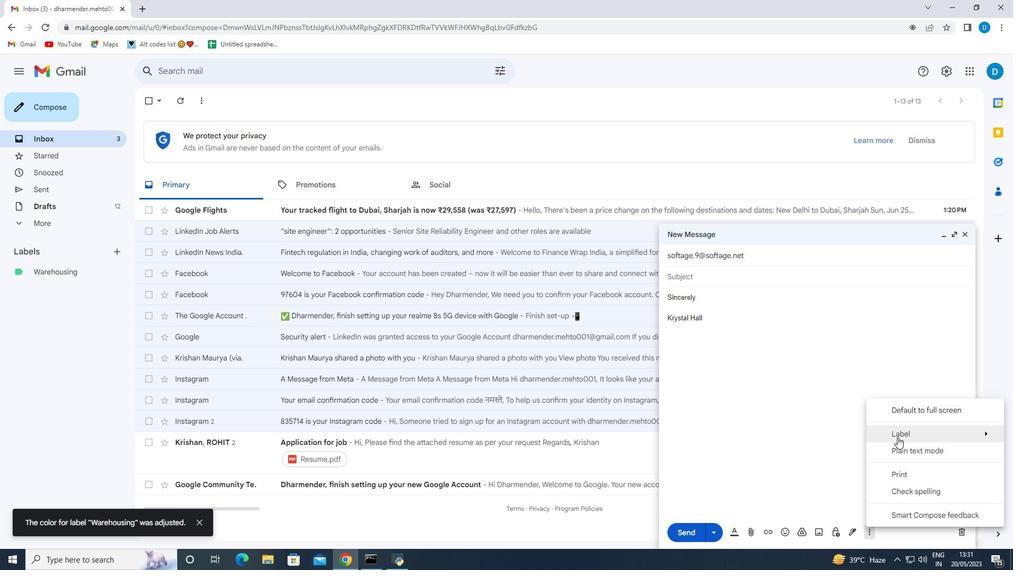 
Action: Mouse pressed left at (898, 436)
Screenshot: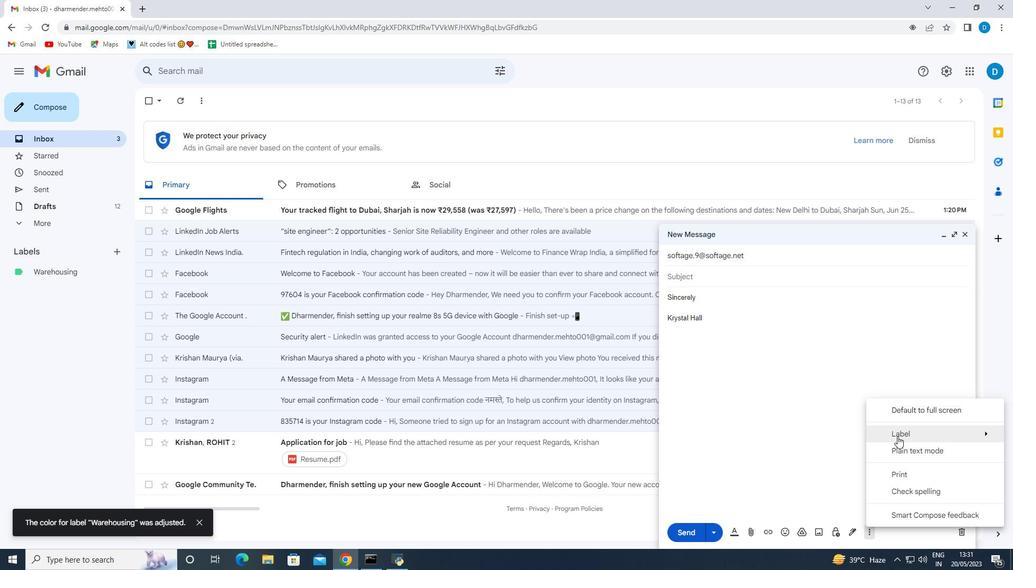 
Action: Mouse moved to (757, 298)
Screenshot: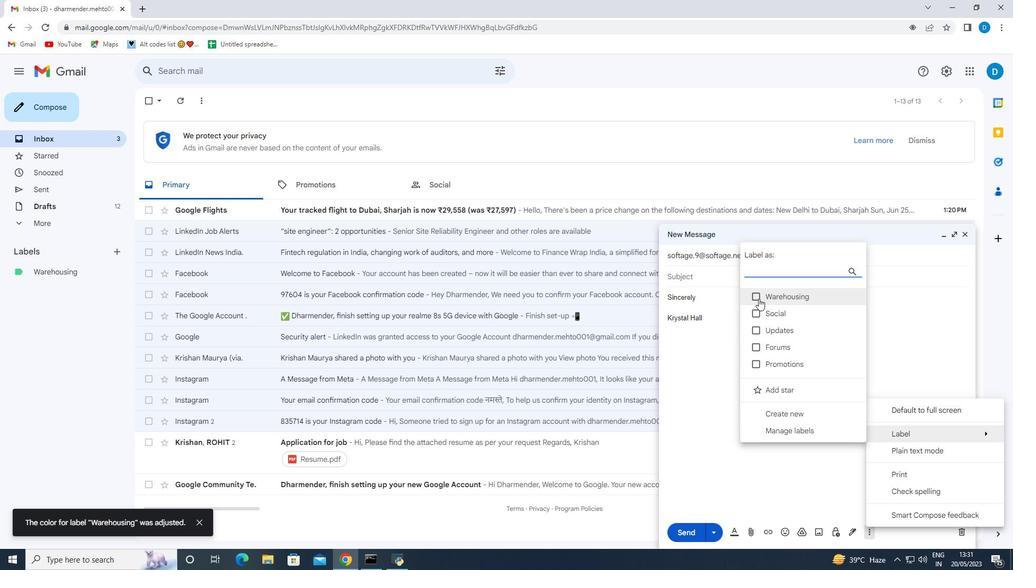 
Action: Mouse pressed left at (757, 298)
Screenshot: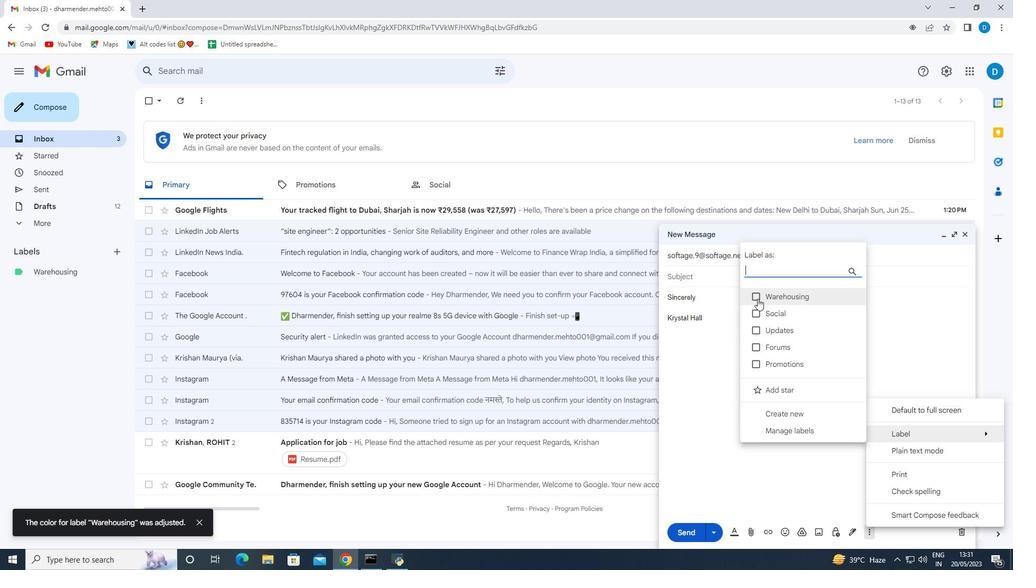 
Action: Mouse moved to (775, 416)
Screenshot: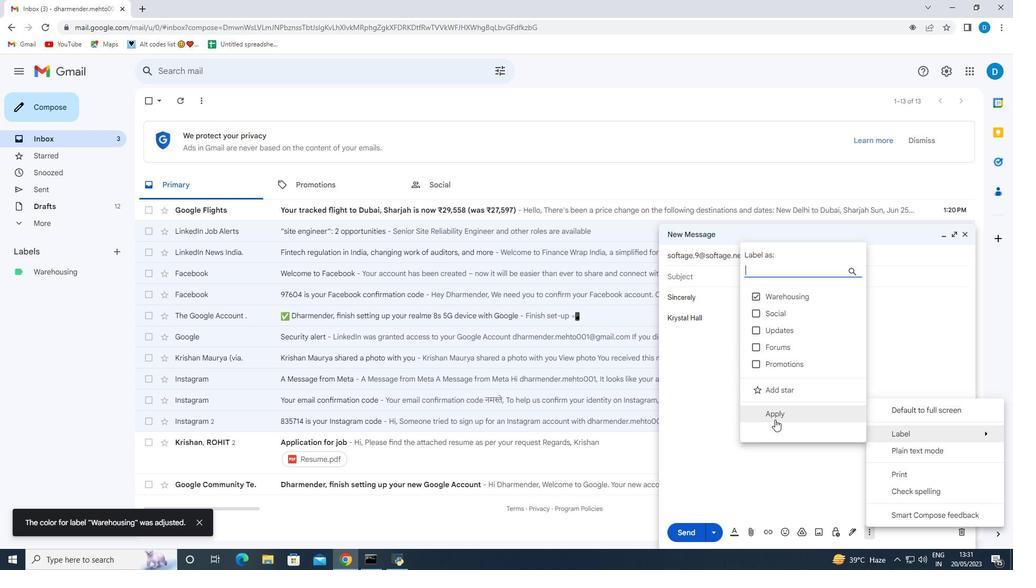 
Action: Mouse pressed left at (775, 416)
Screenshot: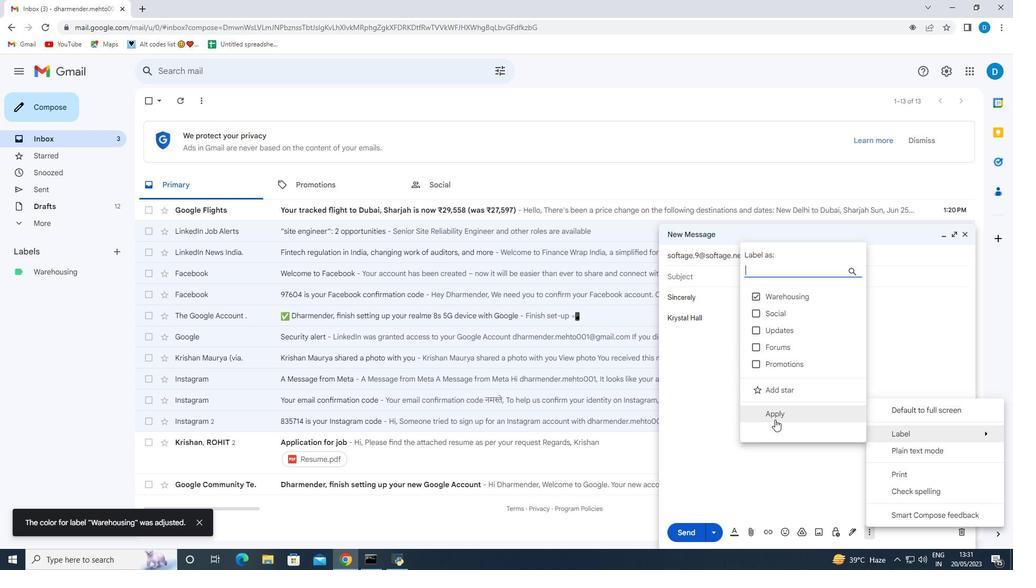 
Action: Mouse moved to (867, 530)
Screenshot: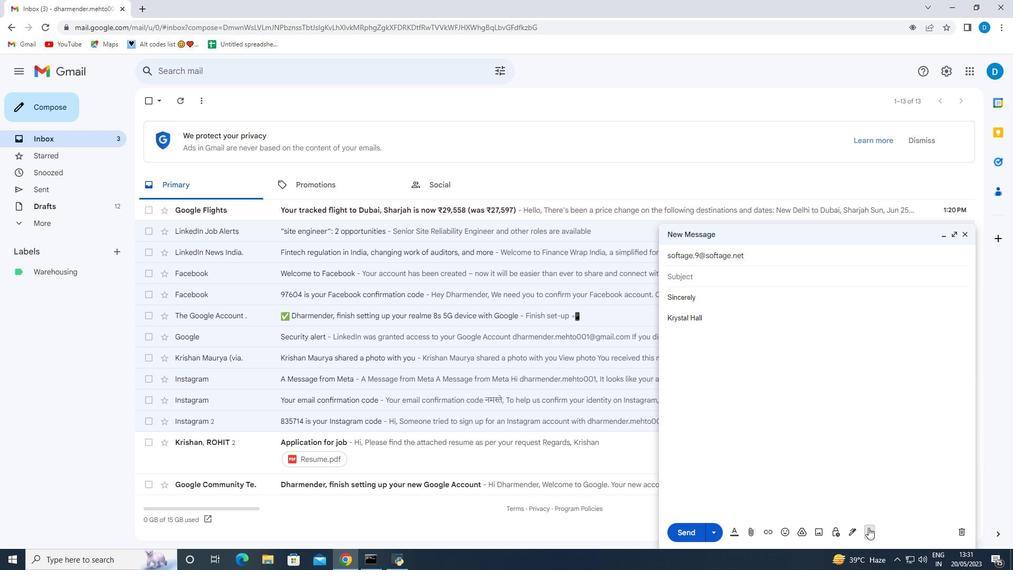 
Action: Mouse pressed left at (867, 530)
Screenshot: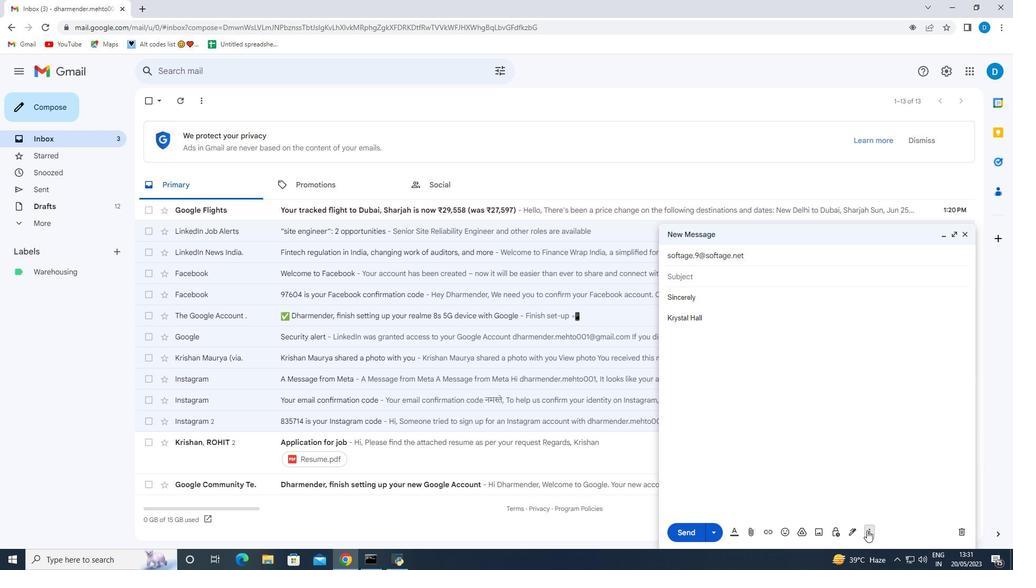 
Action: Mouse moved to (713, 371)
Screenshot: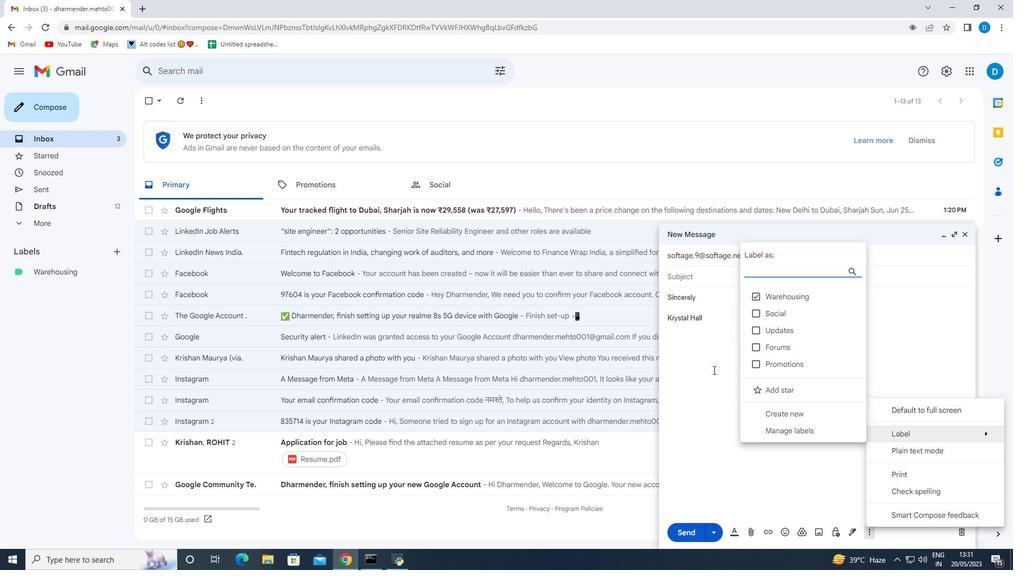 
Action: Mouse pressed left at (713, 371)
Screenshot: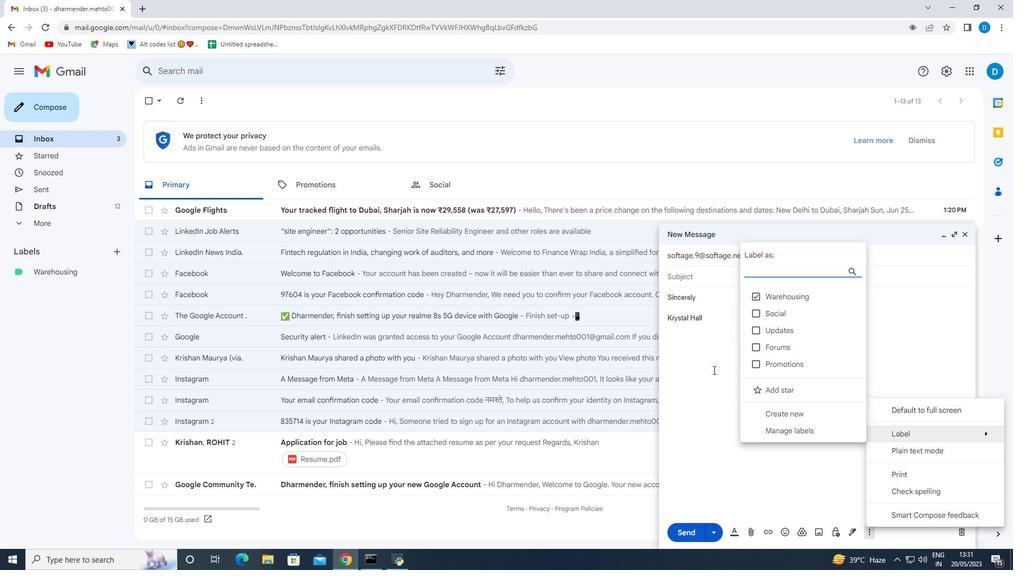 
Action: Mouse moved to (742, 363)
Screenshot: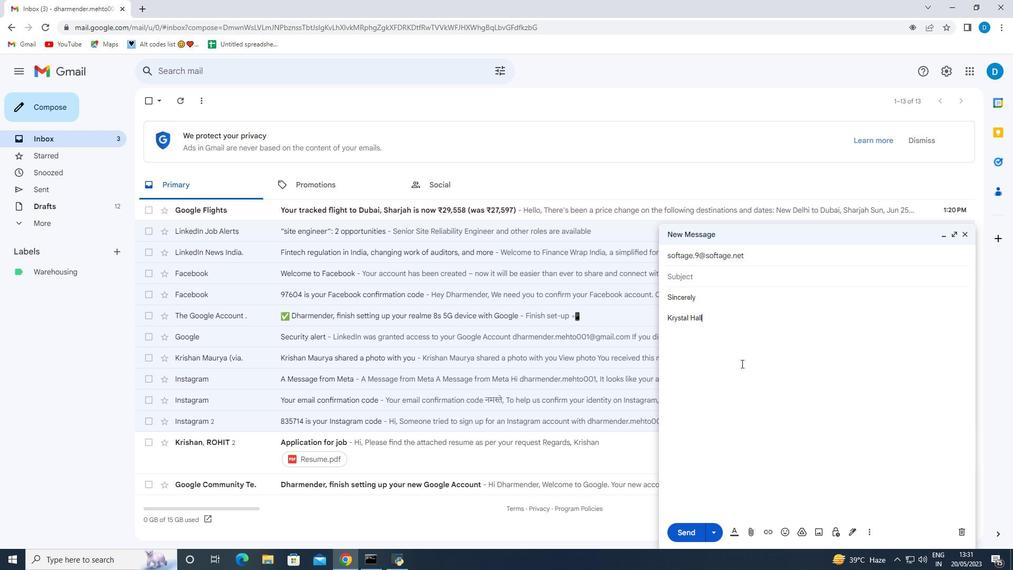 
